 Task: For heading Arial black with underline.  font size for heading18,  'Change the font style of data to'Calibri.  and font size to 9,  Change the alignment of both headline & data to Align center.  In the sheet   Precision Sales templetes book
Action: Mouse moved to (84, 133)
Screenshot: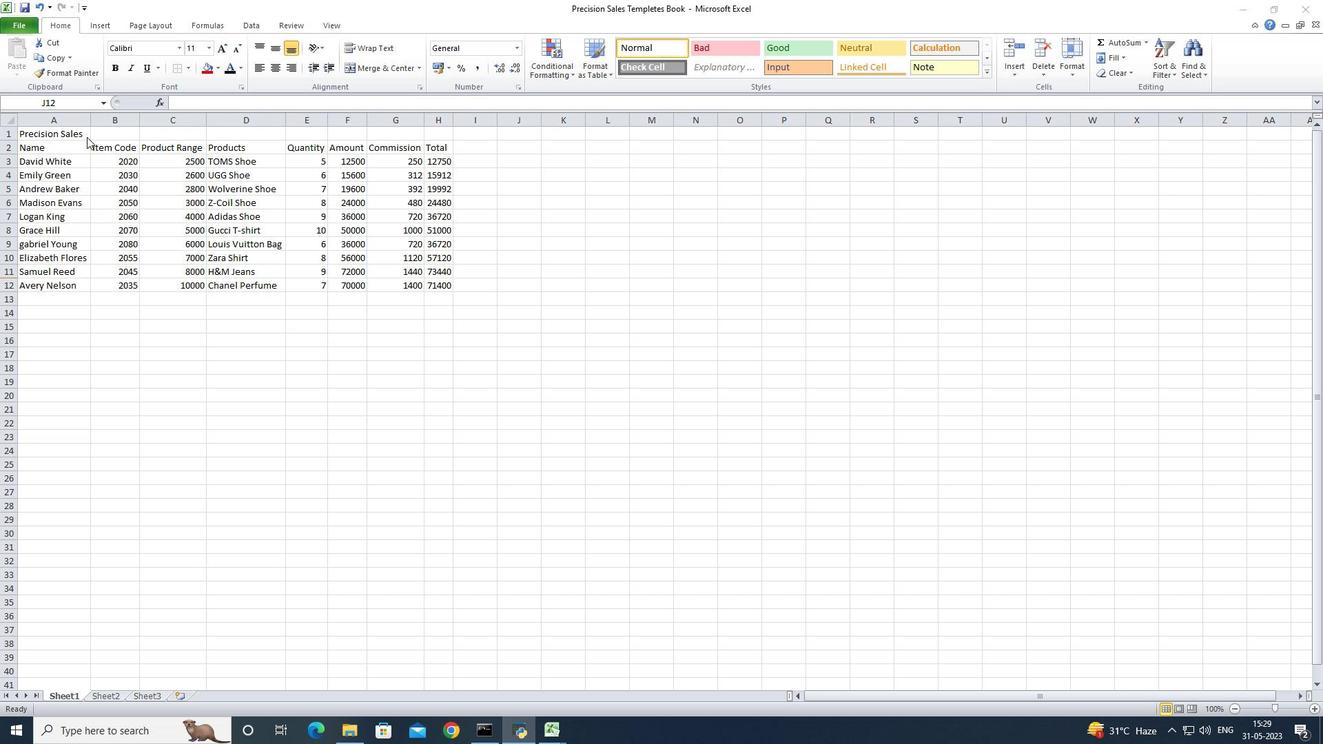 
Action: Mouse pressed left at (84, 133)
Screenshot: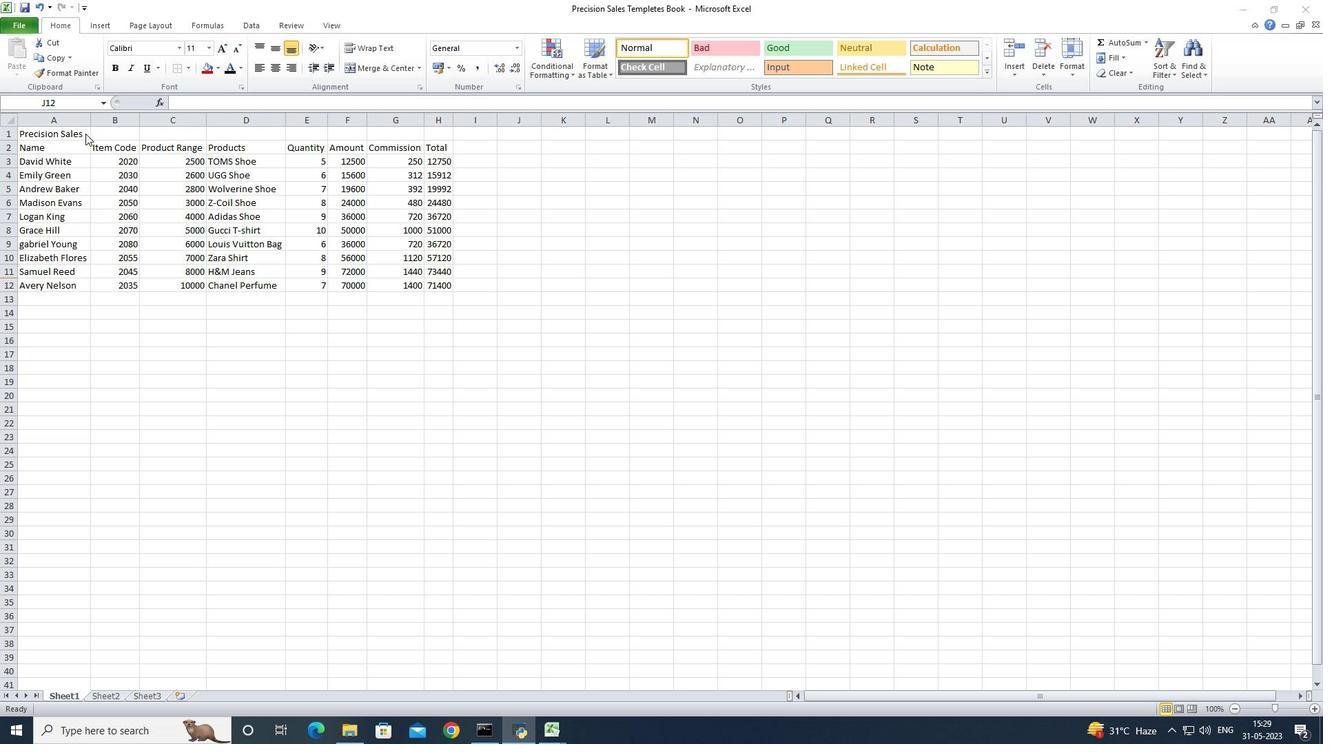 
Action: Mouse moved to (82, 133)
Screenshot: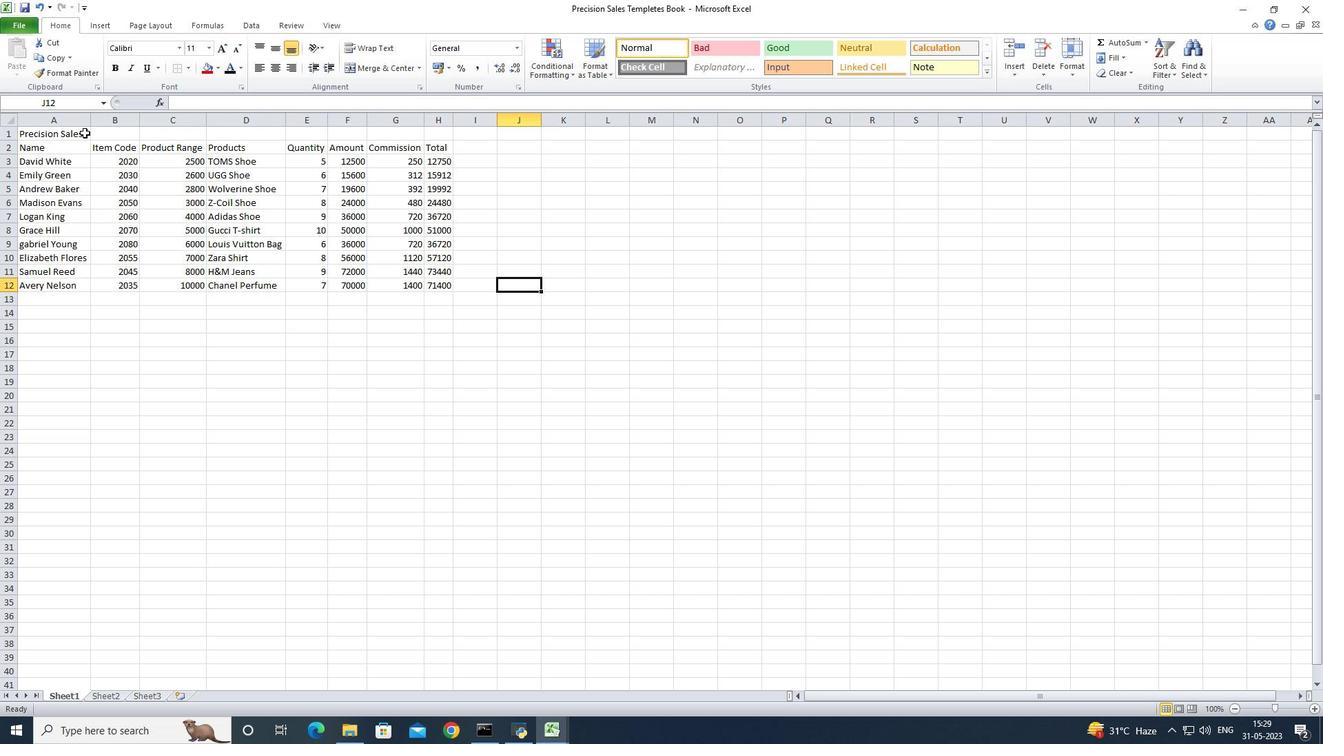 
Action: Mouse pressed left at (82, 133)
Screenshot: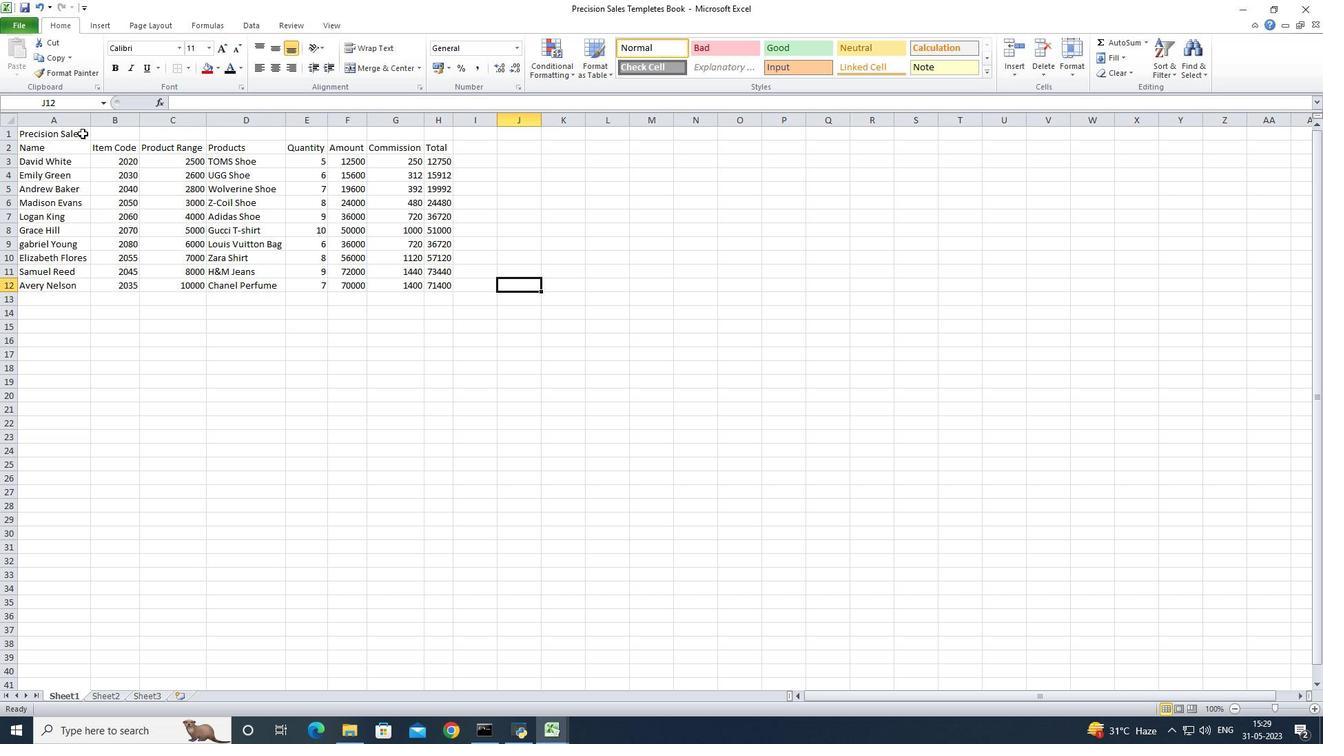 
Action: Mouse pressed left at (82, 133)
Screenshot: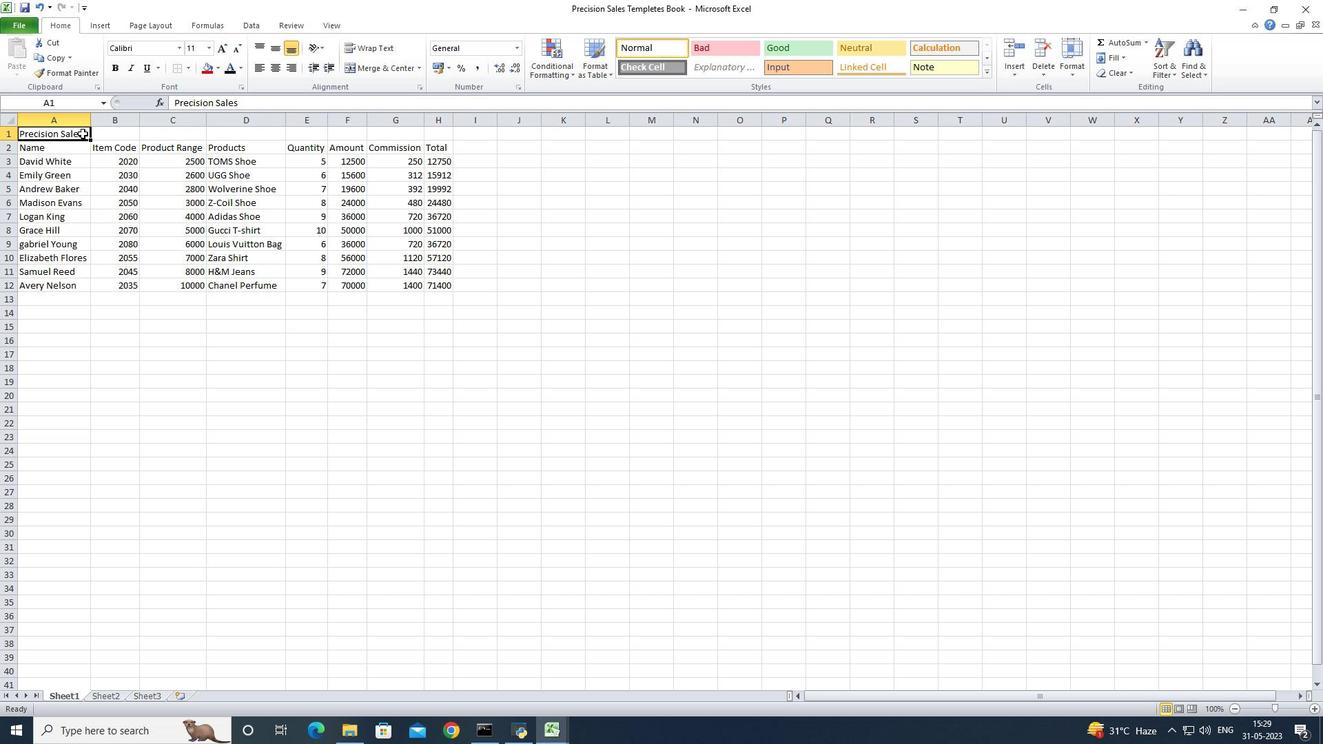 
Action: Mouse moved to (106, 136)
Screenshot: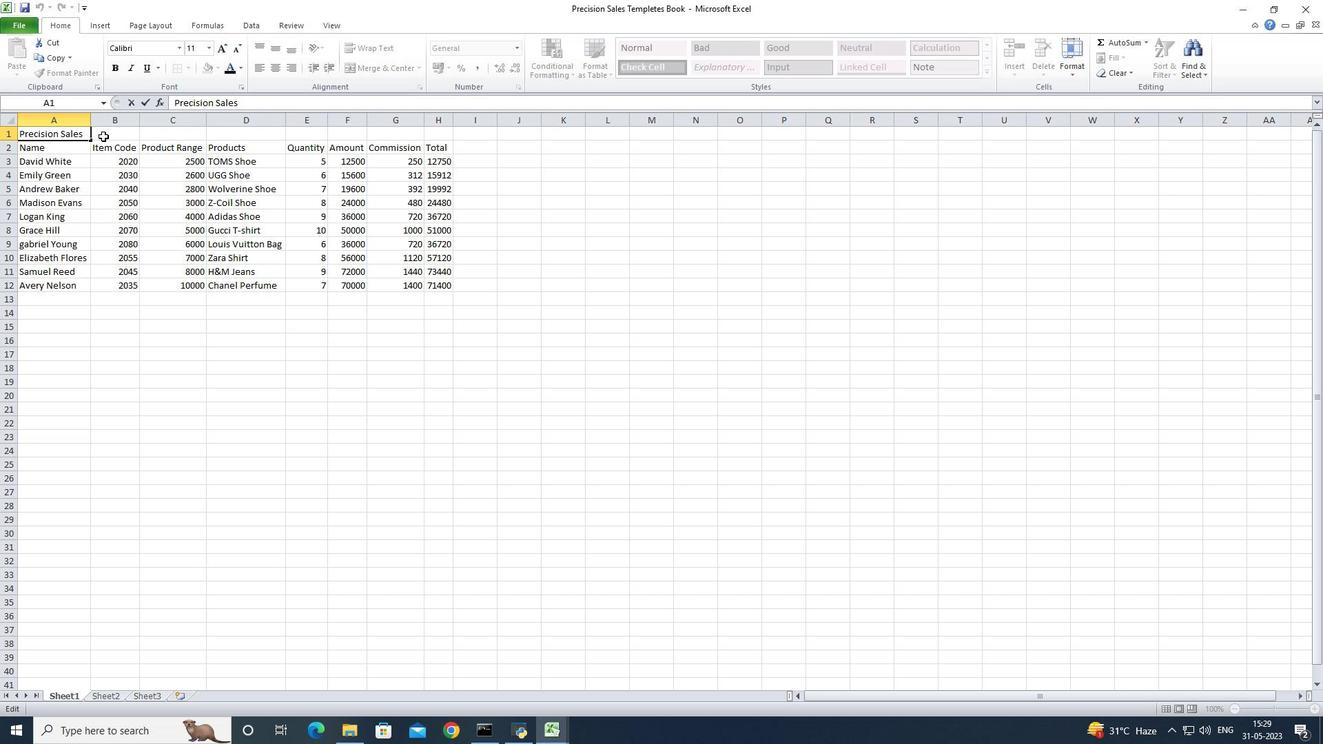 
Action: Mouse pressed left at (106, 136)
Screenshot: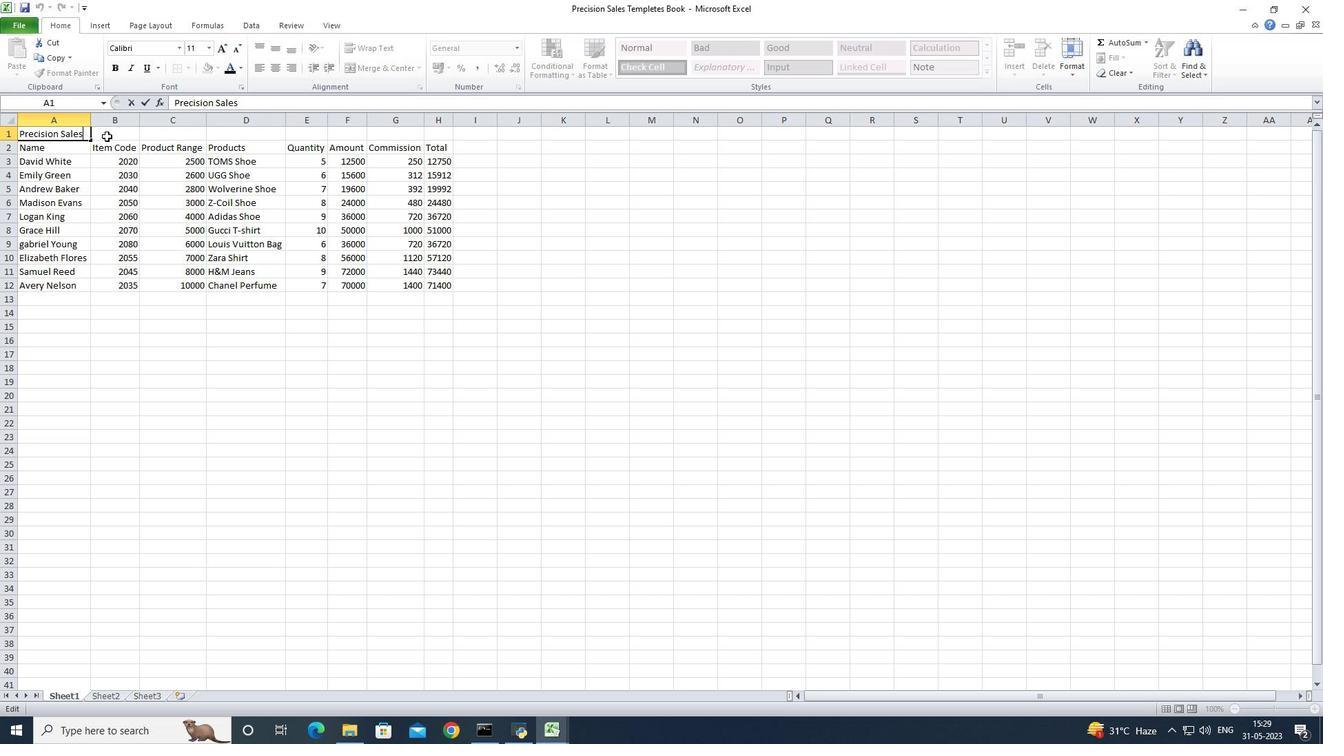 
Action: Mouse moved to (79, 135)
Screenshot: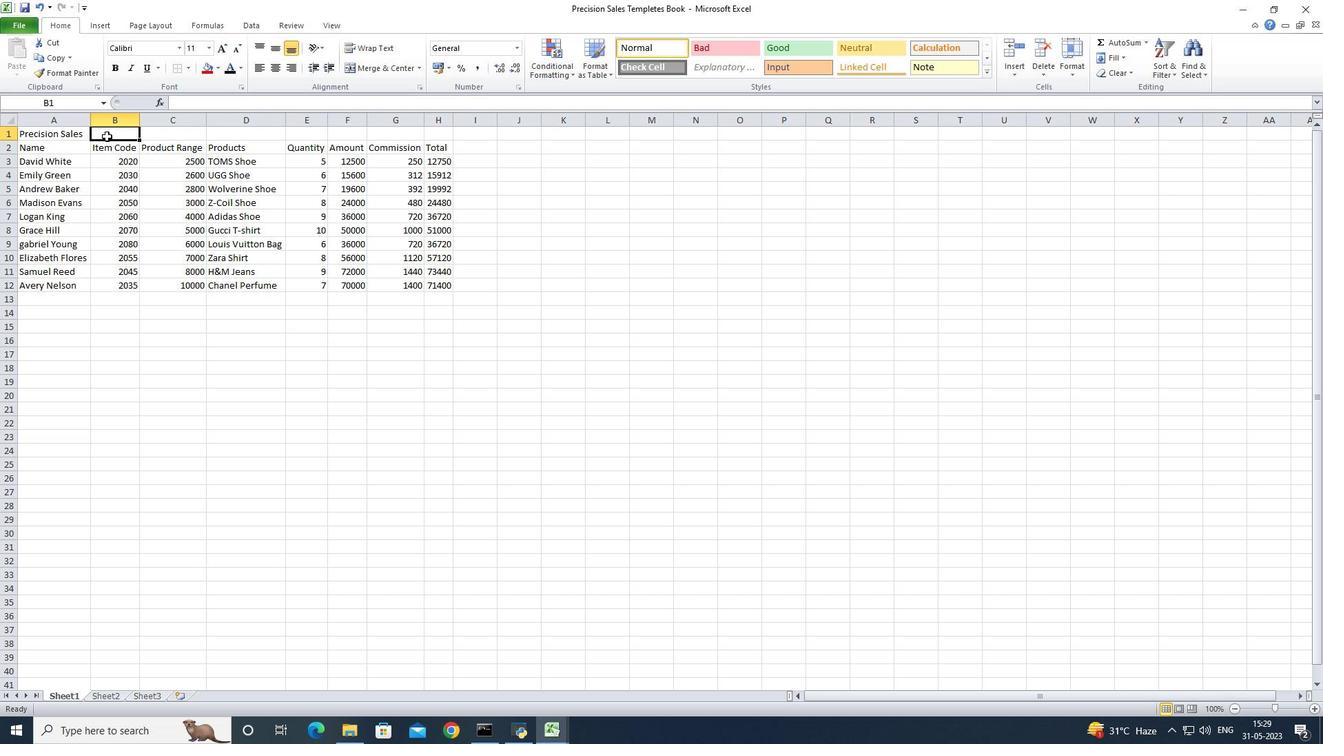 
Action: Mouse pressed left at (79, 135)
Screenshot: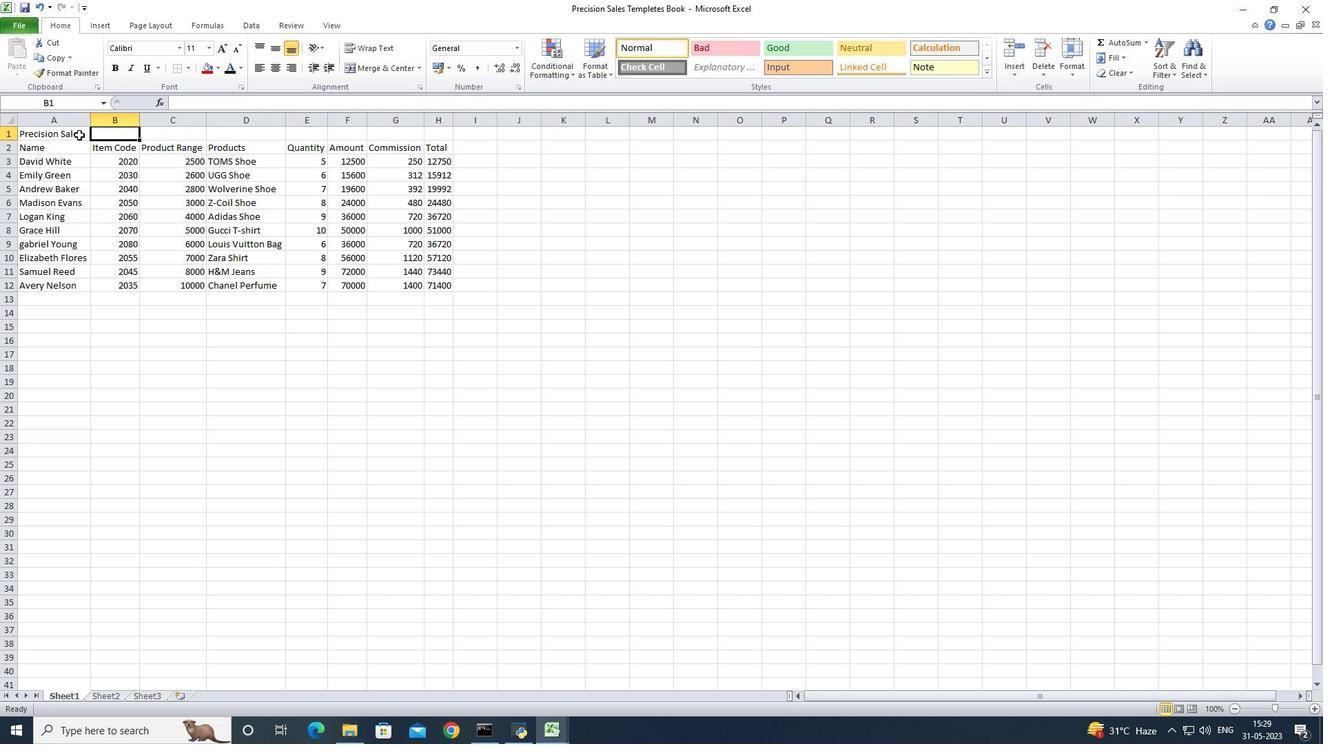 
Action: Mouse moved to (355, 67)
Screenshot: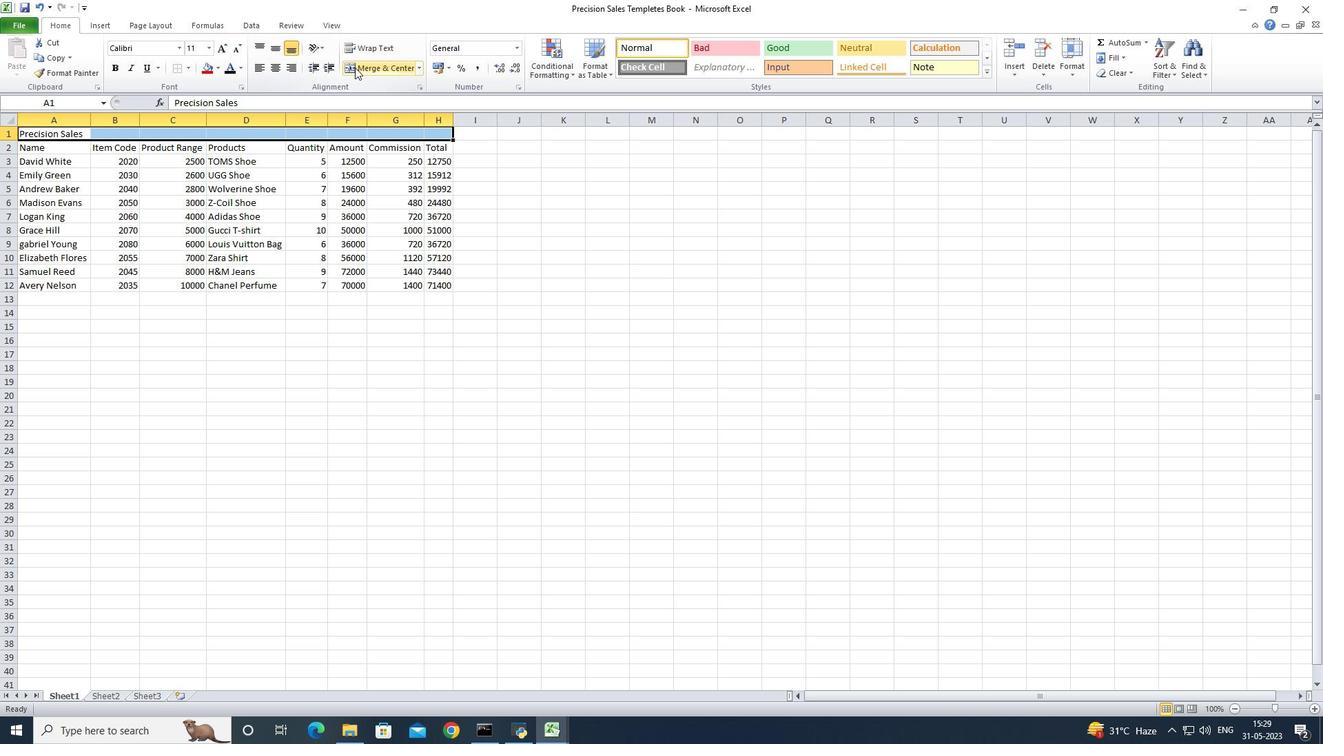 
Action: Mouse pressed left at (355, 67)
Screenshot: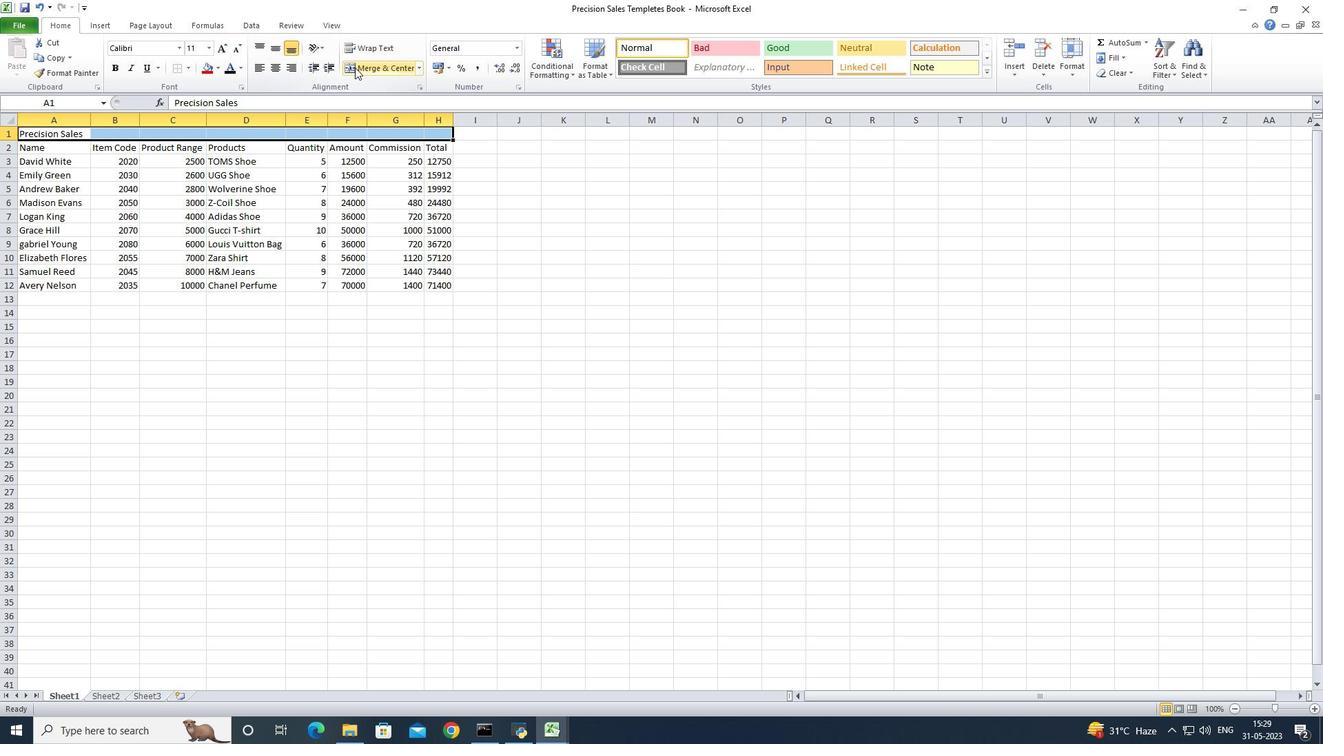 
Action: Mouse moved to (177, 46)
Screenshot: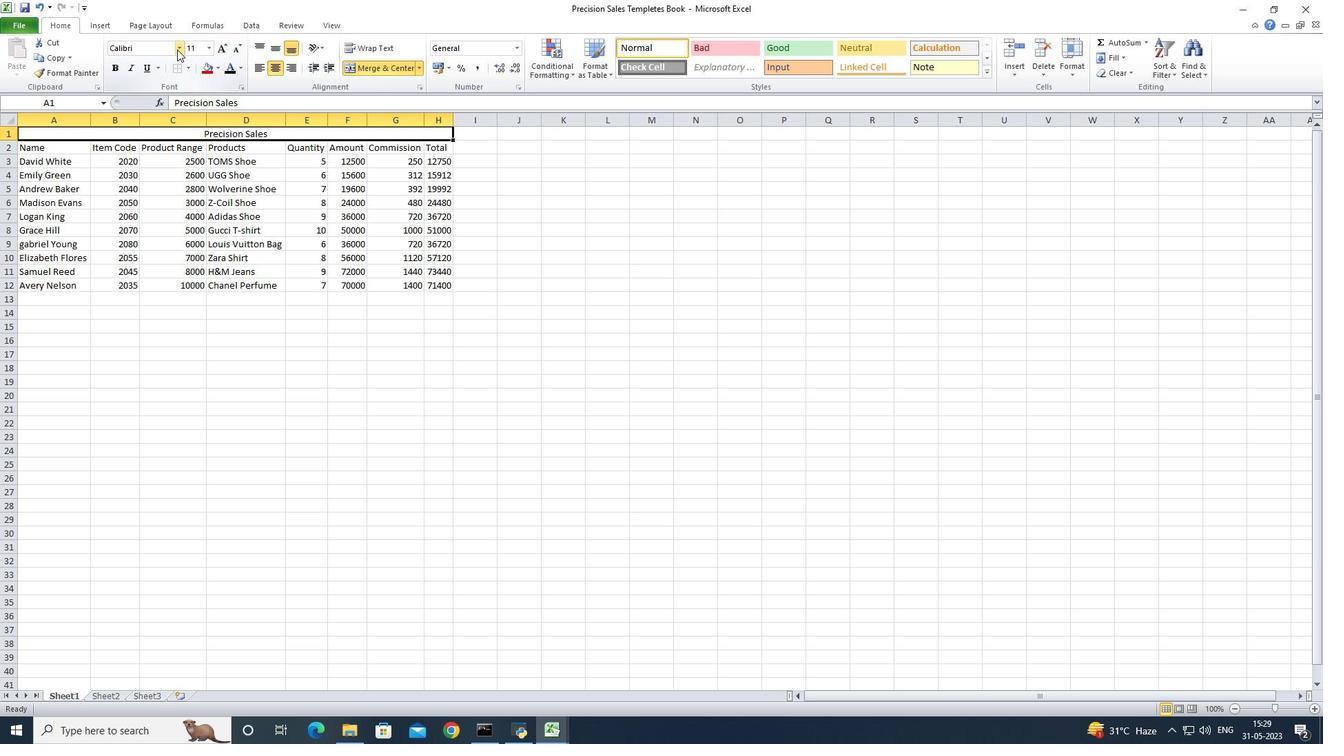 
Action: Mouse pressed left at (177, 46)
Screenshot: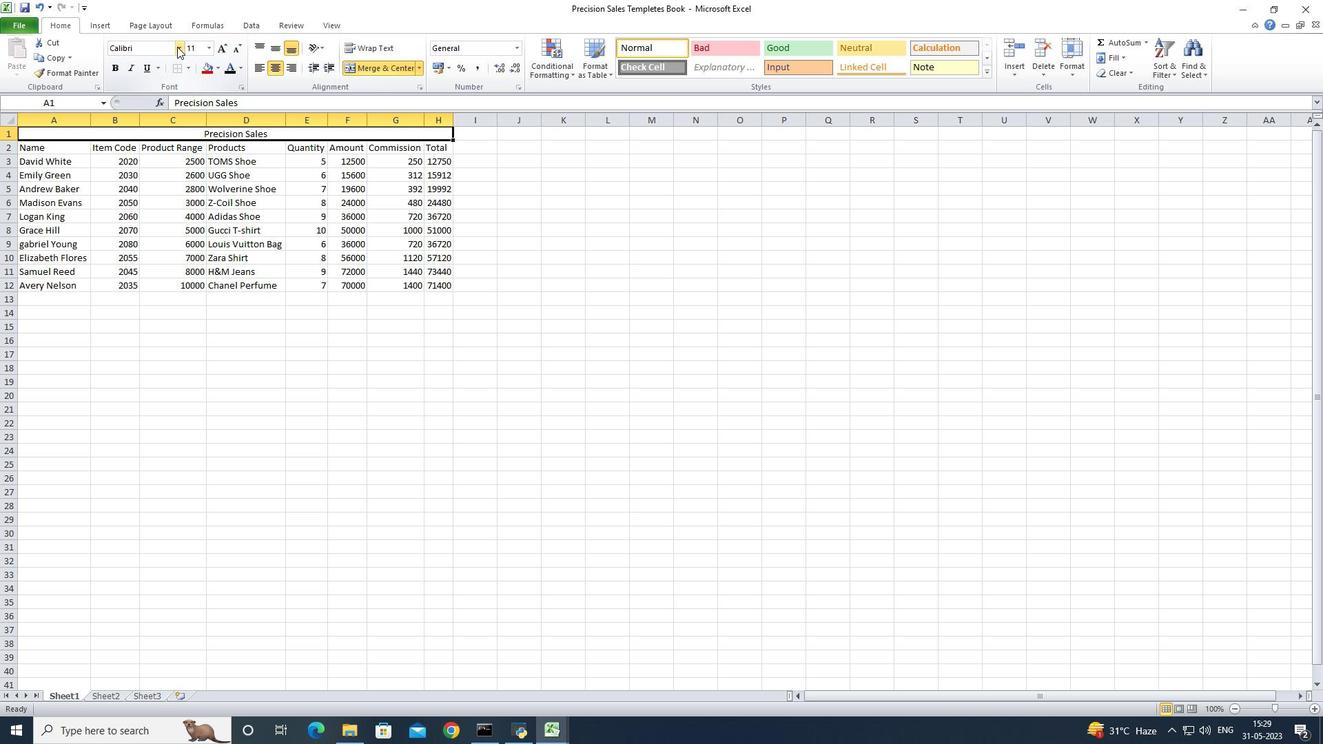 
Action: Mouse moved to (151, 179)
Screenshot: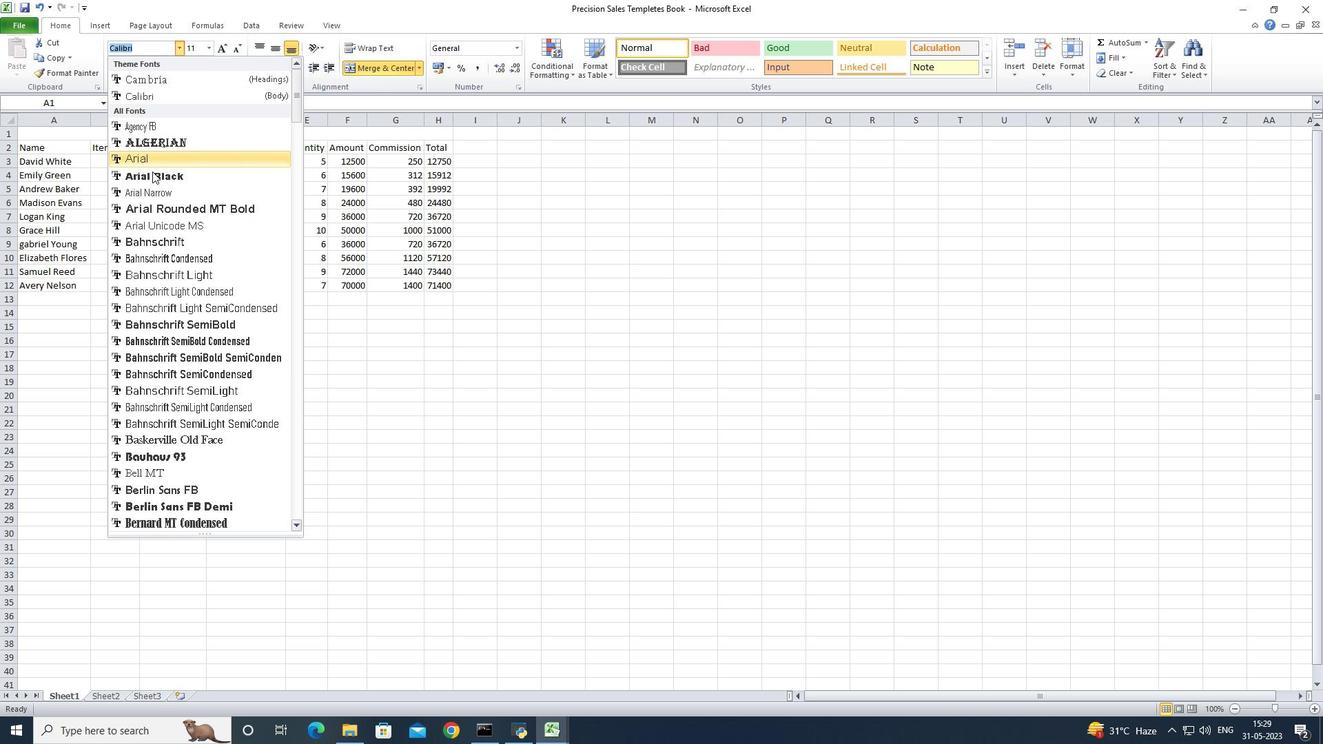 
Action: Mouse pressed left at (151, 179)
Screenshot: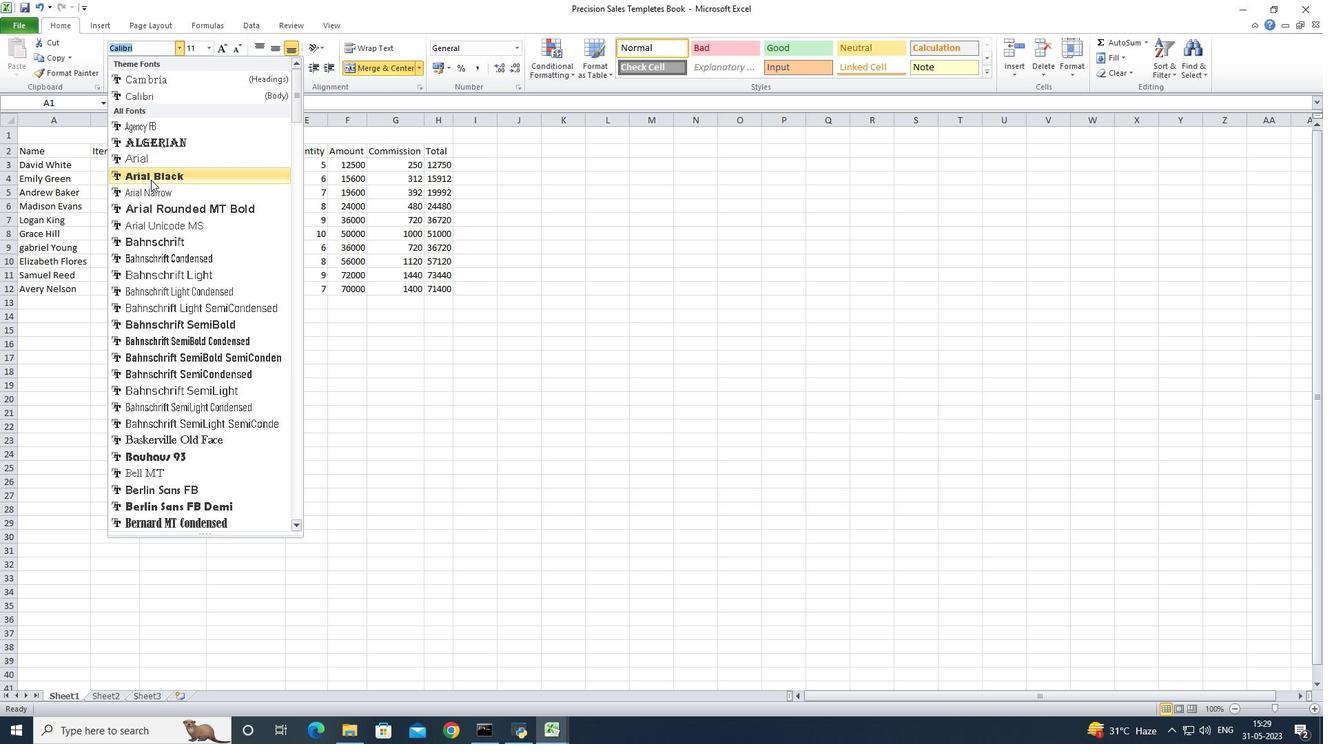
Action: Mouse moved to (151, 71)
Screenshot: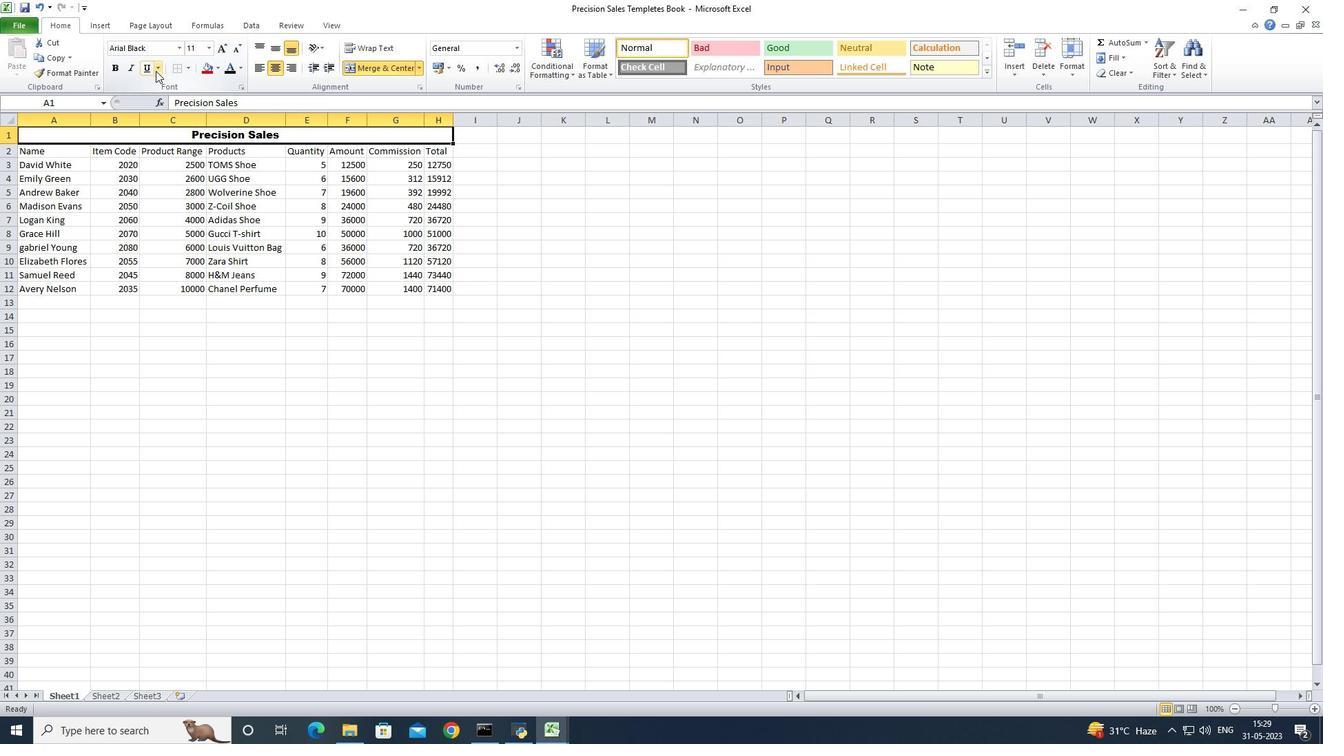 
Action: Mouse pressed left at (151, 71)
Screenshot: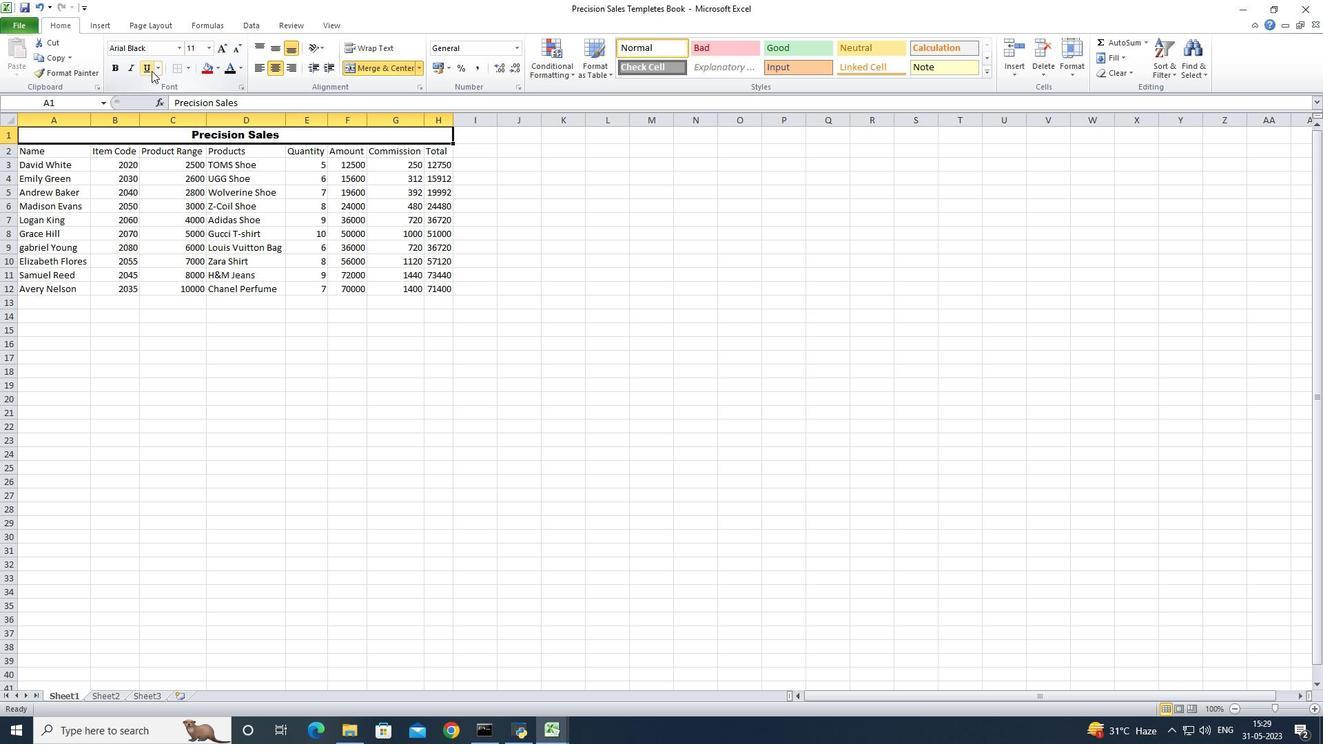 
Action: Mouse moved to (208, 49)
Screenshot: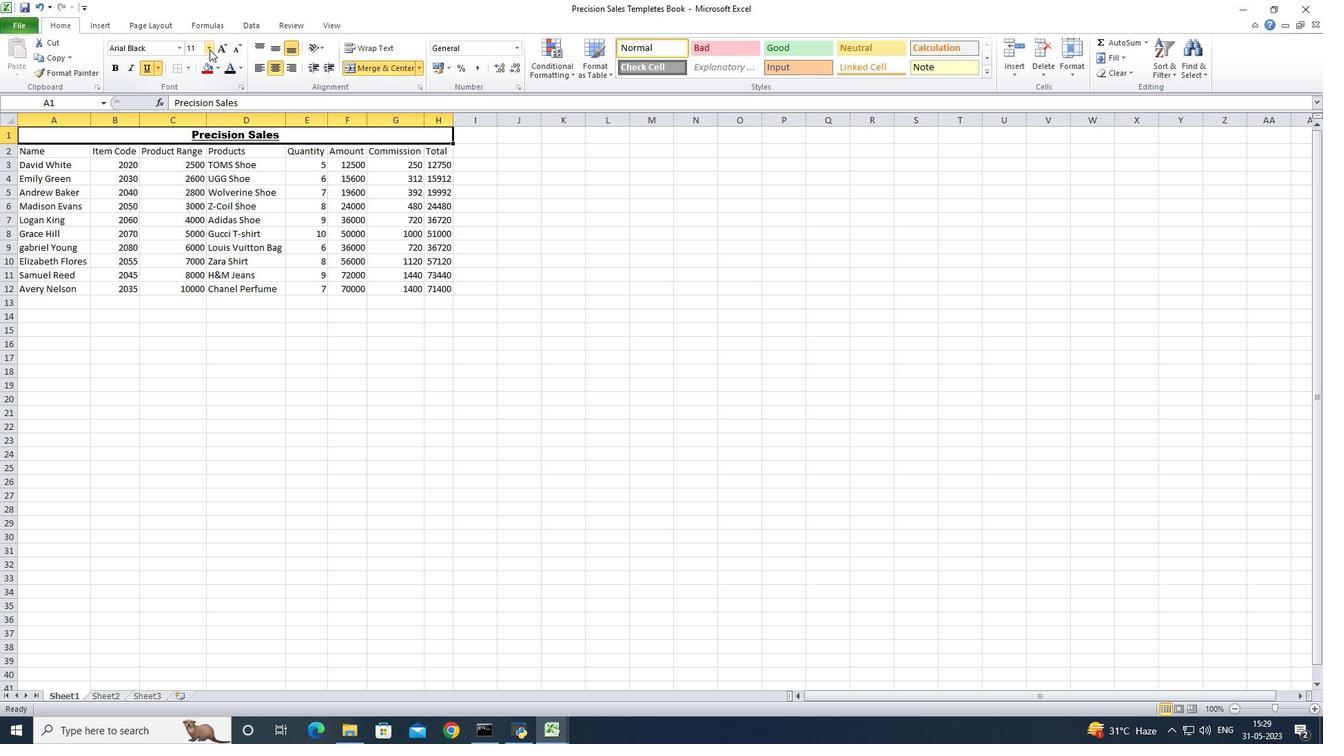 
Action: Mouse pressed left at (208, 49)
Screenshot: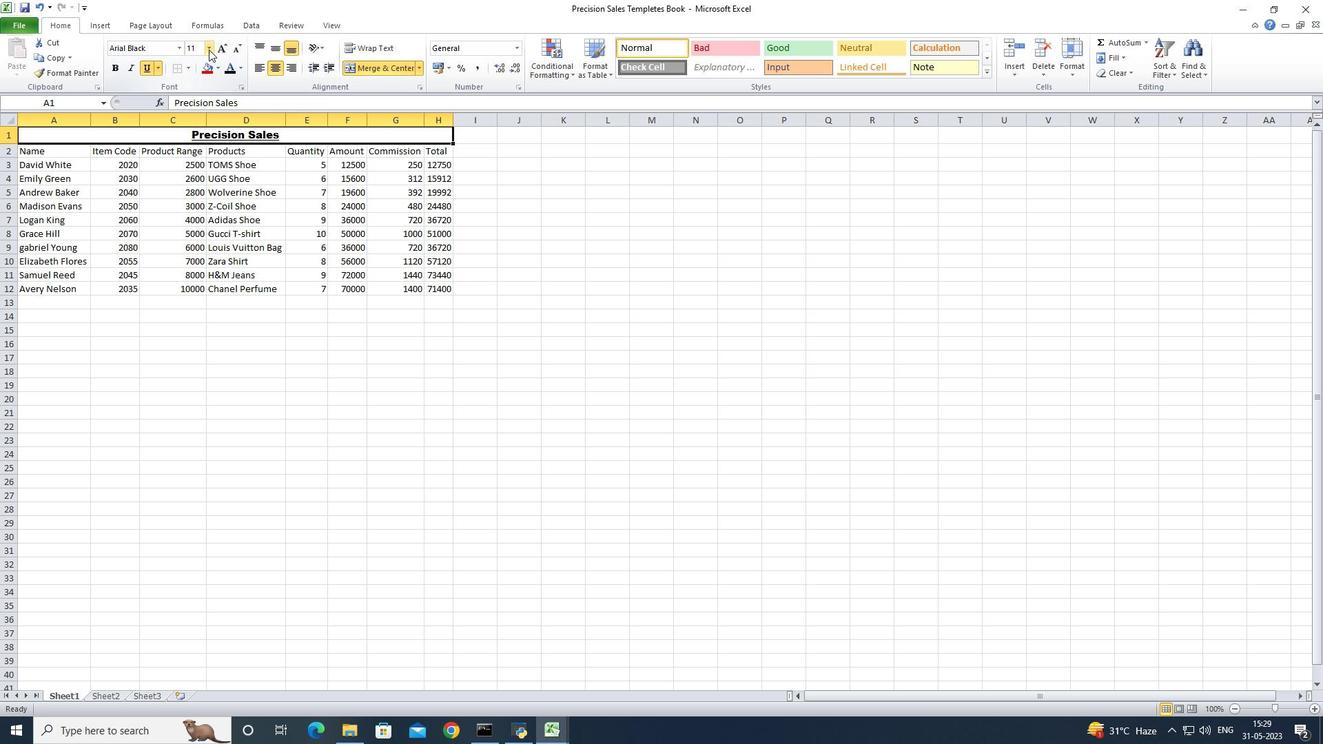 
Action: Mouse moved to (195, 143)
Screenshot: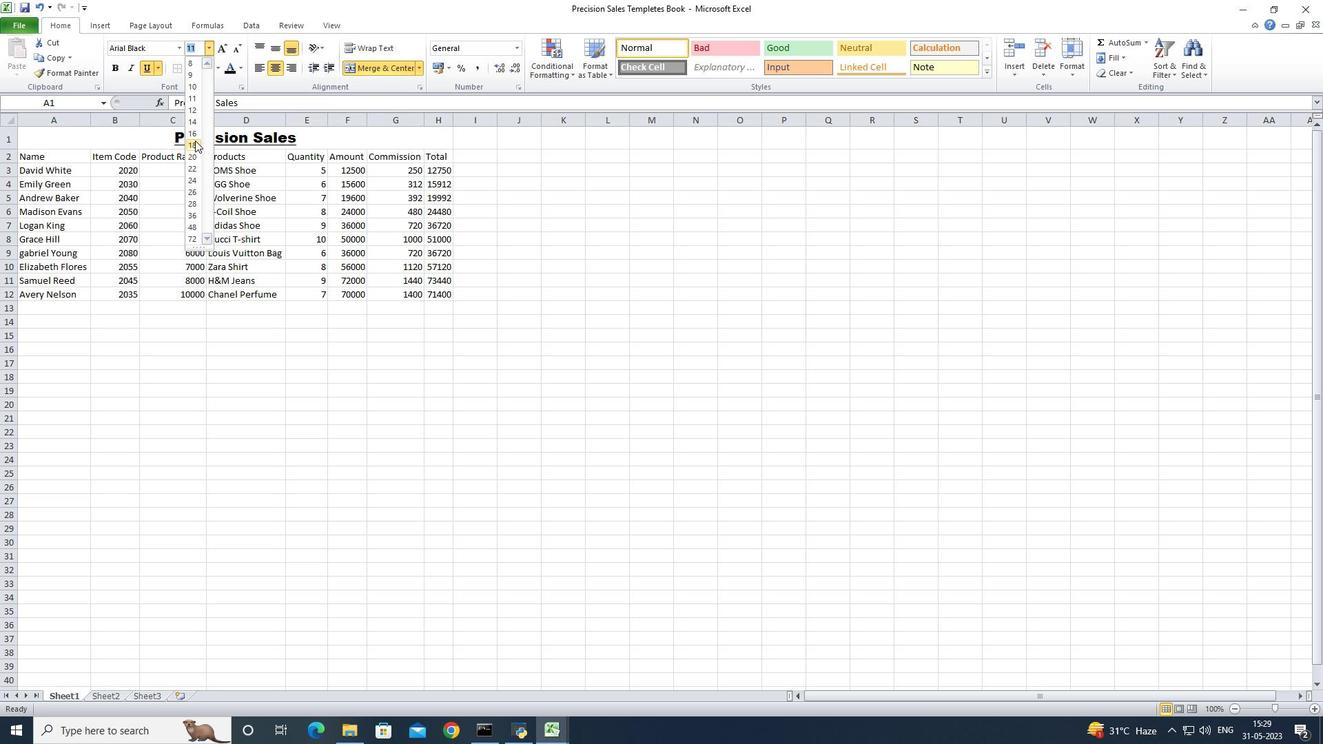 
Action: Mouse pressed left at (195, 143)
Screenshot: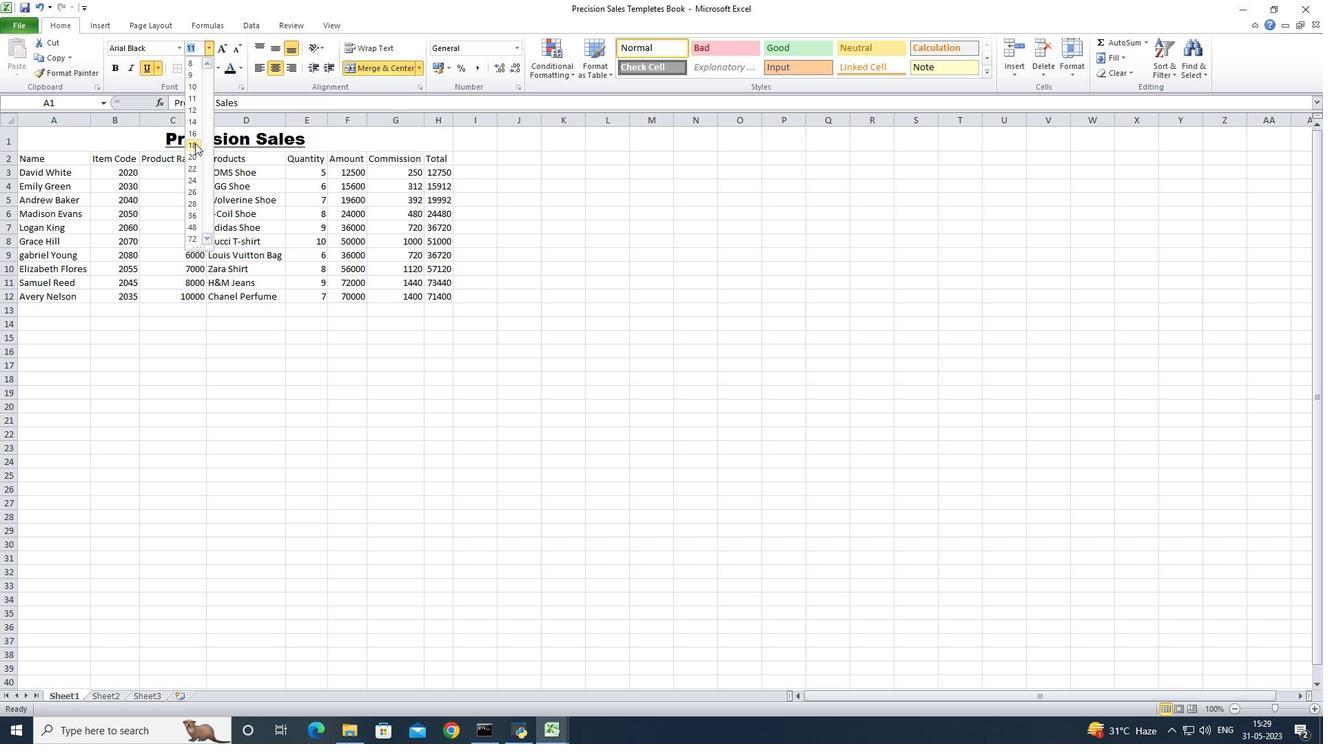 
Action: Mouse moved to (66, 158)
Screenshot: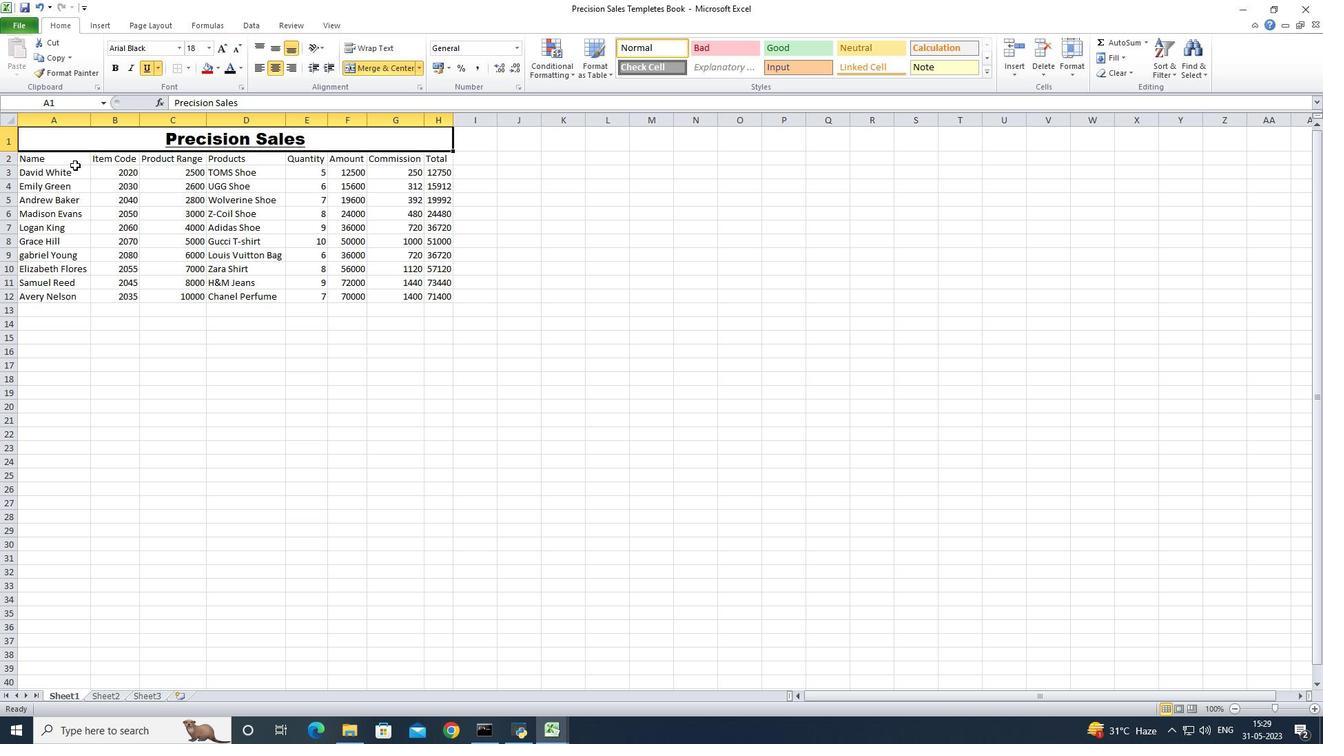 
Action: Mouse pressed left at (66, 158)
Screenshot: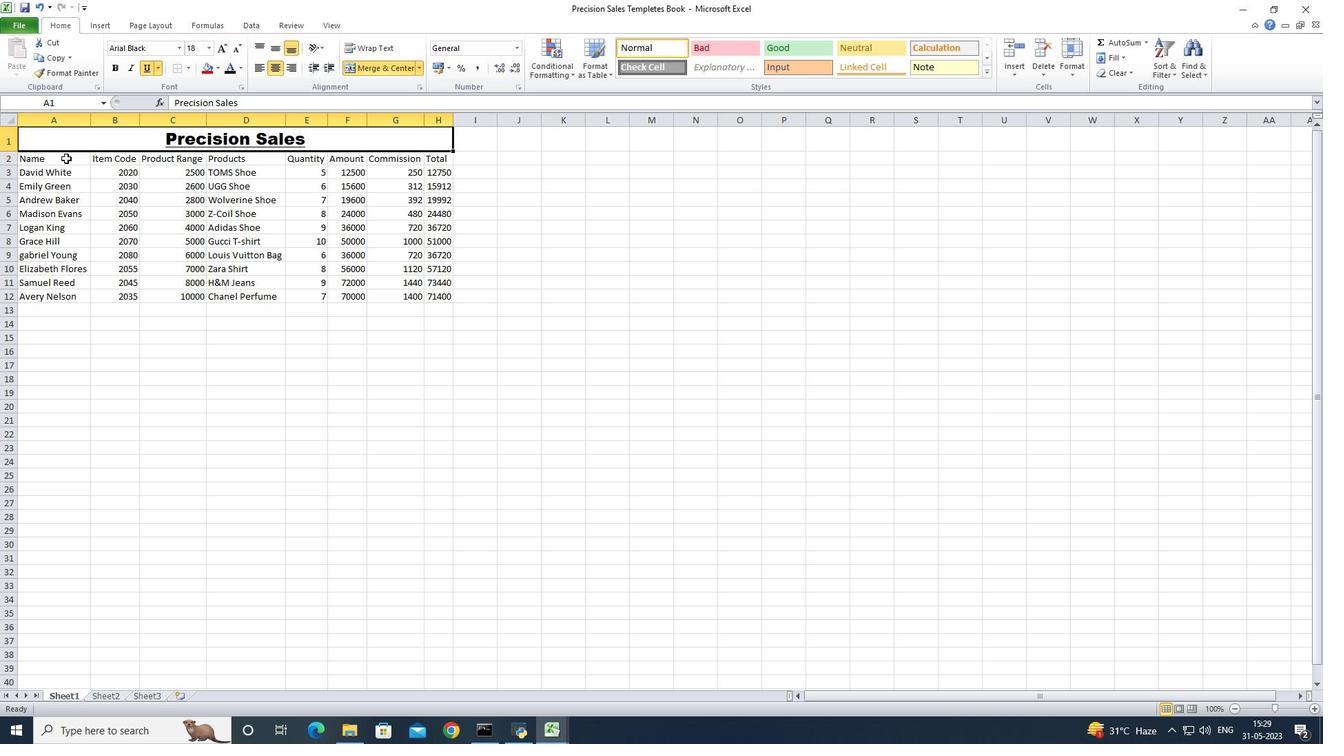
Action: Mouse moved to (179, 47)
Screenshot: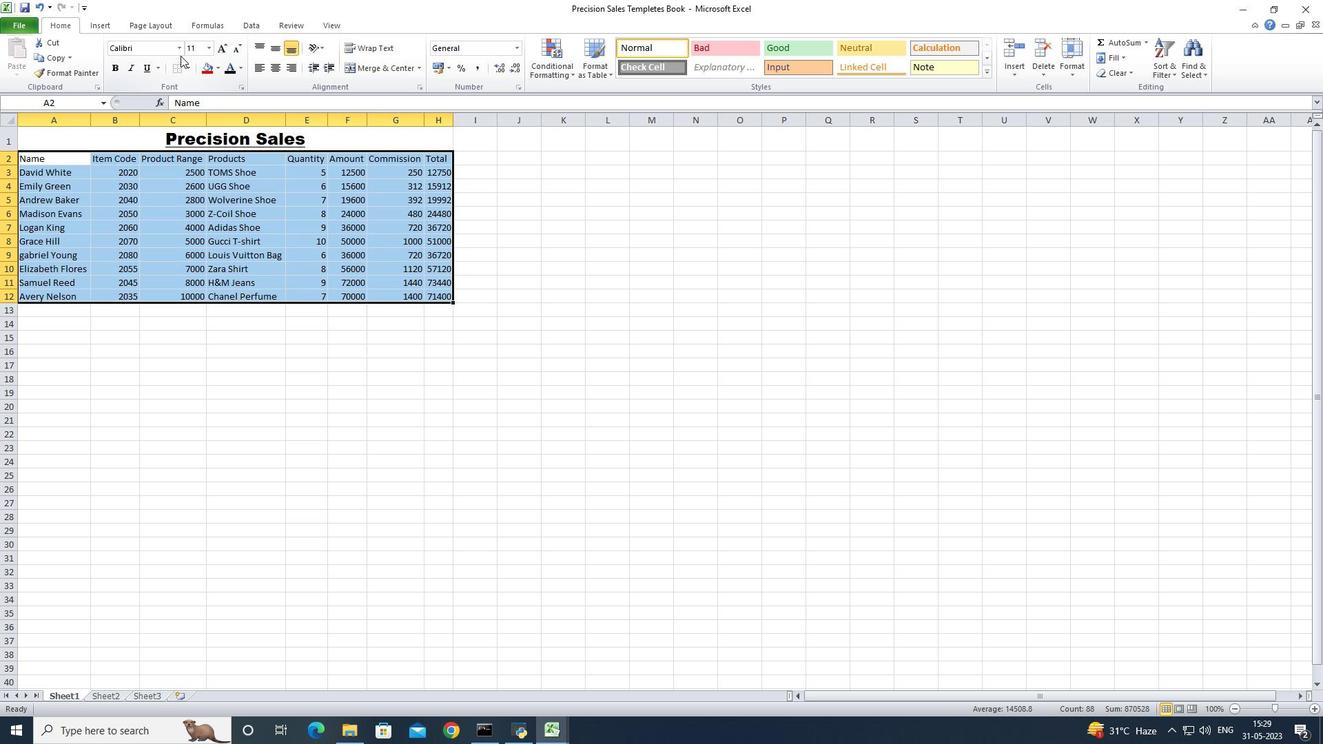 
Action: Mouse pressed left at (179, 47)
Screenshot: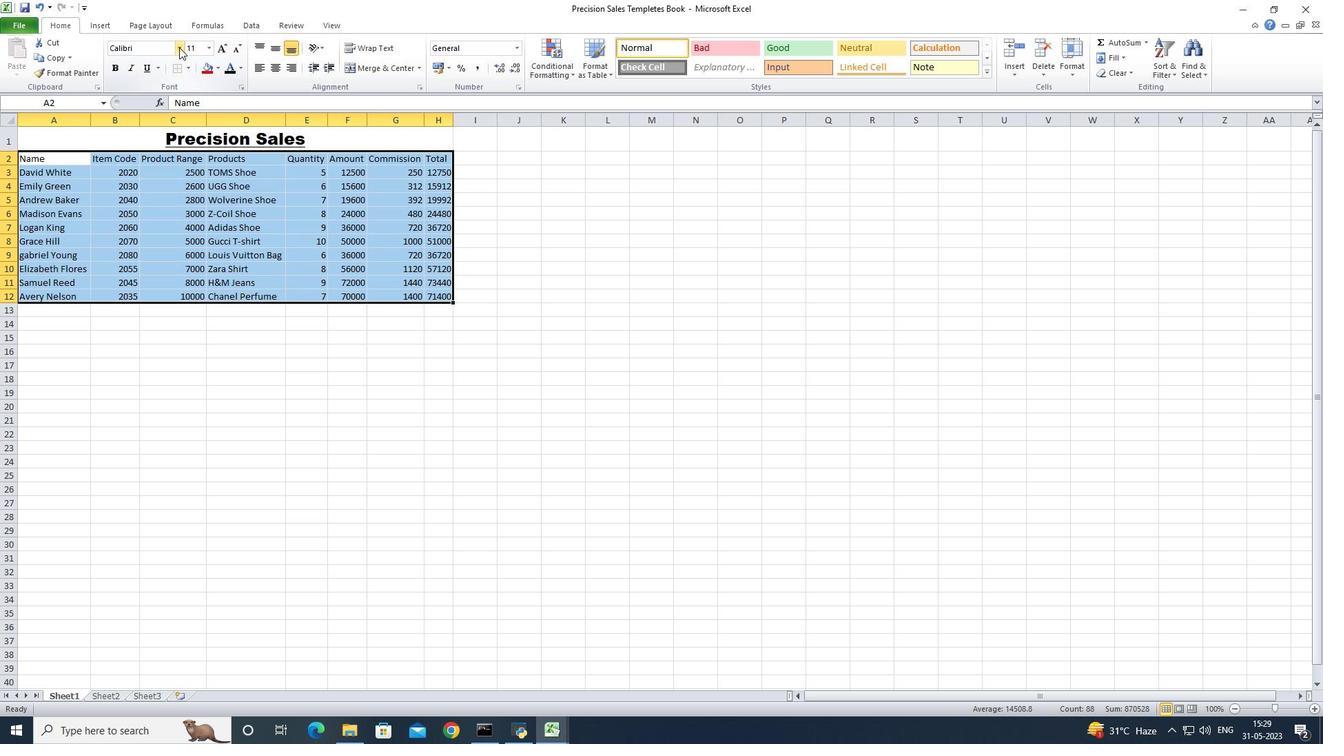
Action: Mouse moved to (161, 96)
Screenshot: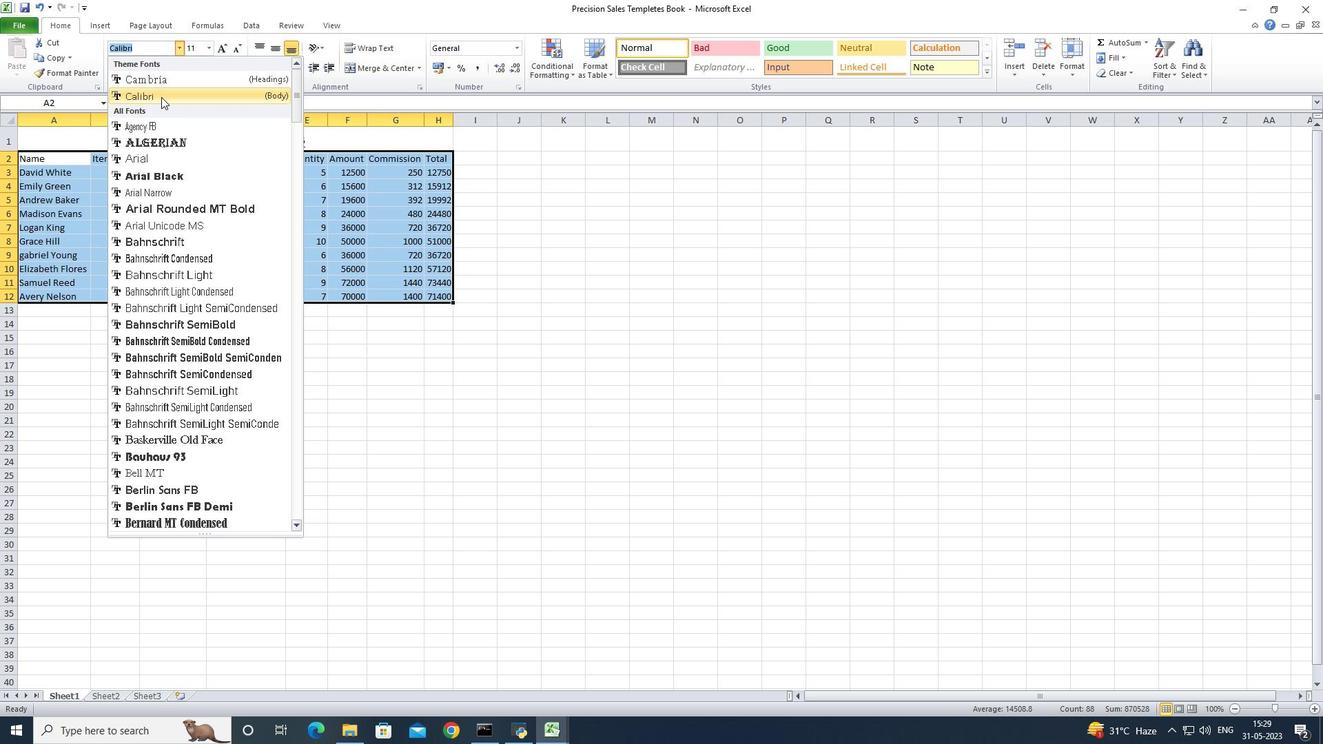 
Action: Mouse pressed left at (161, 96)
Screenshot: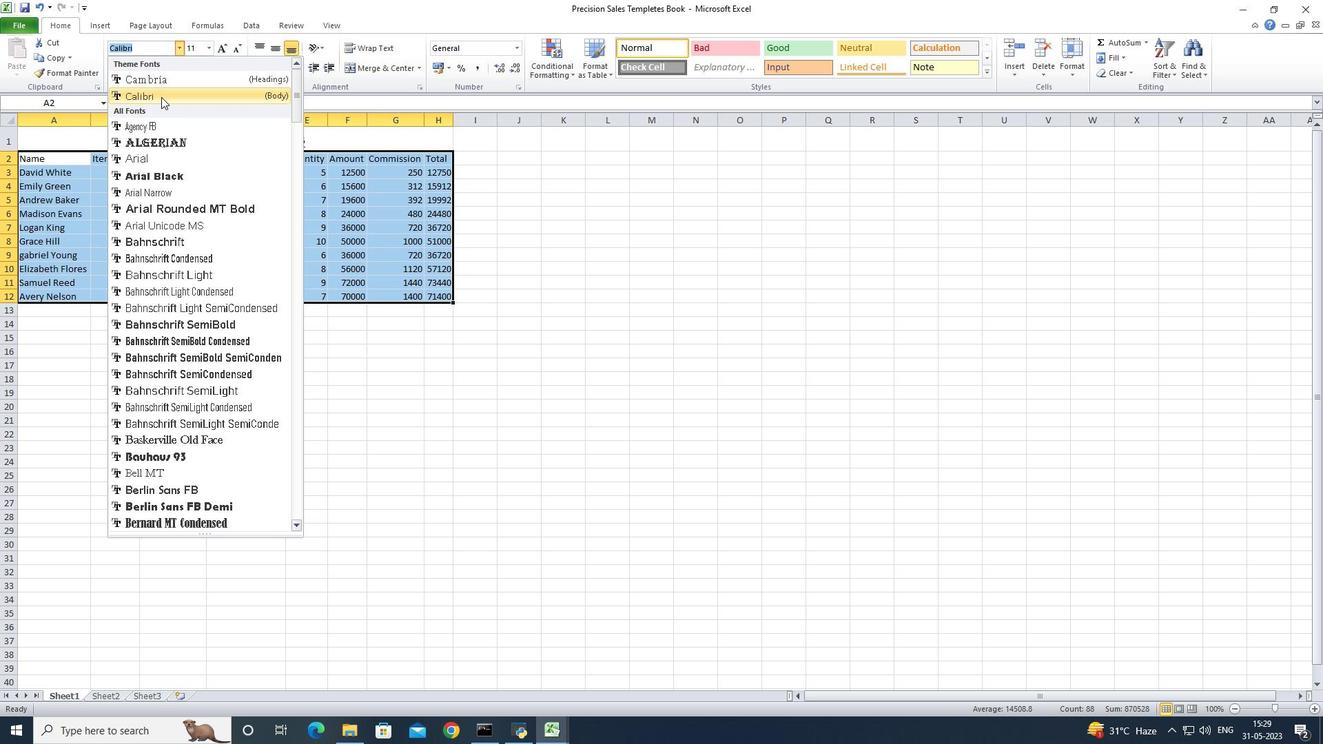 
Action: Mouse moved to (213, 48)
Screenshot: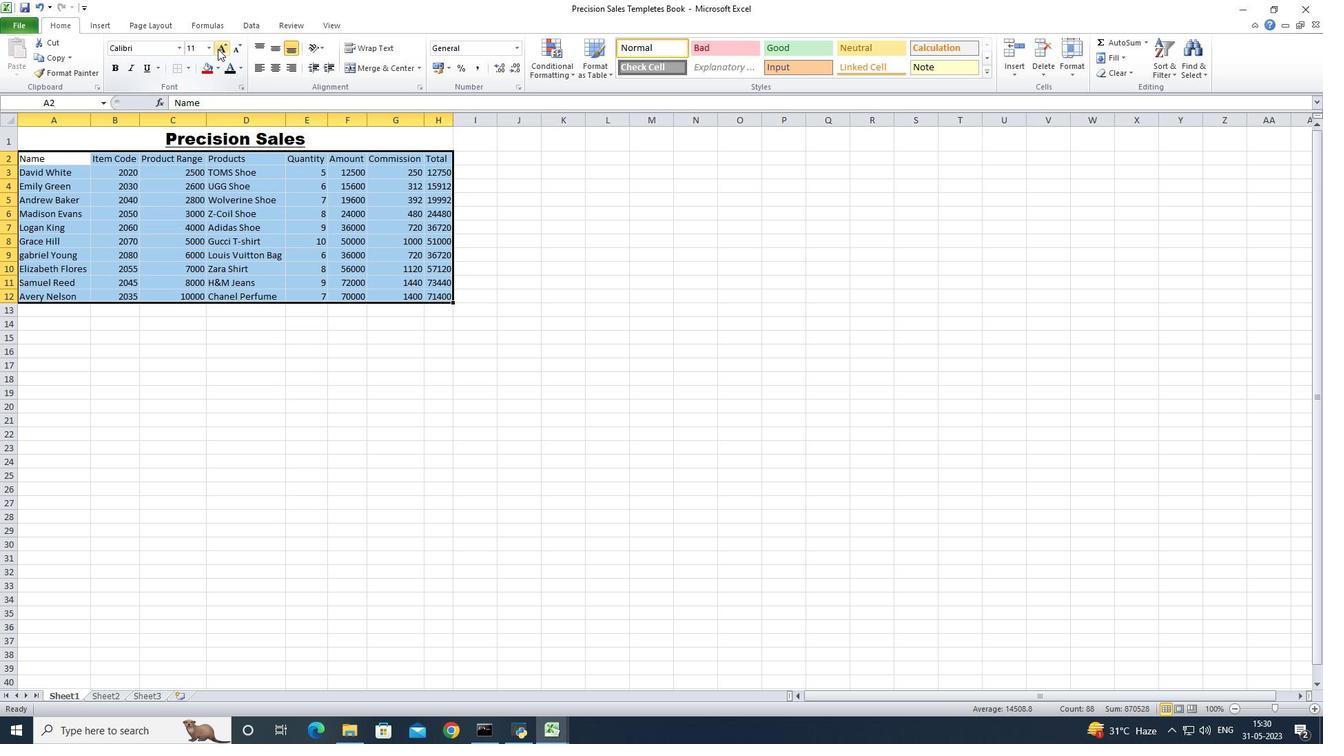 
Action: Mouse pressed left at (213, 48)
Screenshot: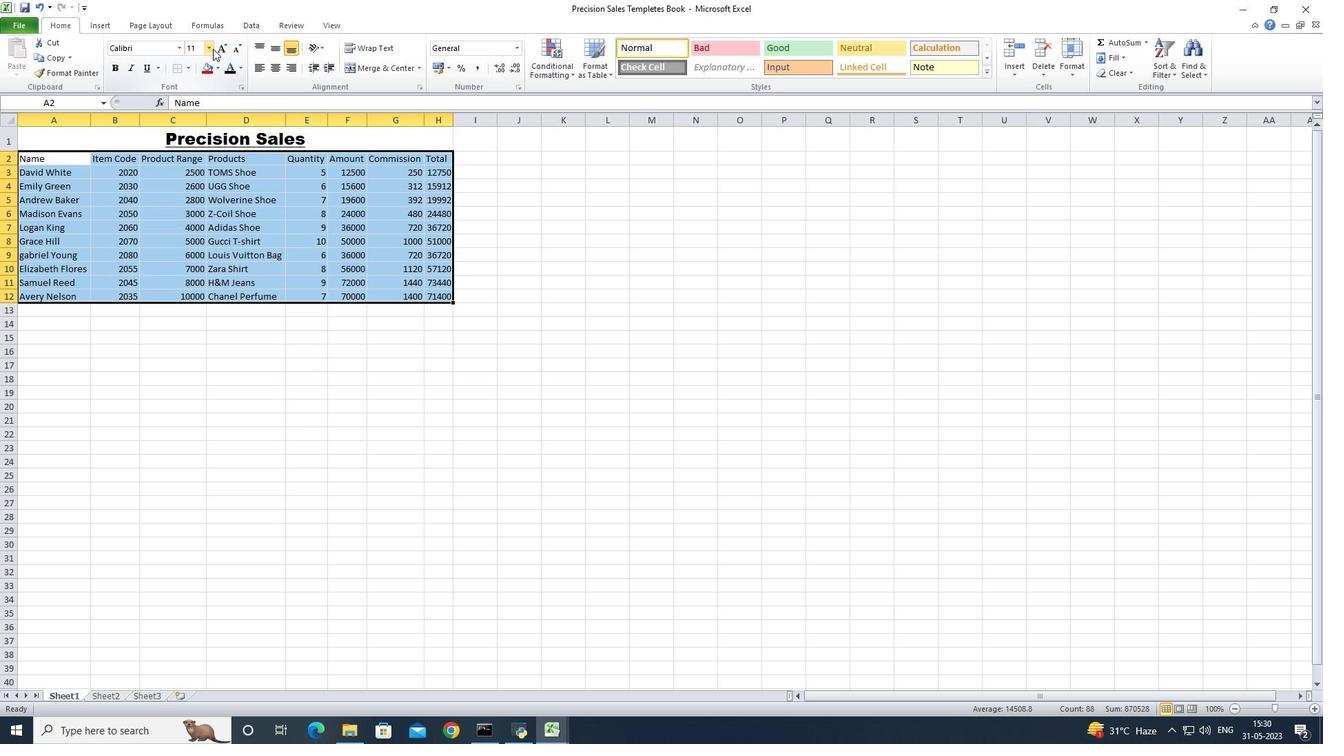 
Action: Mouse moved to (193, 74)
Screenshot: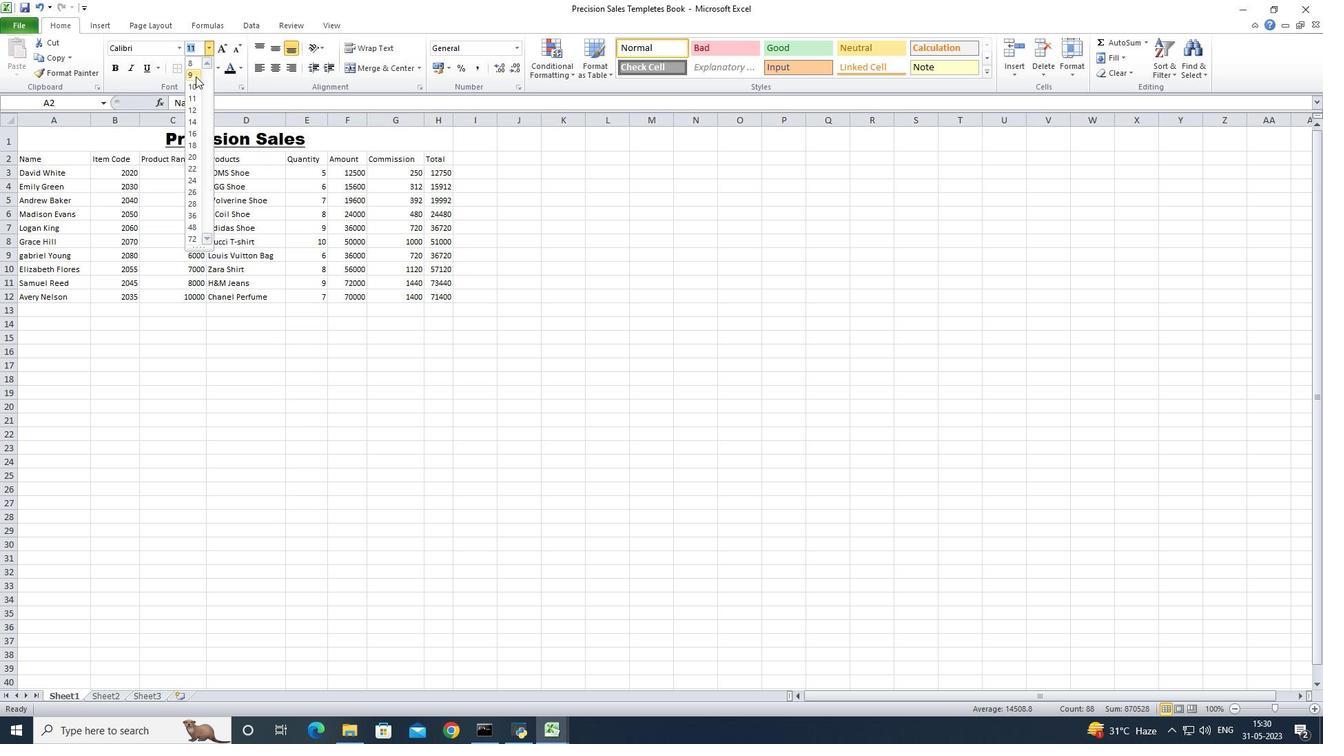 
Action: Mouse pressed left at (193, 74)
Screenshot: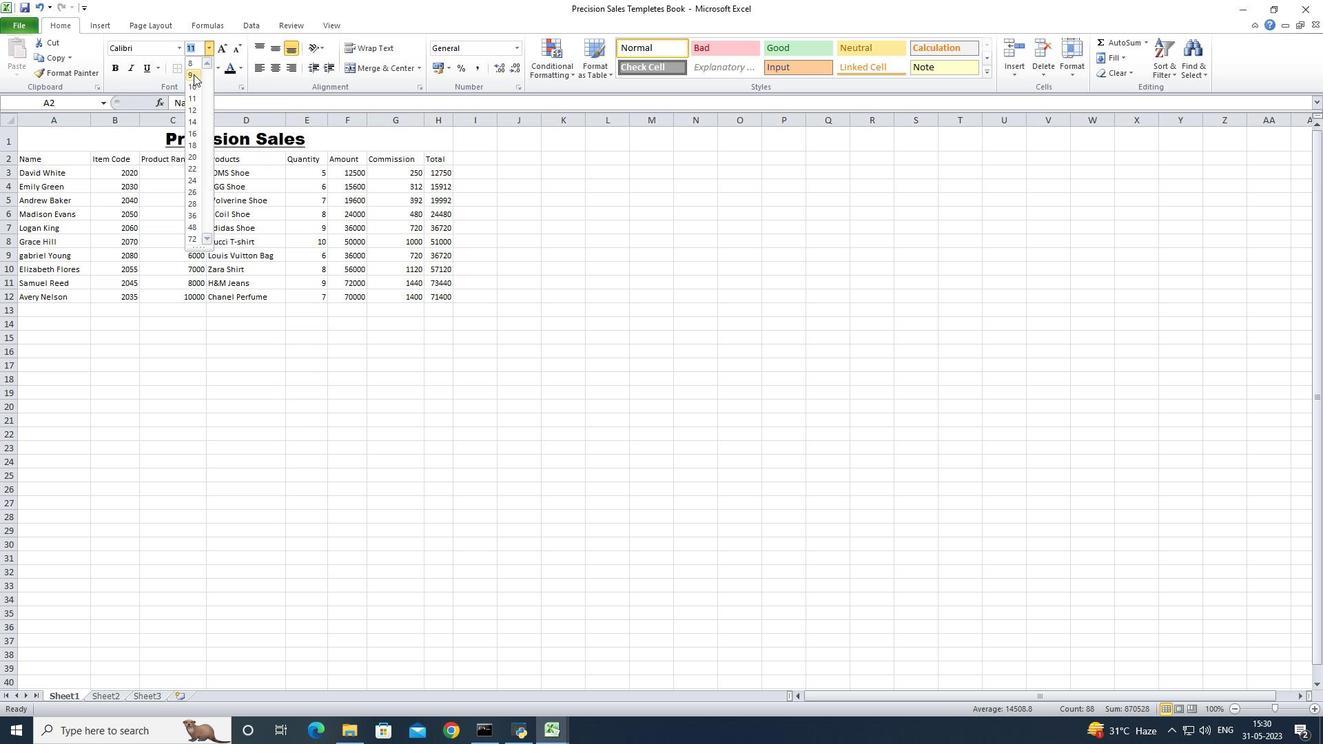 
Action: Mouse moved to (128, 133)
Screenshot: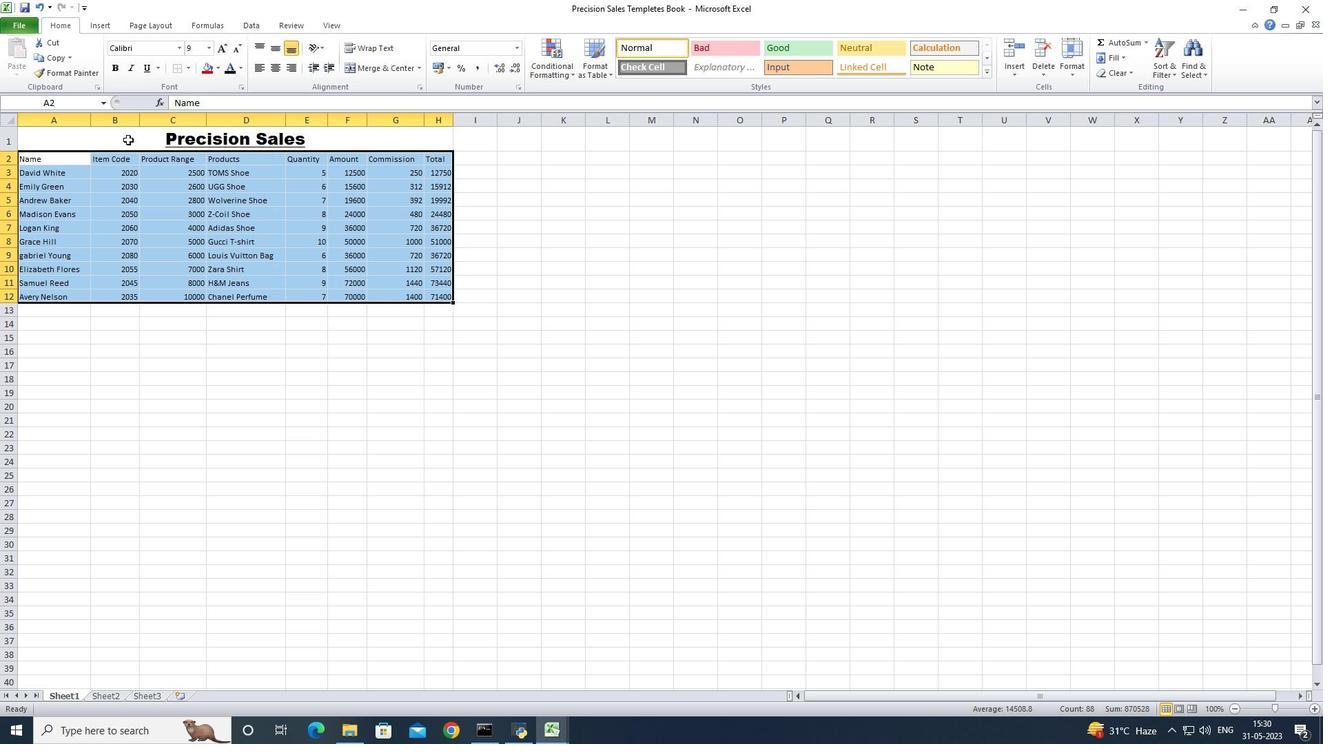 
Action: Mouse pressed left at (128, 133)
Screenshot: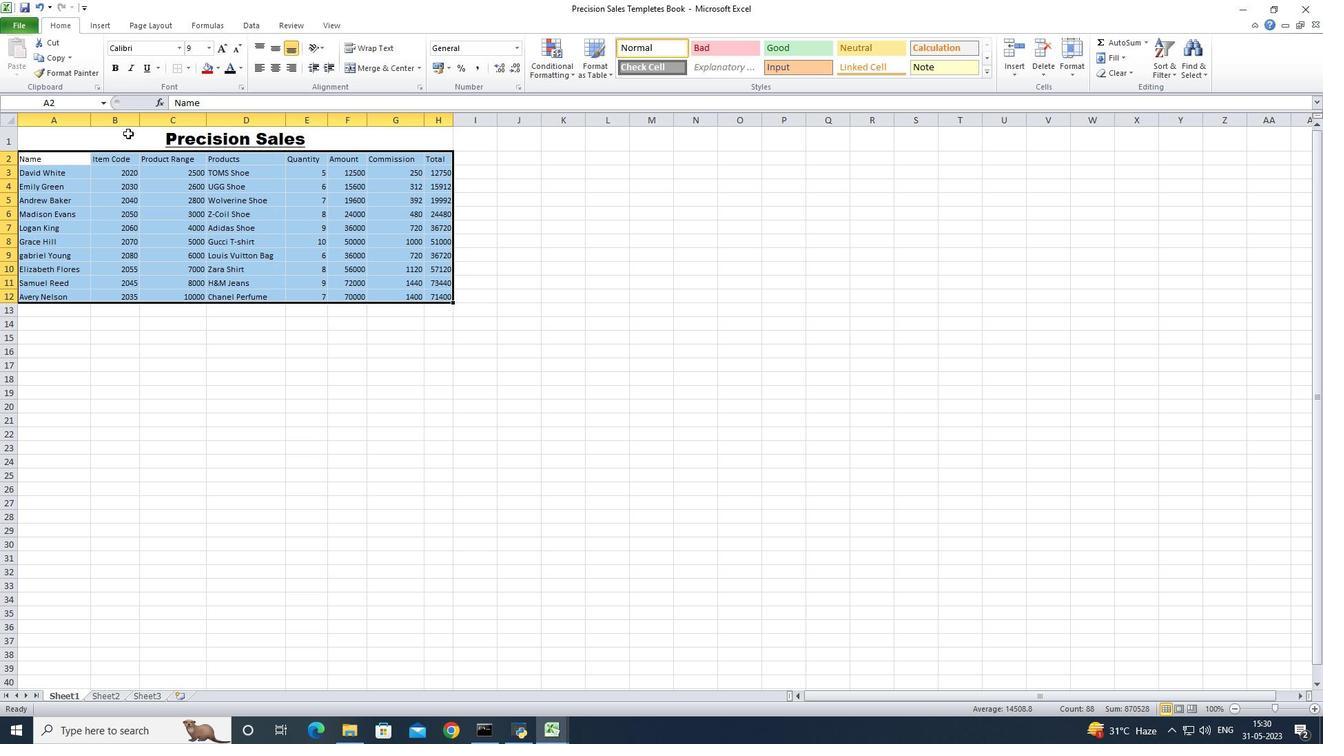 
Action: Mouse moved to (278, 69)
Screenshot: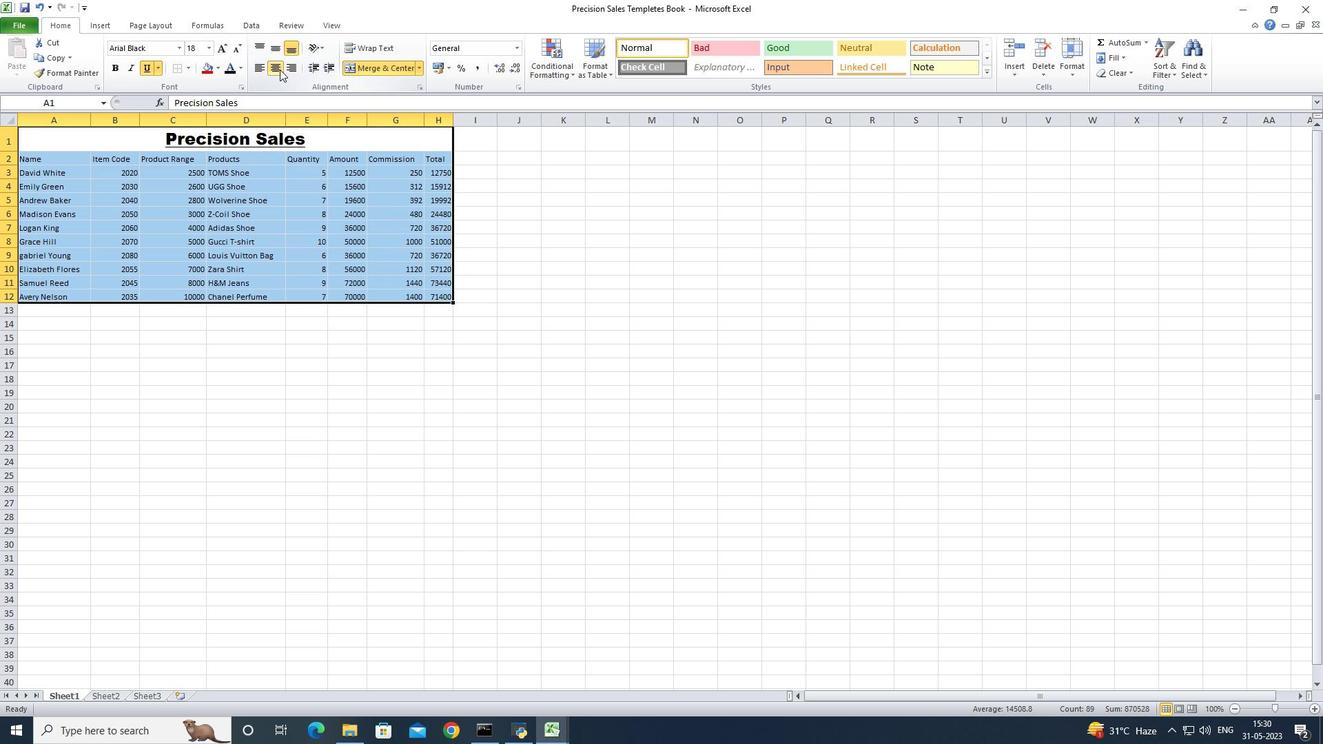 
Action: Mouse pressed left at (278, 69)
Screenshot: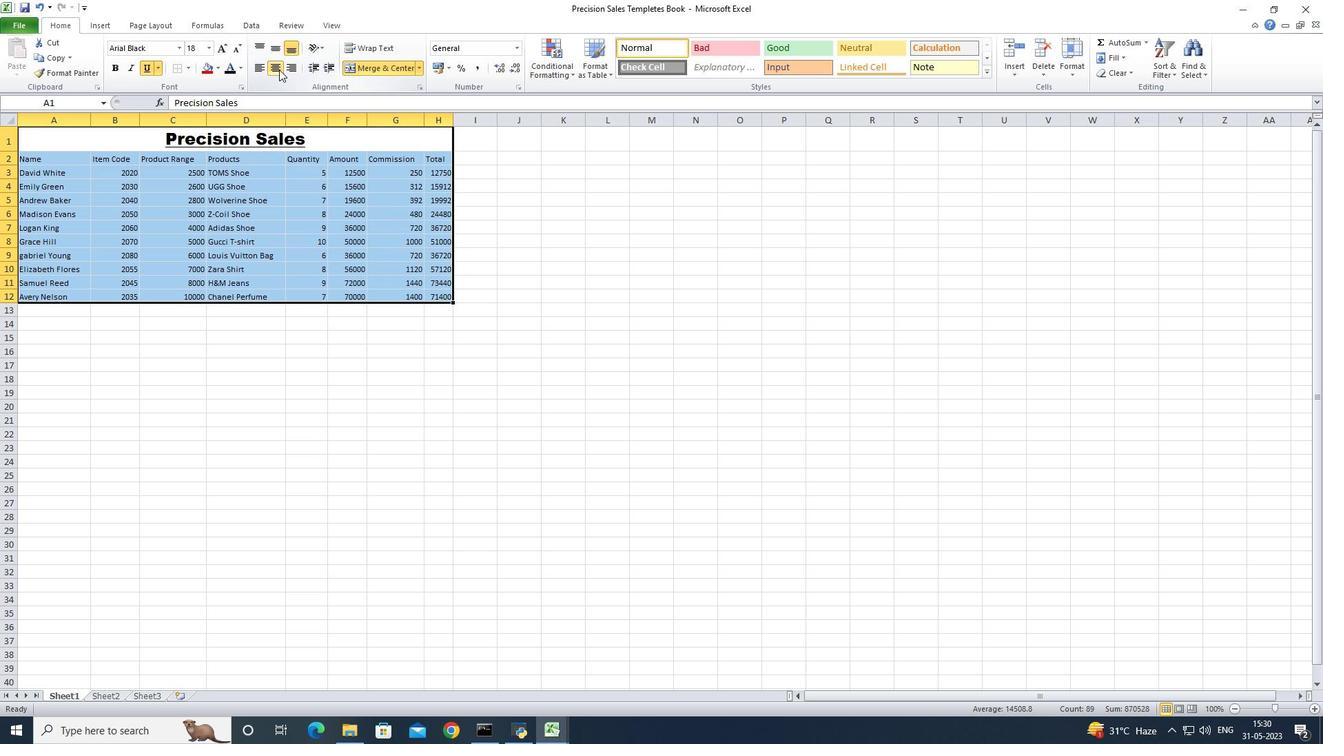 
Action: Mouse pressed left at (278, 69)
Screenshot: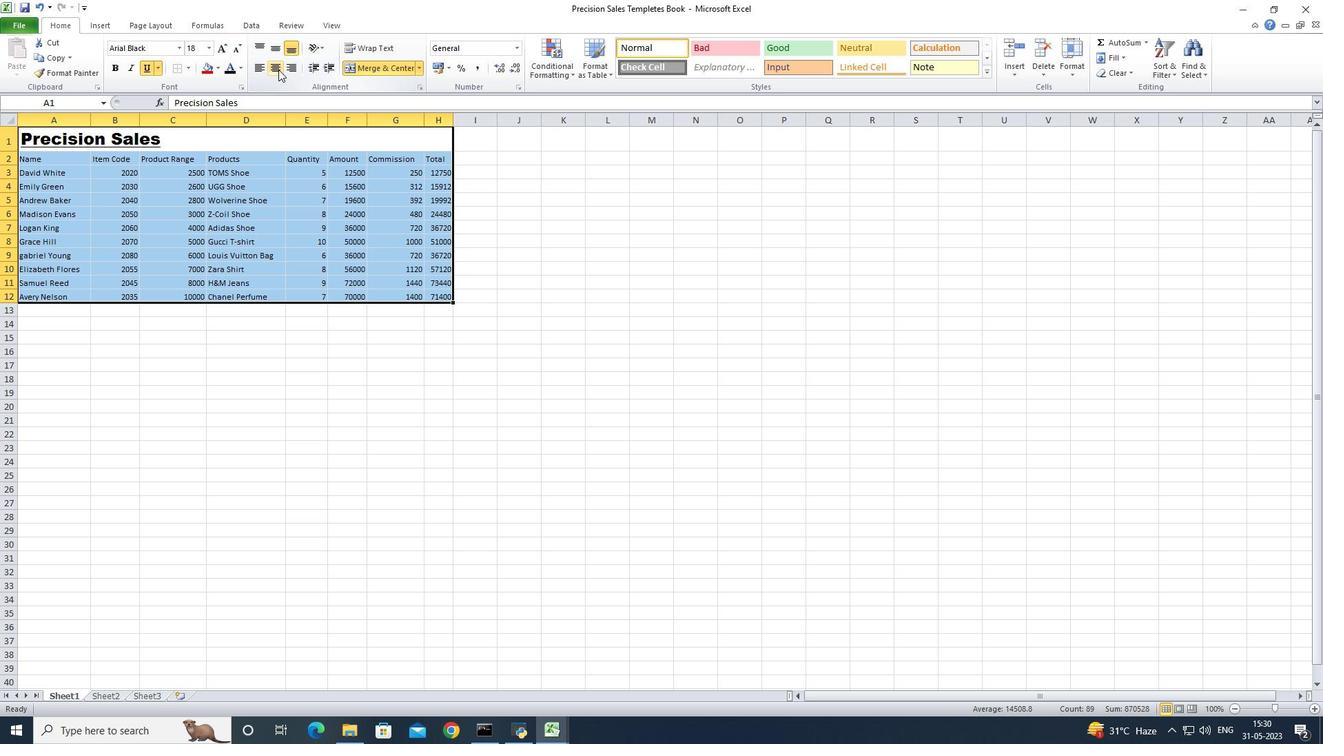 
Action: Mouse moved to (235, 316)
Screenshot: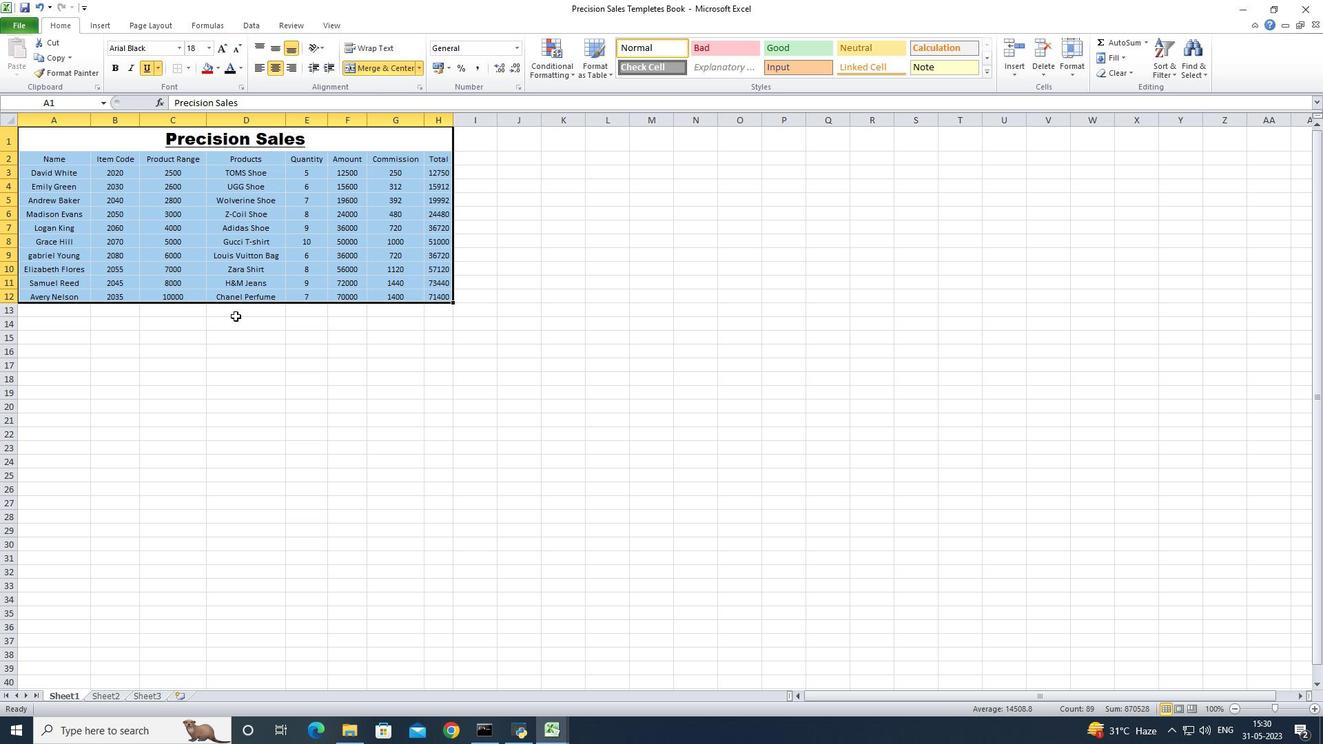
Action: Mouse pressed left at (235, 316)
Screenshot: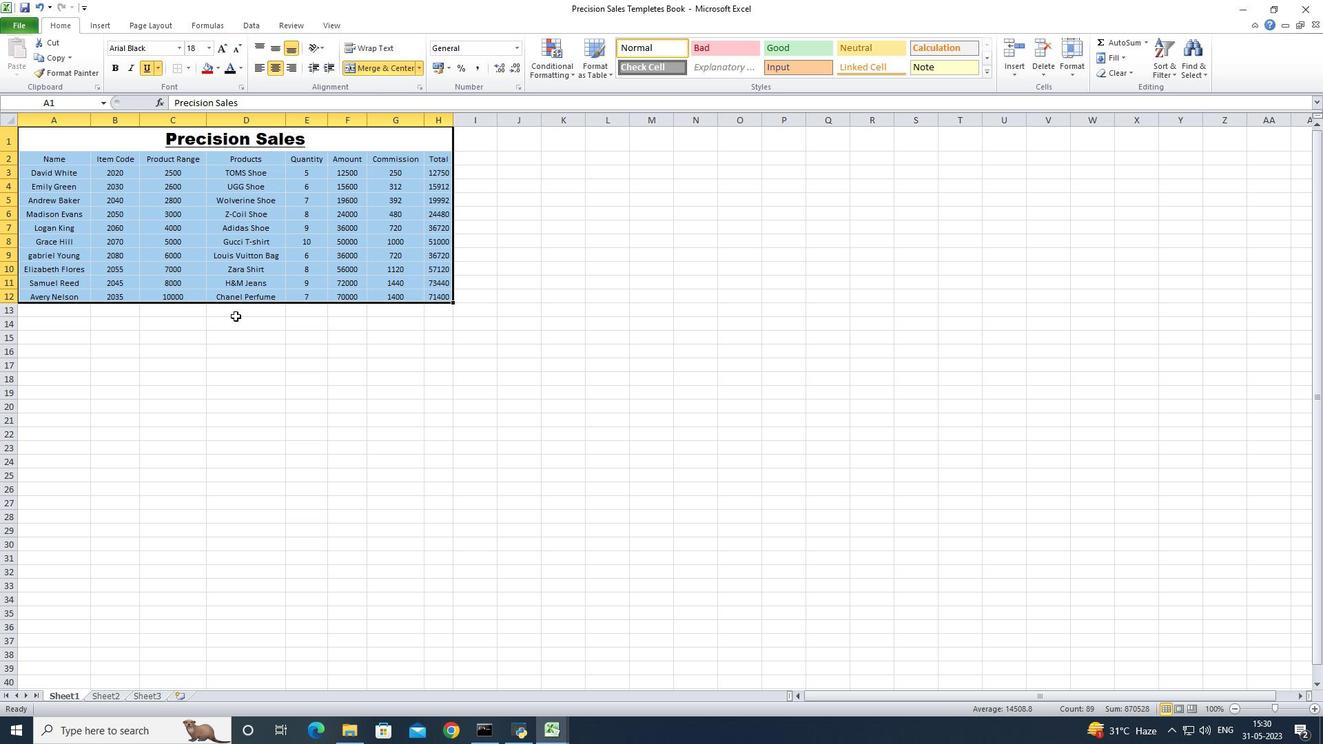 
Action: Mouse moved to (479, 286)
Screenshot: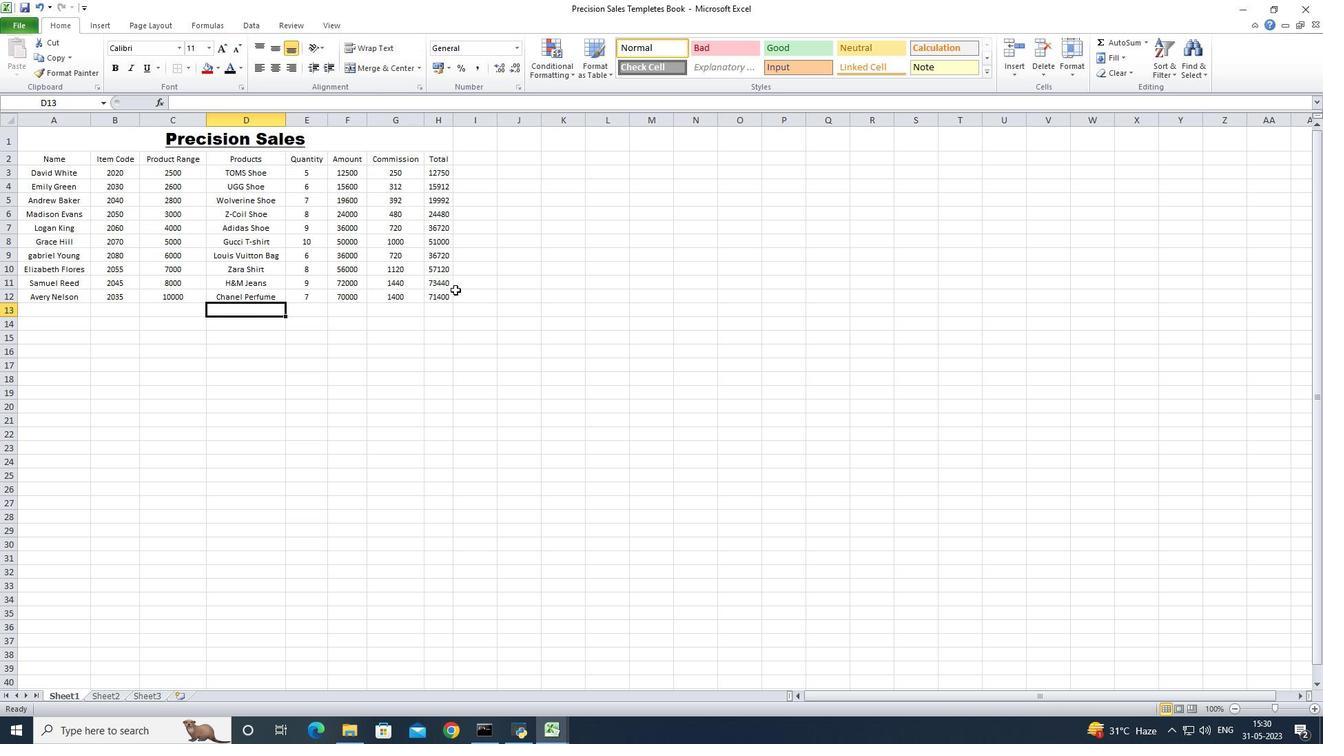 
Action: Mouse pressed left at (479, 286)
Screenshot: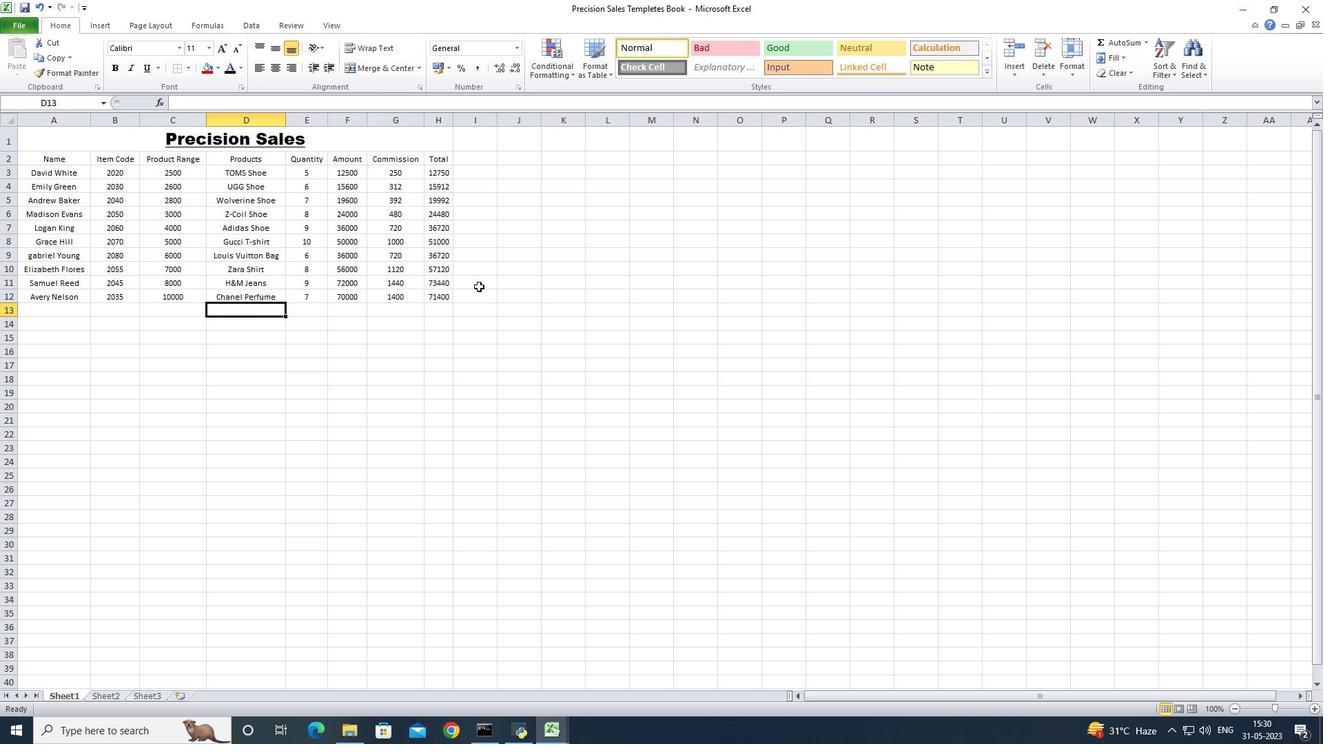 
Action: Mouse moved to (91, 124)
Screenshot: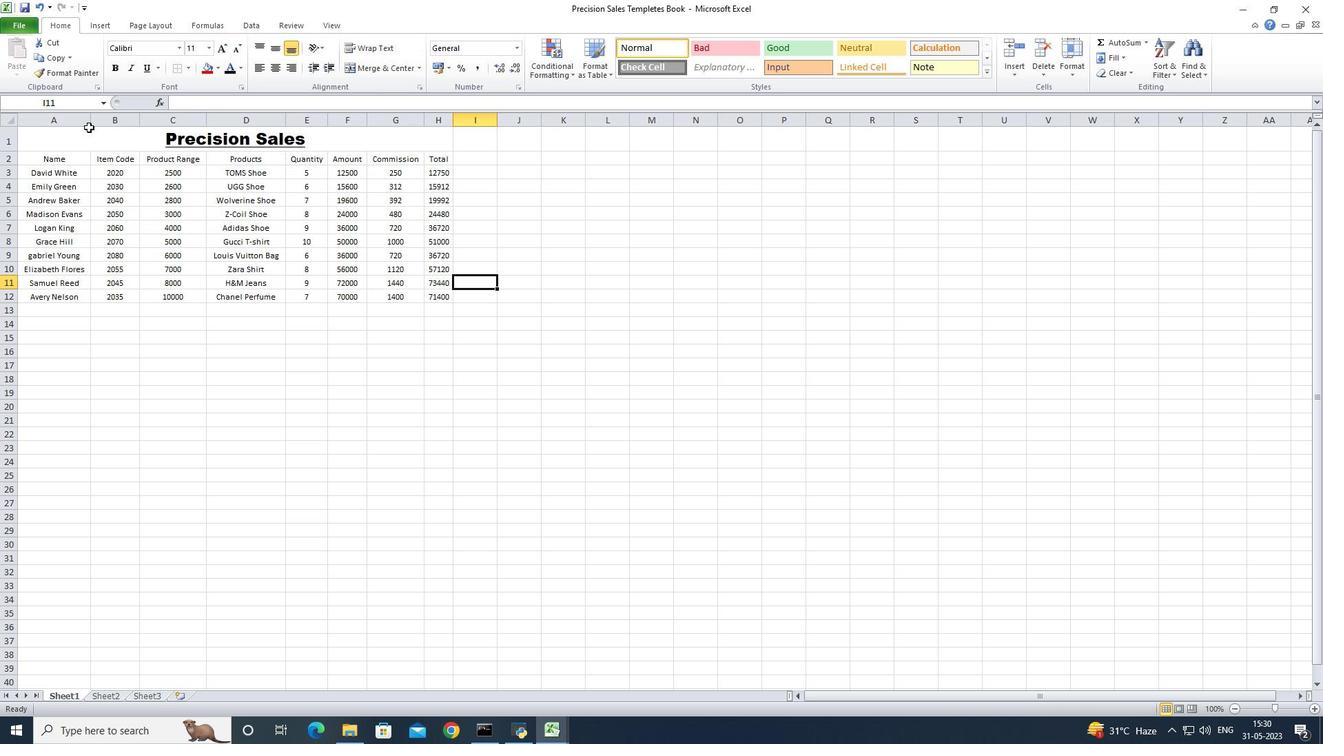 
Action: Mouse pressed left at (91, 124)
Screenshot: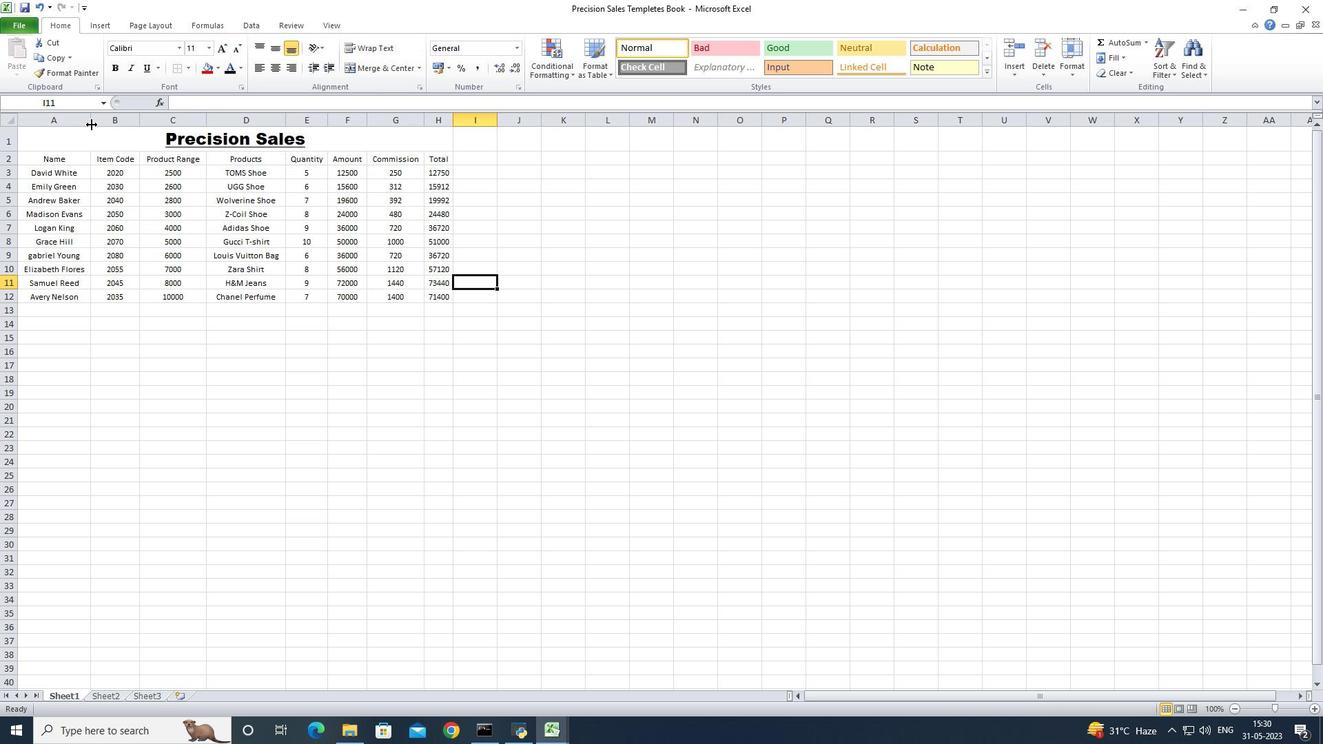 
Action: Mouse pressed left at (91, 124)
Screenshot: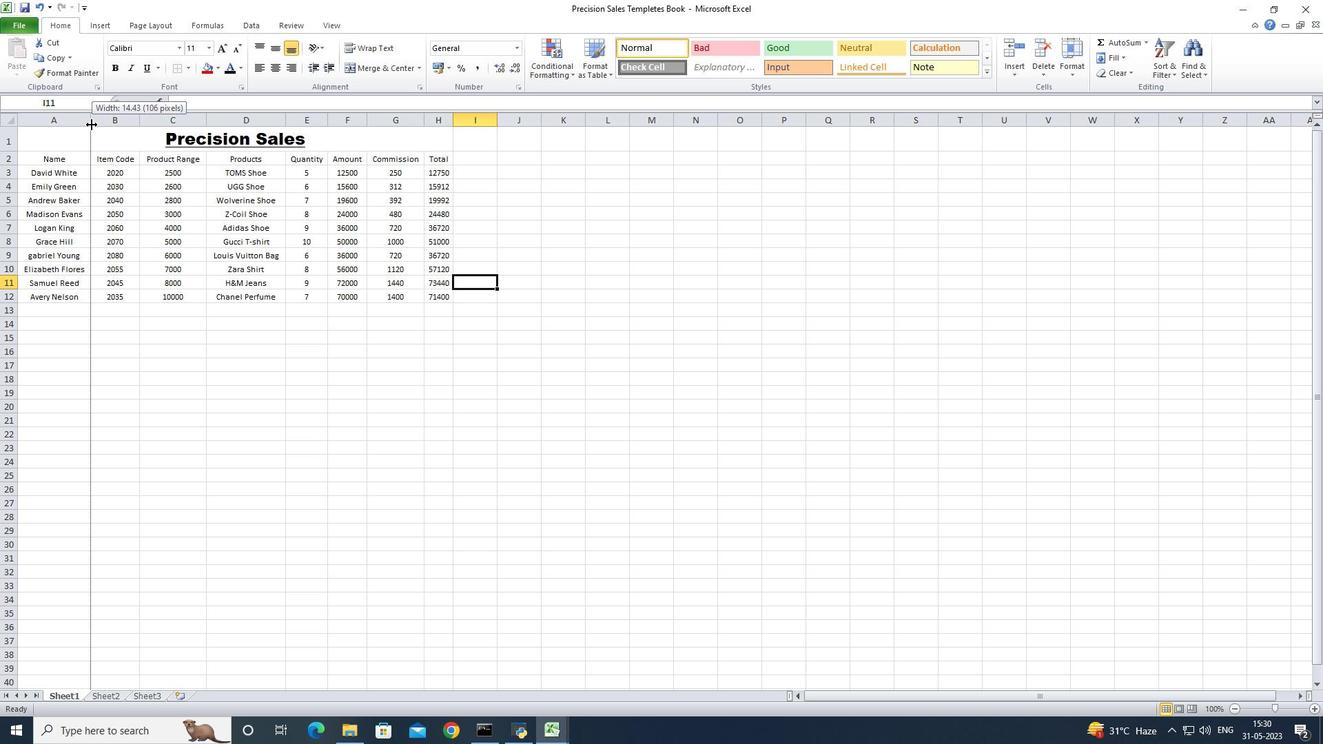 
Action: Mouse moved to (135, 123)
Screenshot: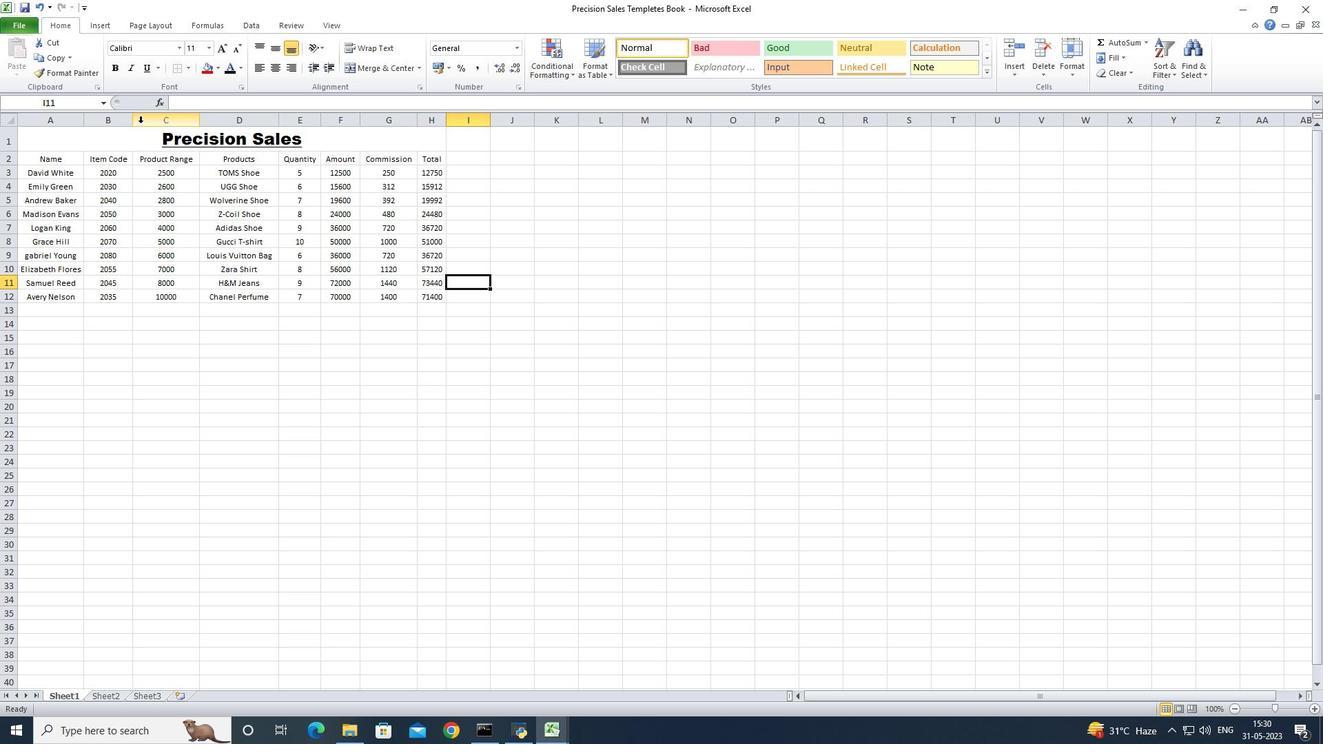 
Action: Mouse pressed left at (135, 123)
Screenshot: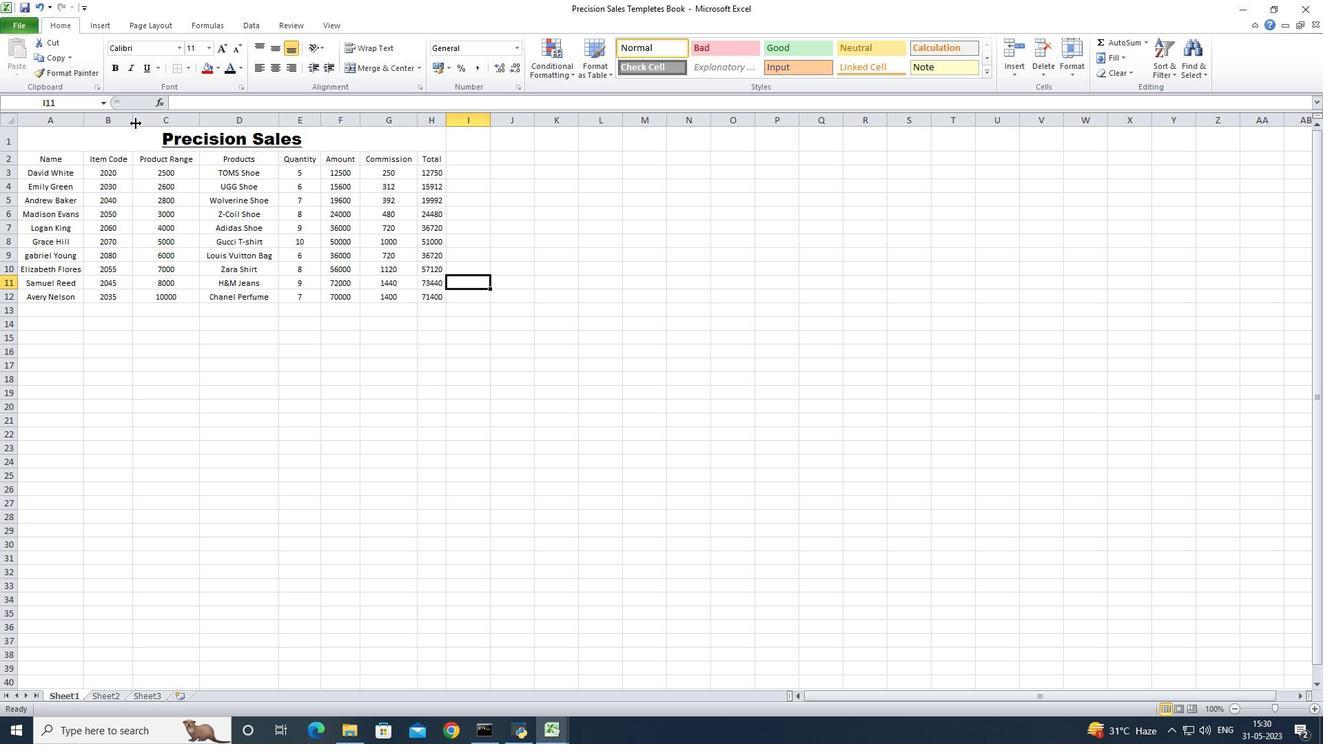
Action: Mouse pressed left at (135, 123)
Screenshot: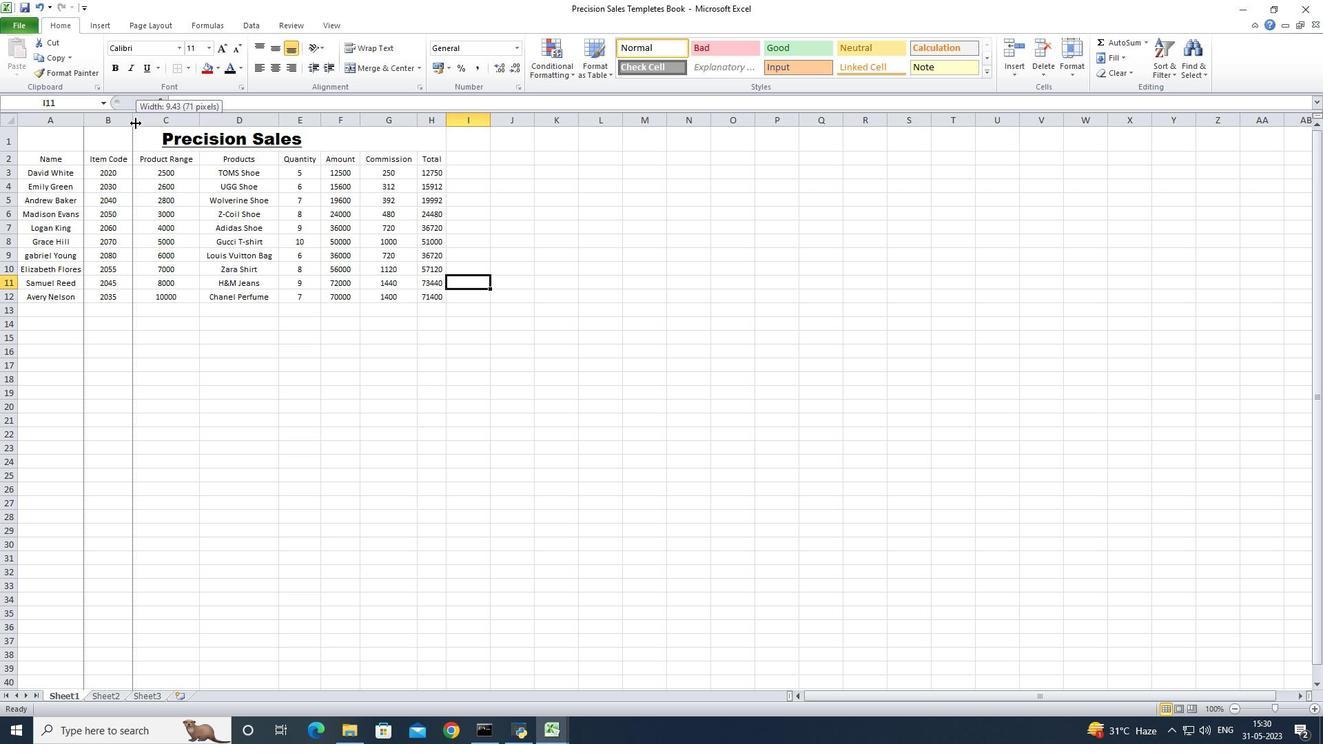 
Action: Mouse moved to (194, 121)
Screenshot: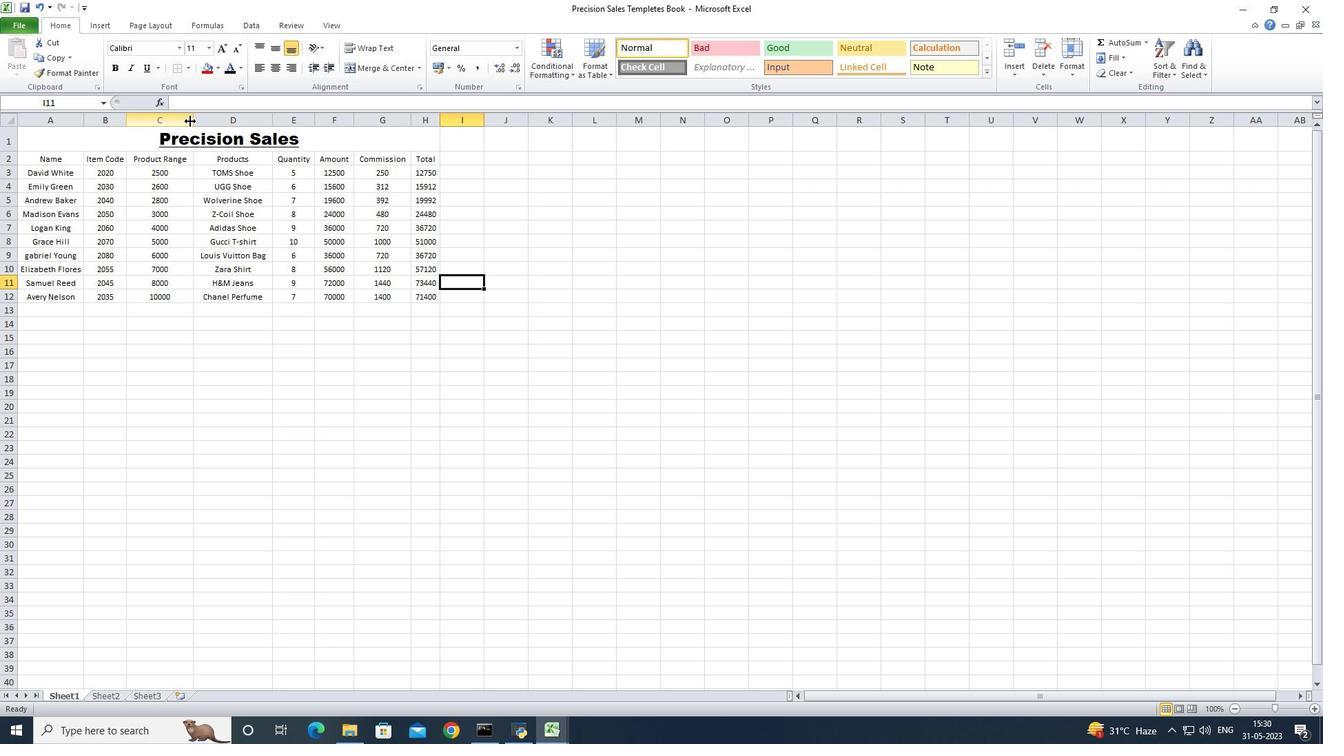 
Action: Mouse pressed left at (194, 121)
Screenshot: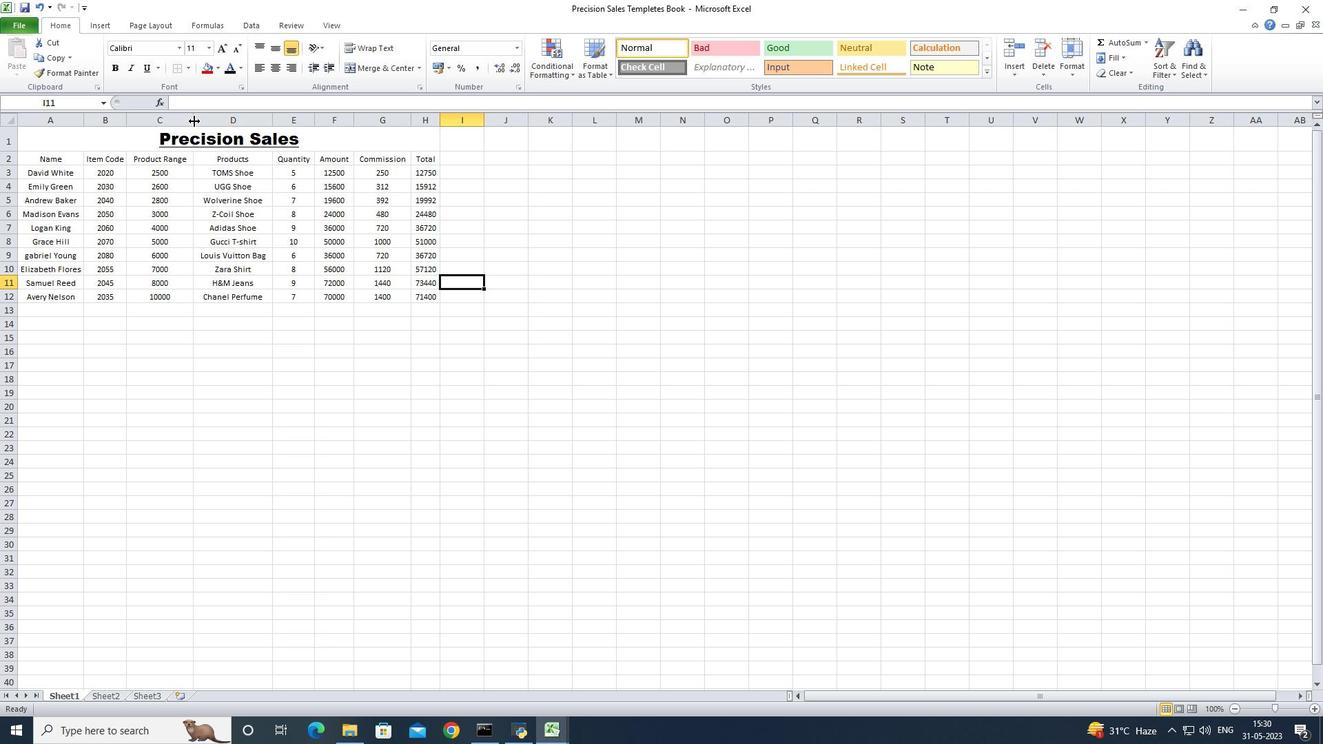 
Action: Mouse pressed left at (194, 121)
Screenshot: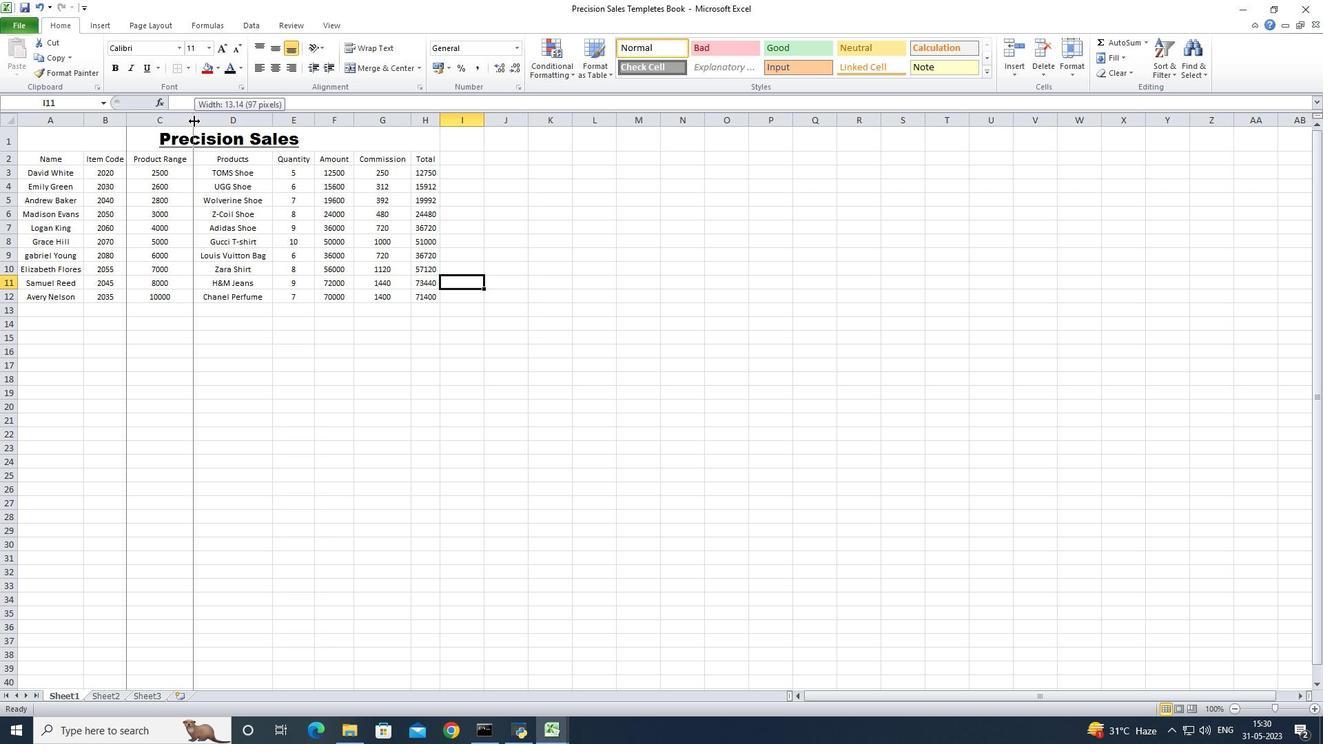 
Action: Mouse moved to (261, 123)
Screenshot: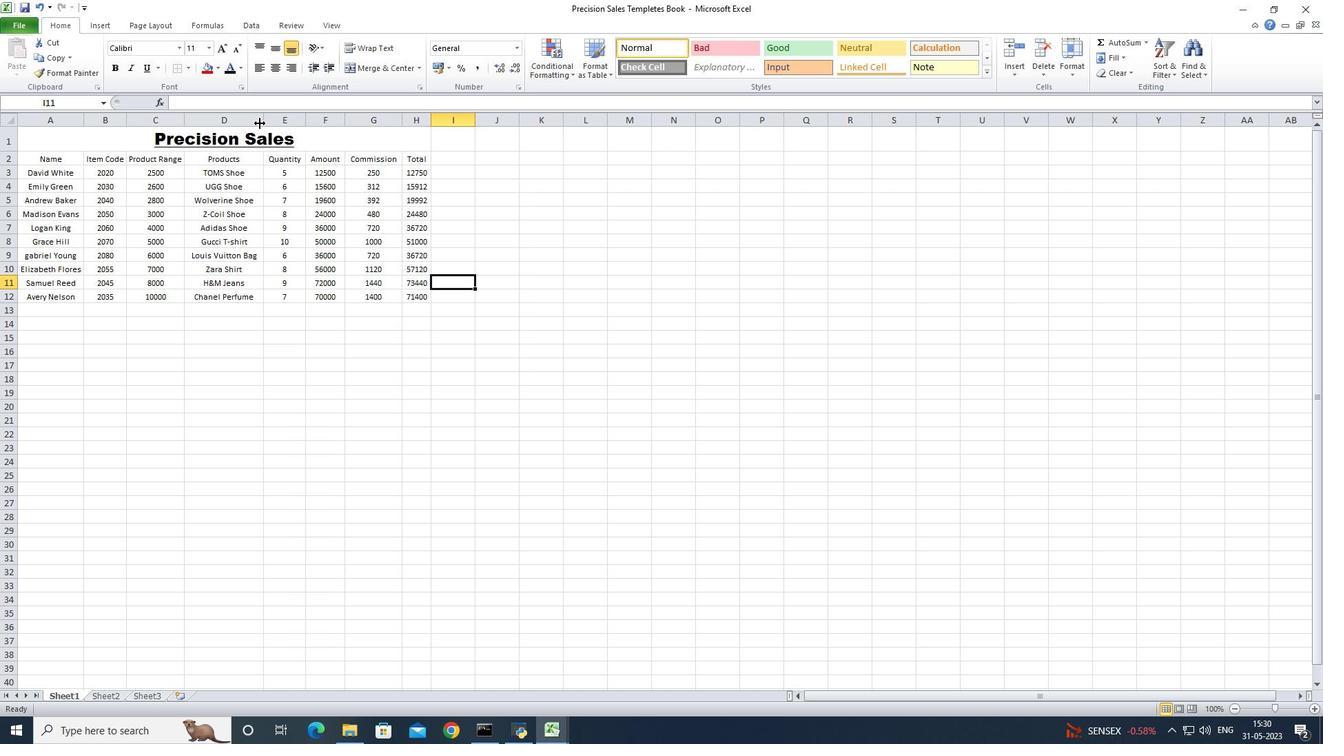 
Action: Mouse pressed left at (261, 123)
Screenshot: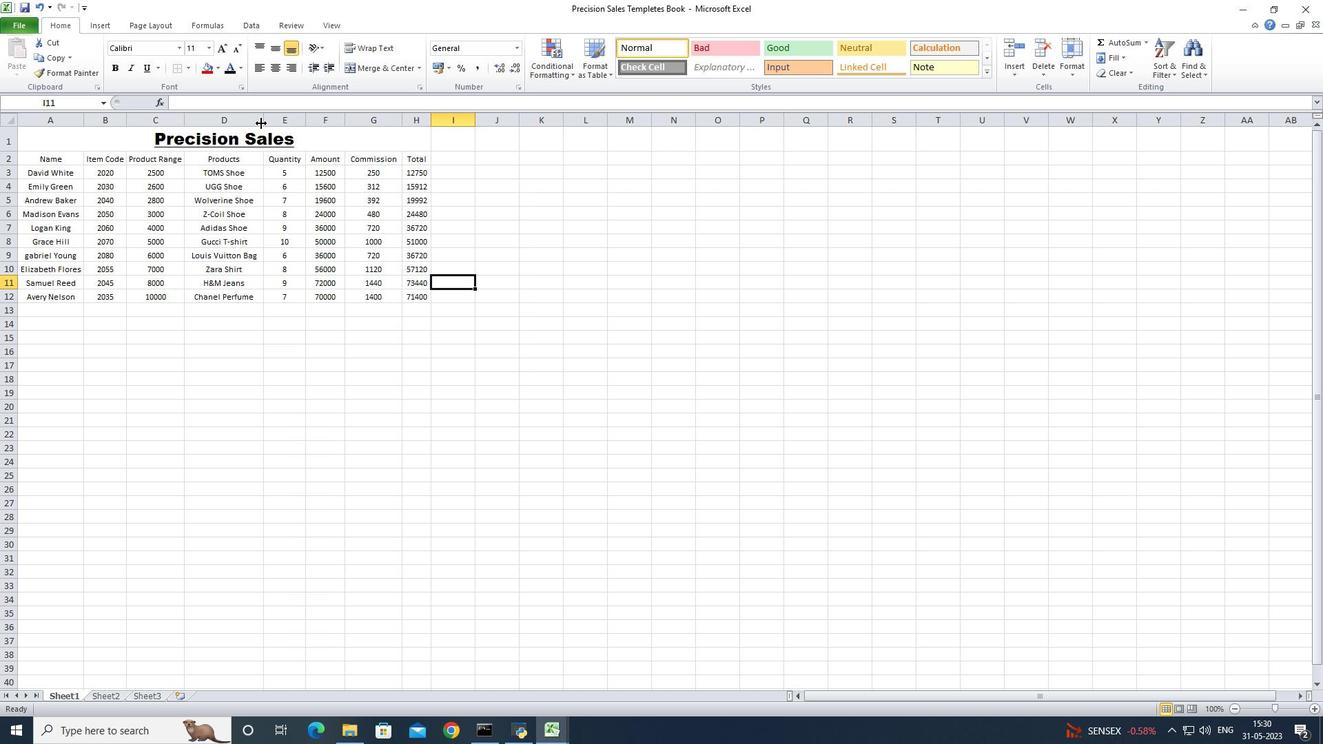 
Action: Mouse pressed left at (261, 123)
Screenshot: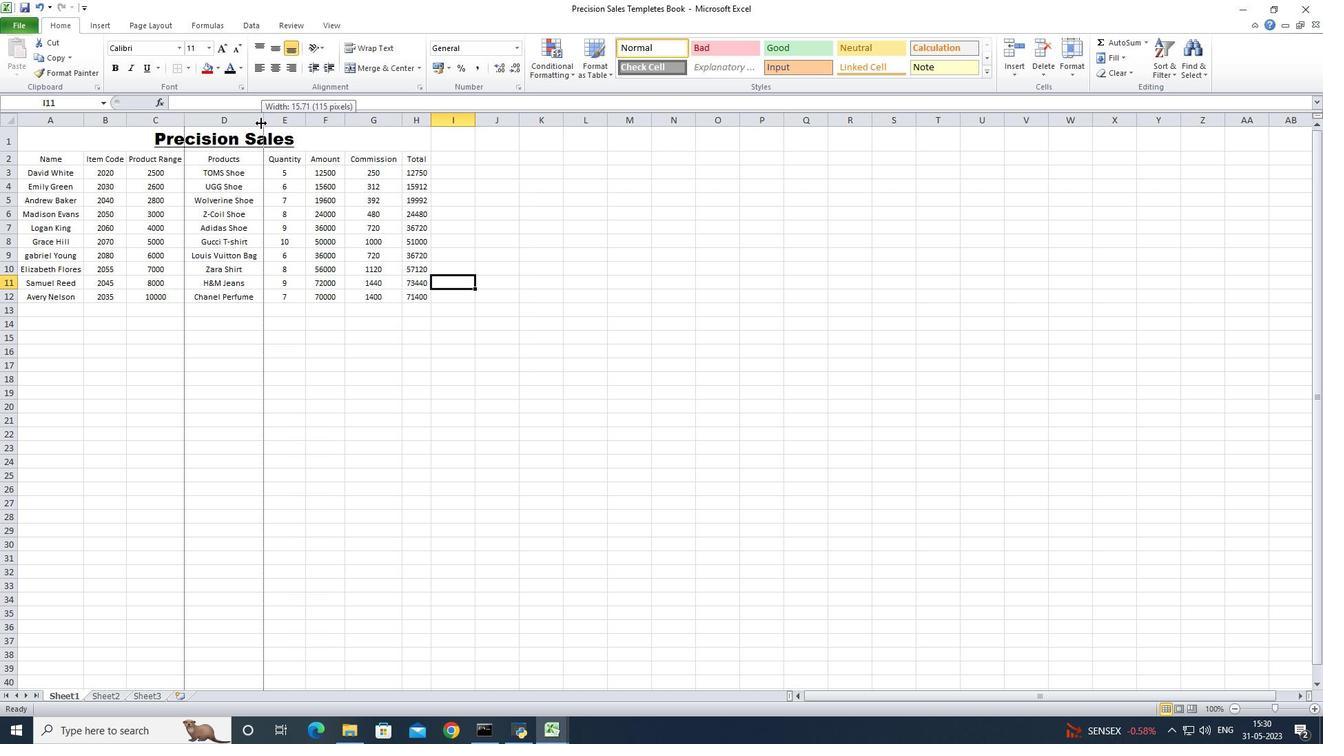 
Action: Mouse moved to (295, 124)
Screenshot: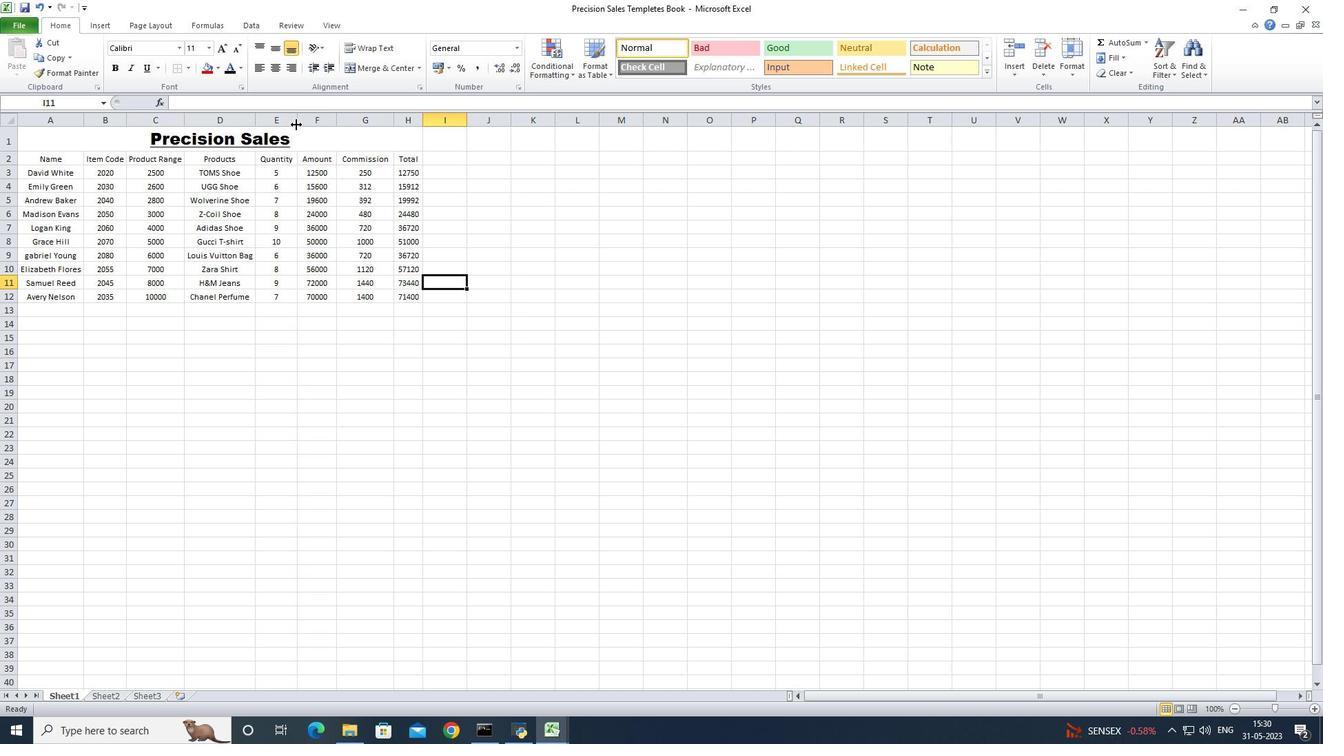
Action: Mouse pressed left at (295, 124)
Screenshot: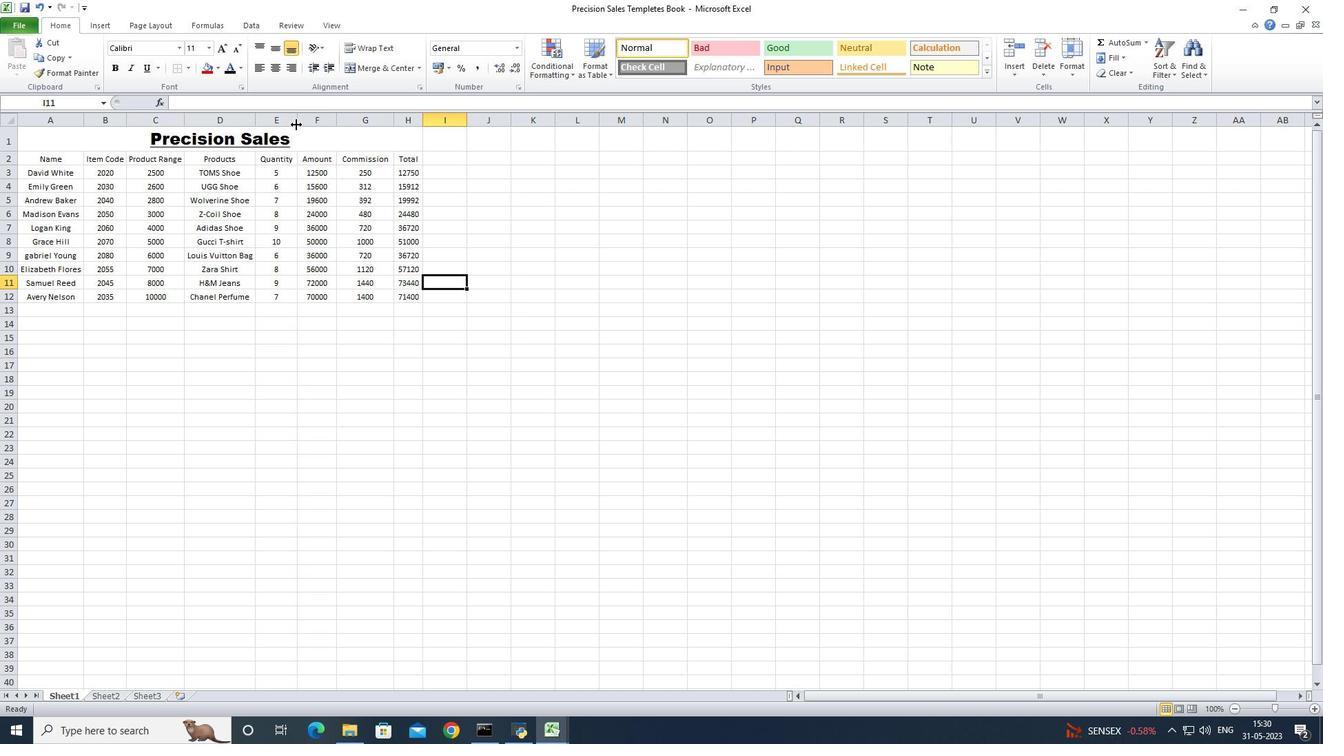 
Action: Mouse pressed left at (295, 124)
Screenshot: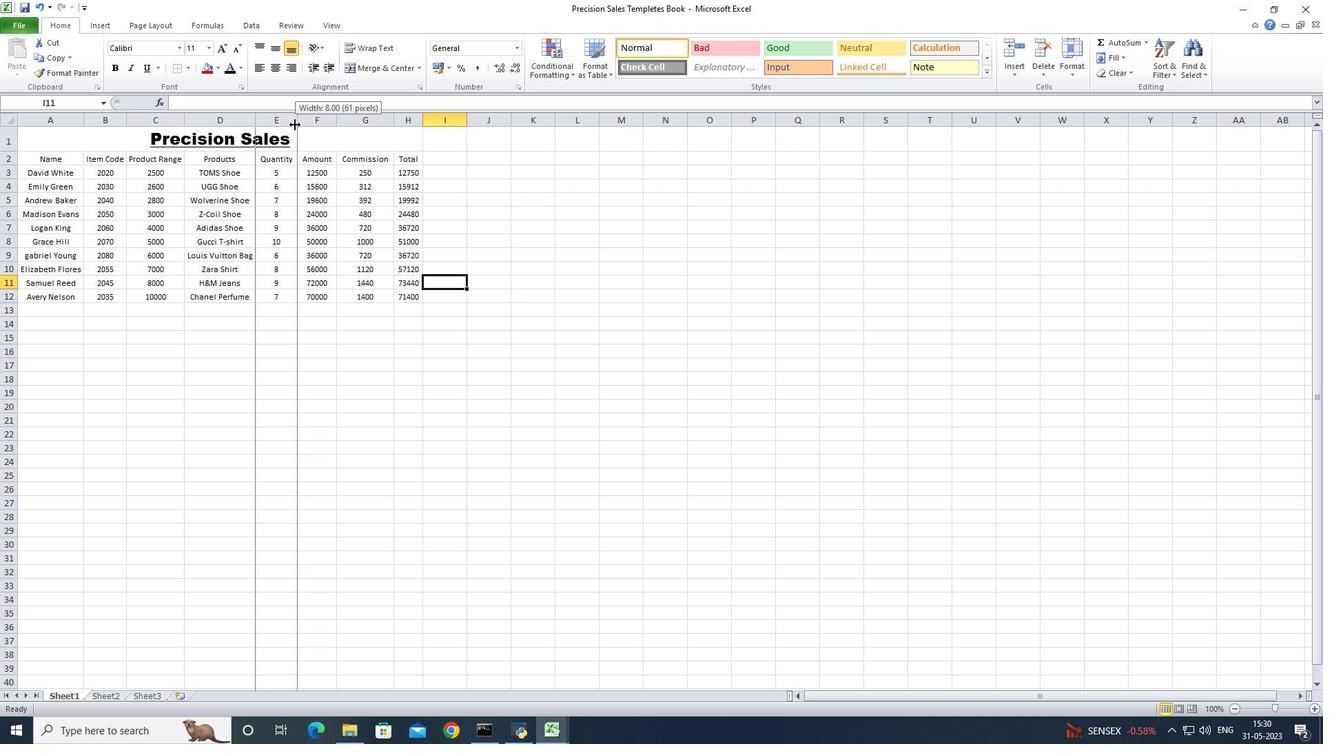 
Action: Mouse moved to (328, 125)
Screenshot: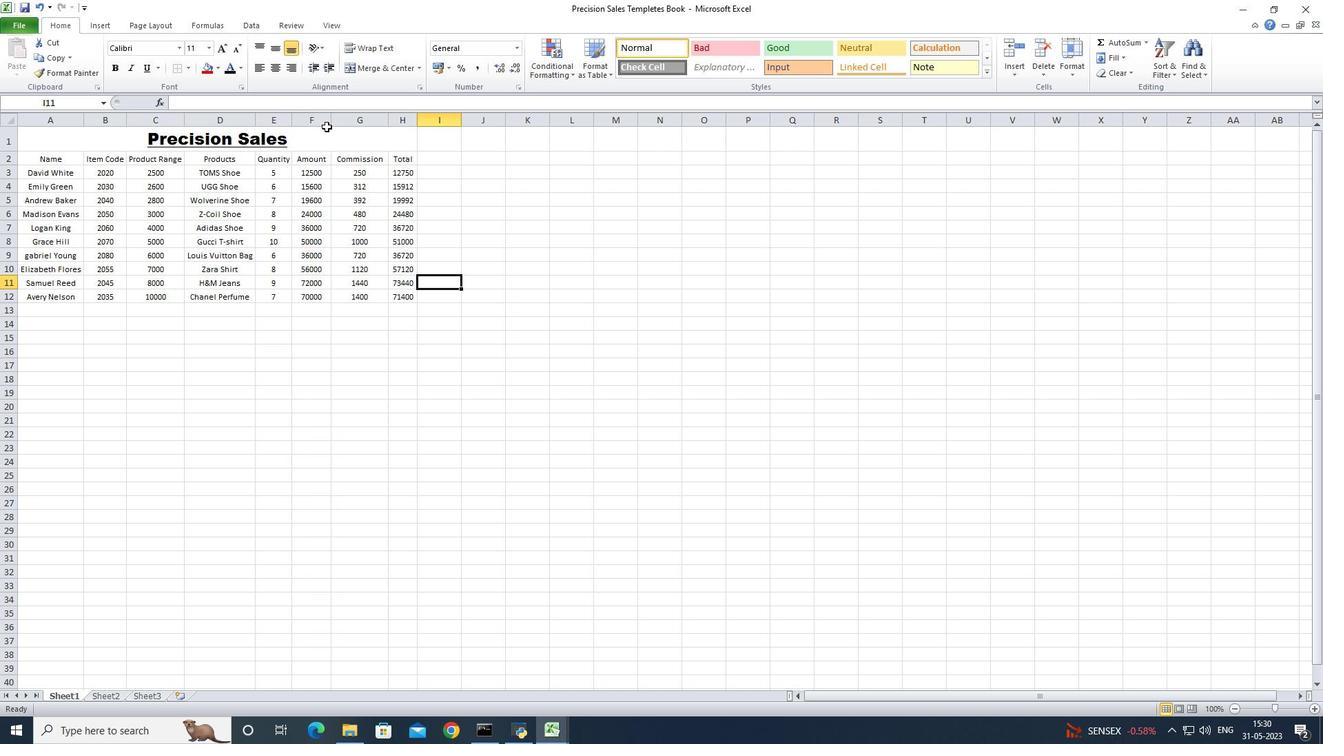 
Action: Mouse pressed left at (328, 125)
Screenshot: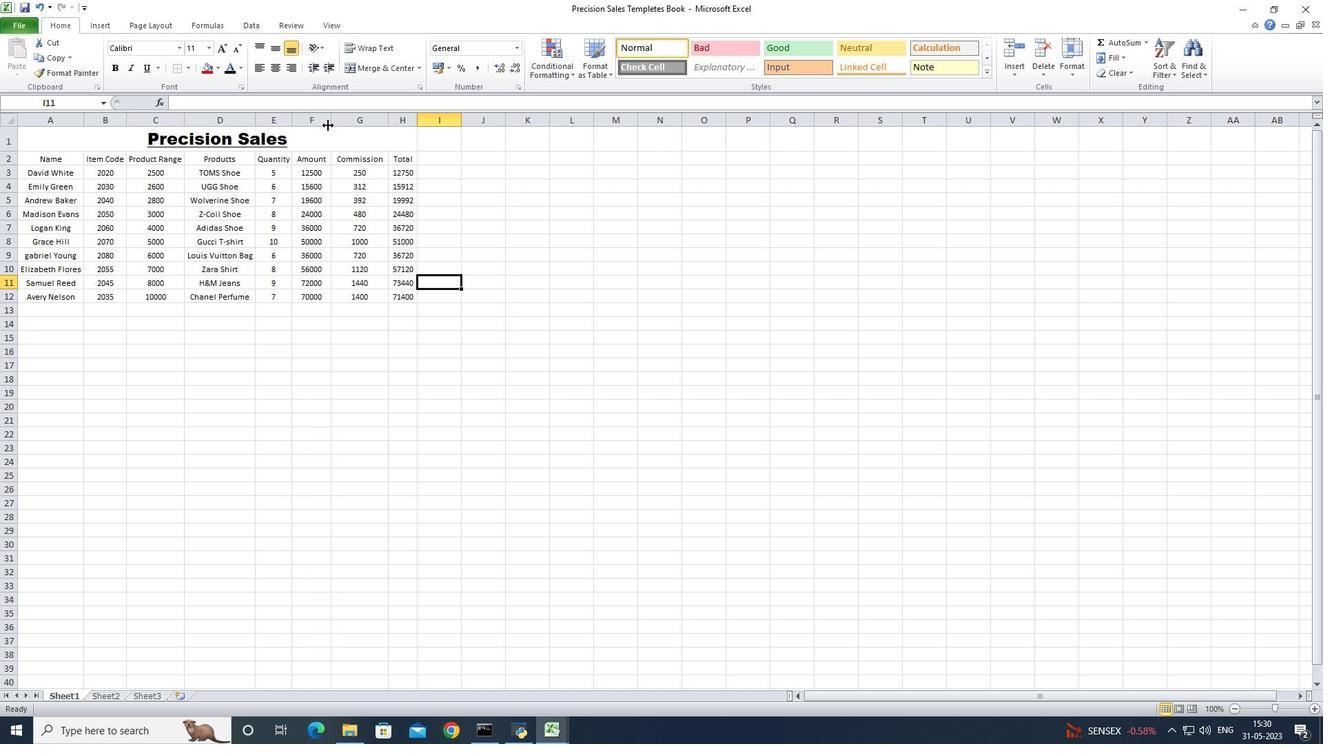 
Action: Mouse pressed left at (328, 125)
Screenshot: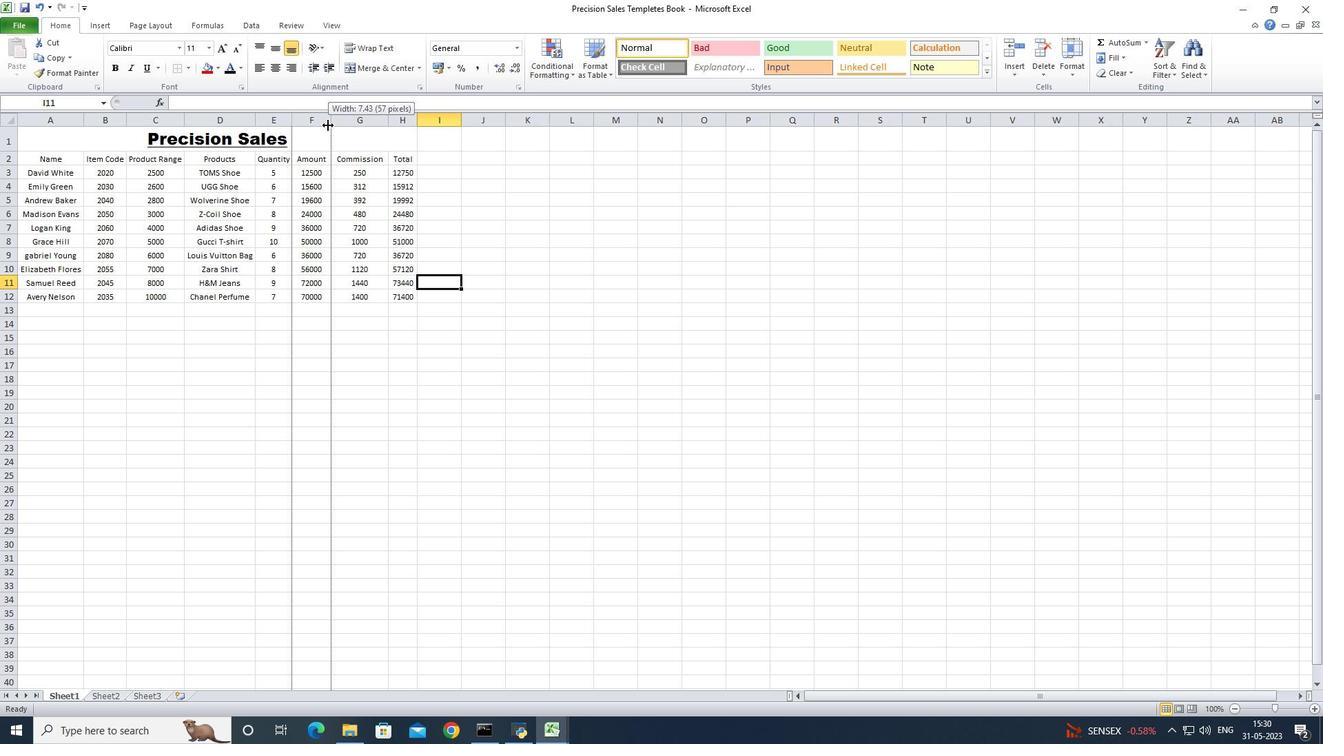 
Action: Mouse moved to (378, 125)
Screenshot: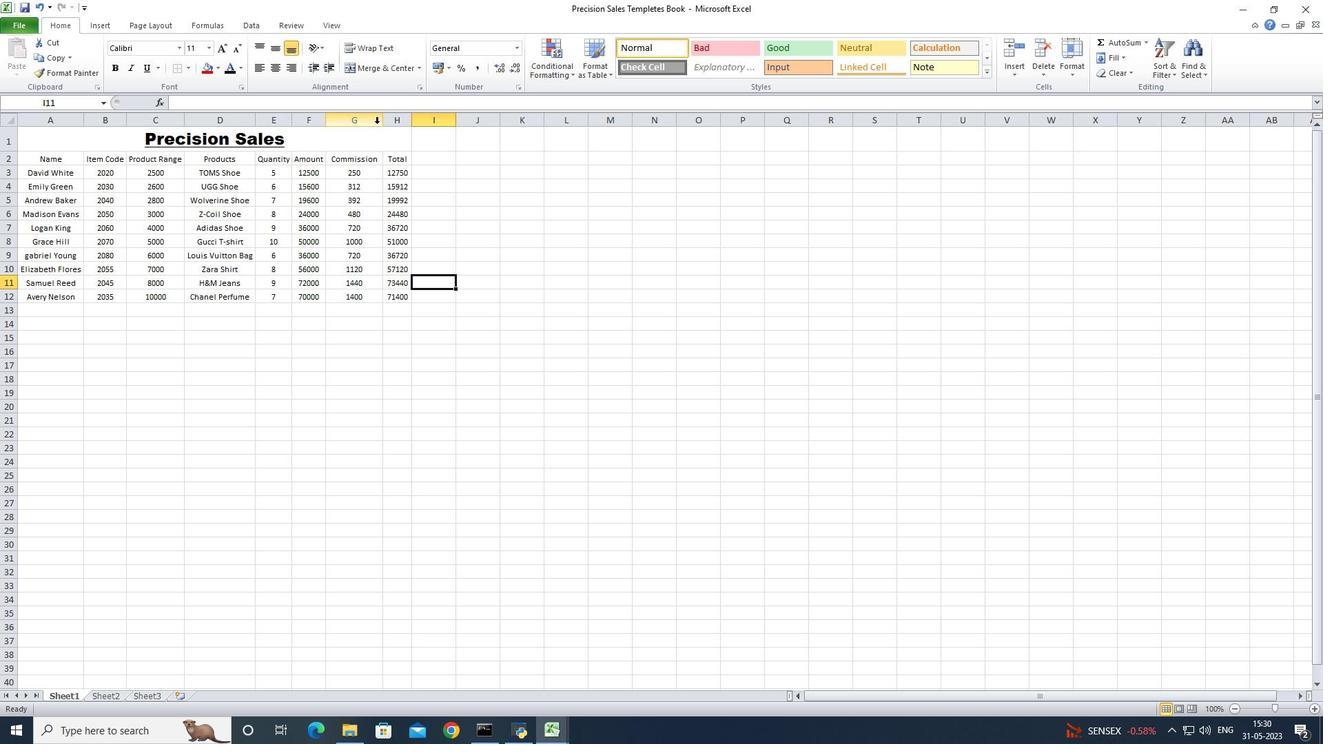 
Action: Mouse pressed left at (378, 125)
Screenshot: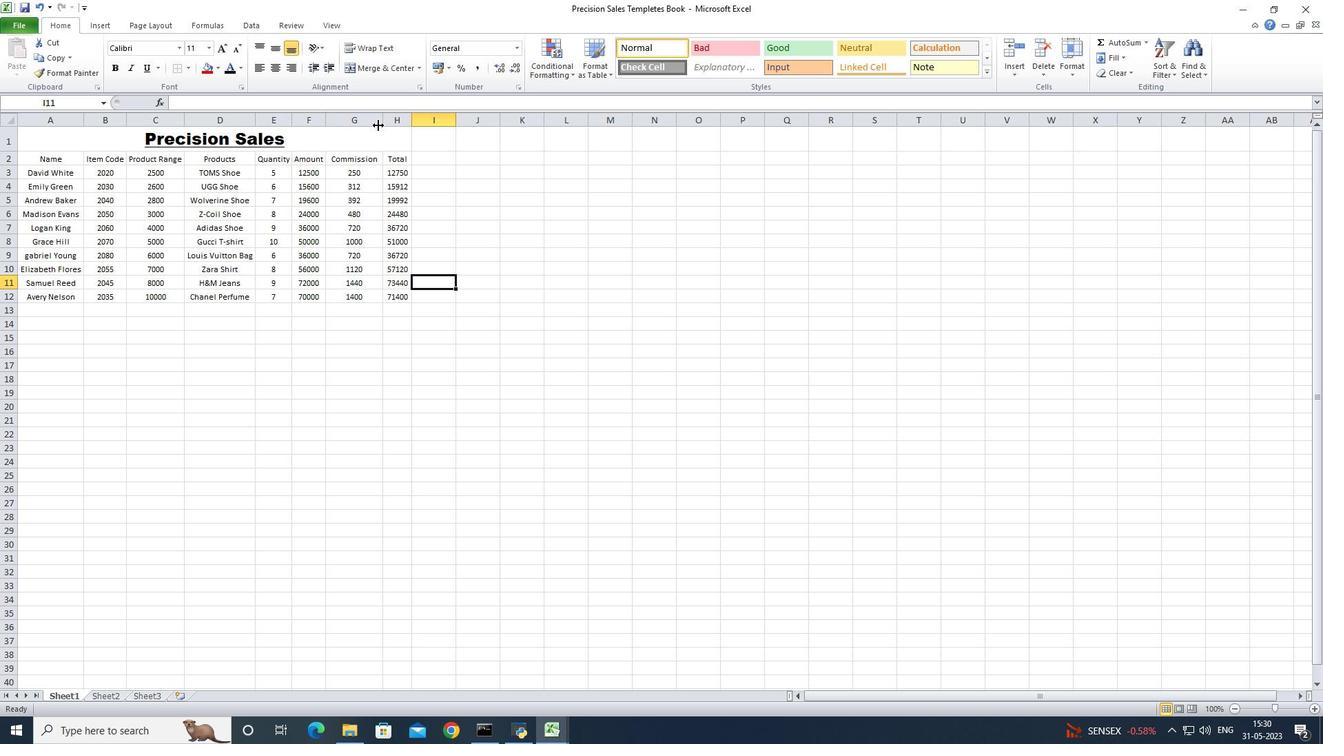 
Action: Mouse pressed left at (378, 125)
Screenshot: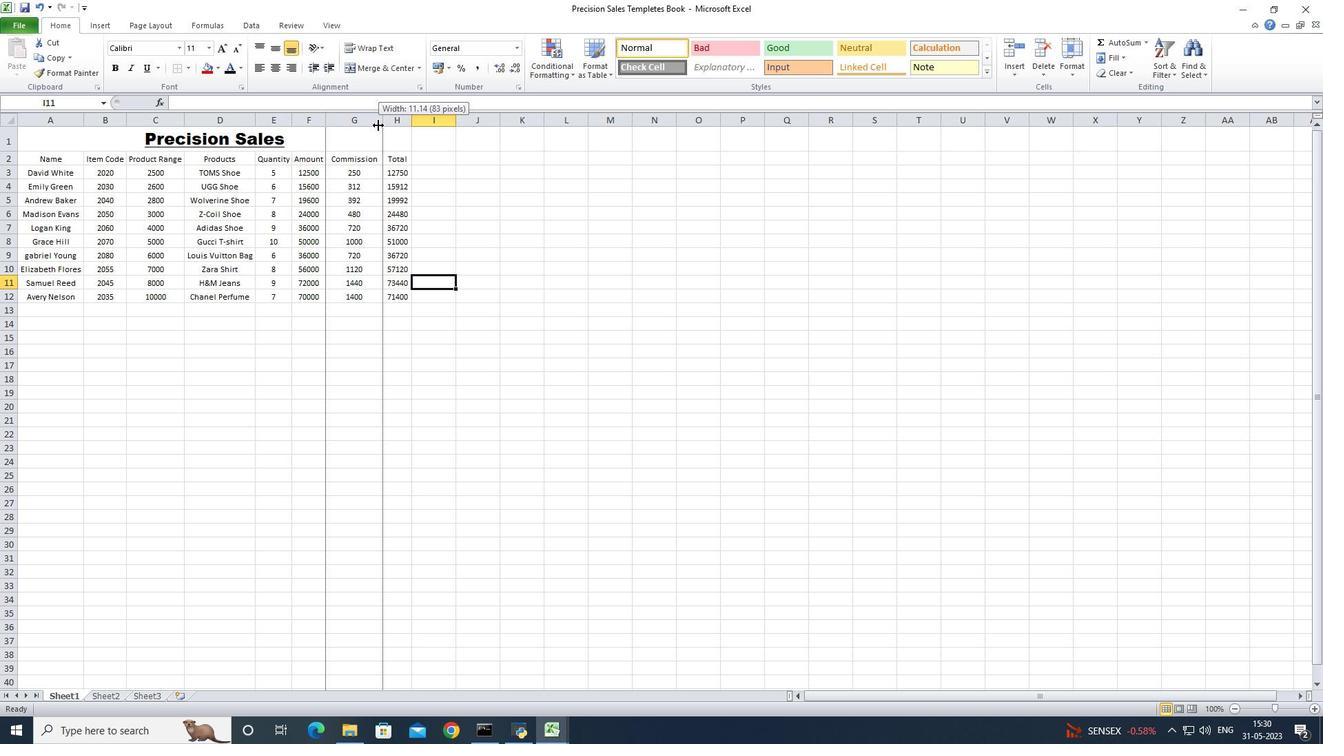 
Action: Mouse moved to (402, 124)
Screenshot: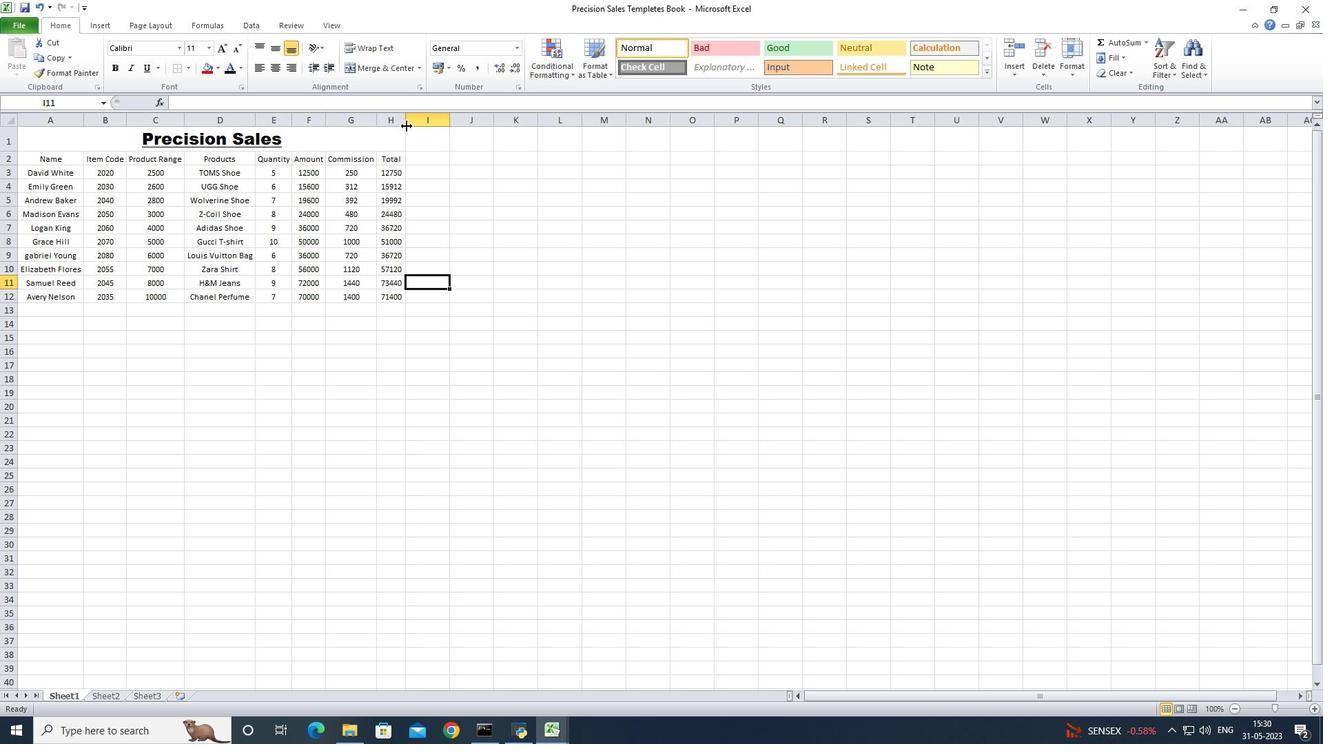 
Action: Mouse pressed left at (402, 124)
Screenshot: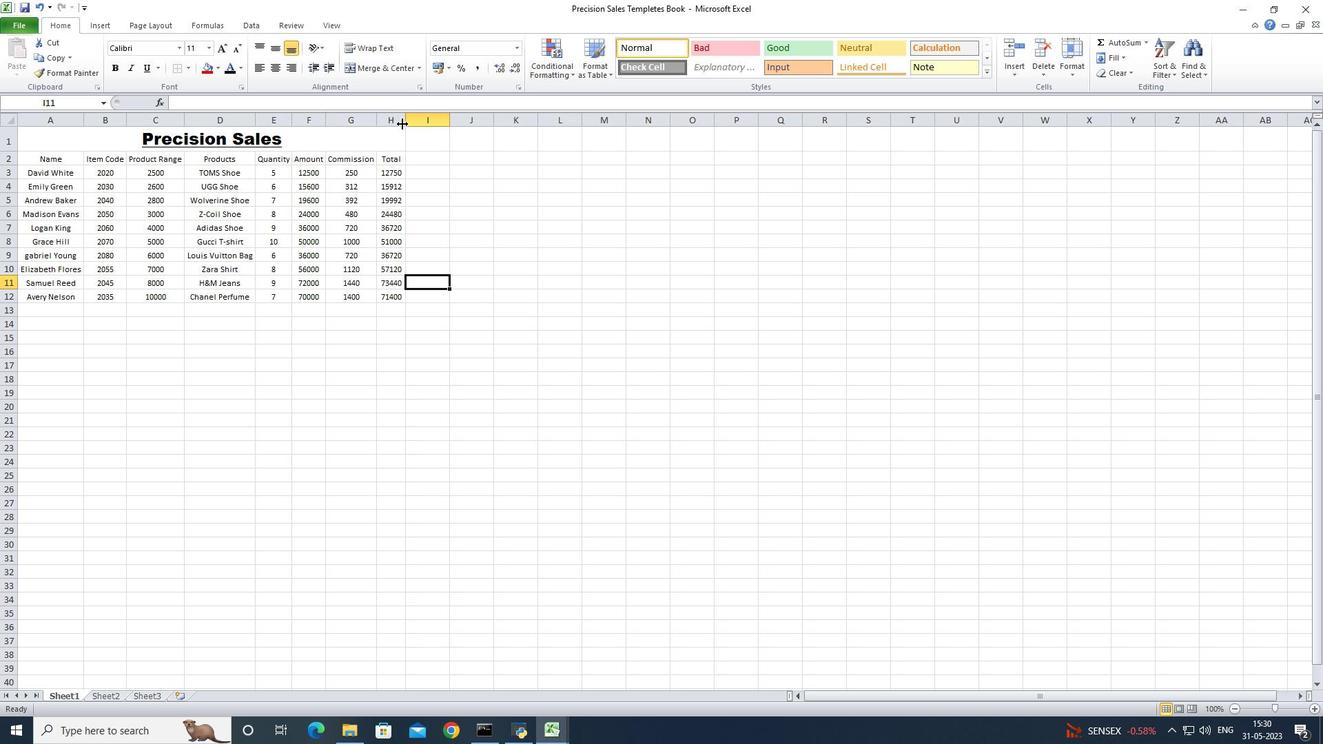 
Action: Mouse pressed left at (402, 124)
Screenshot: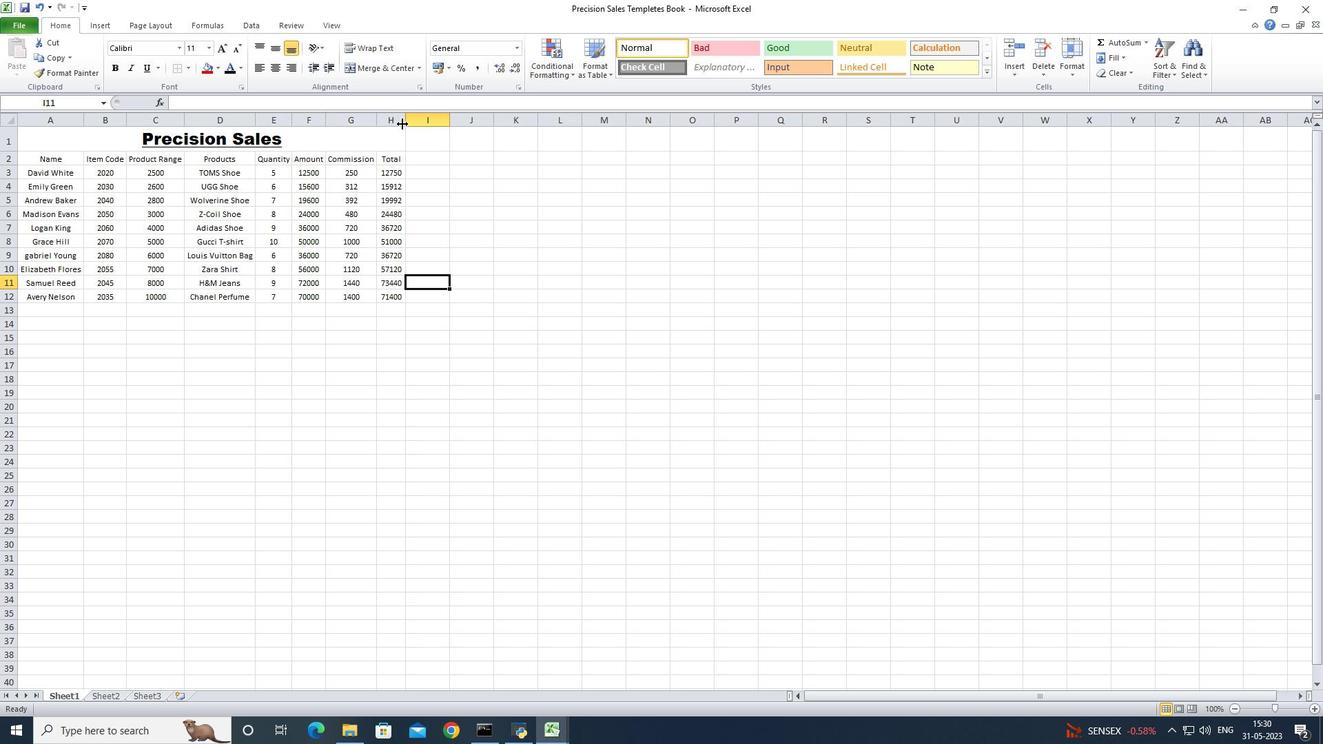 
Action: Mouse moved to (357, 347)
Screenshot: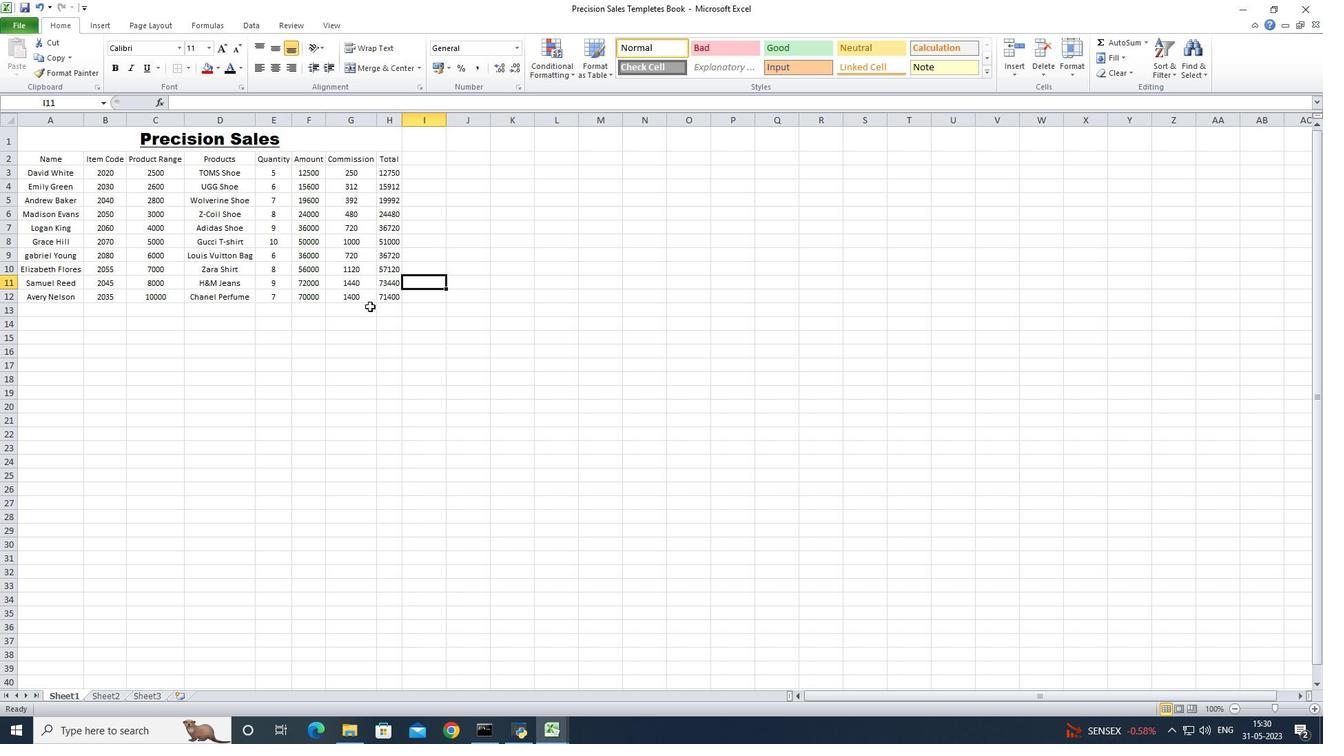 
Action: Mouse pressed left at (357, 347)
Screenshot: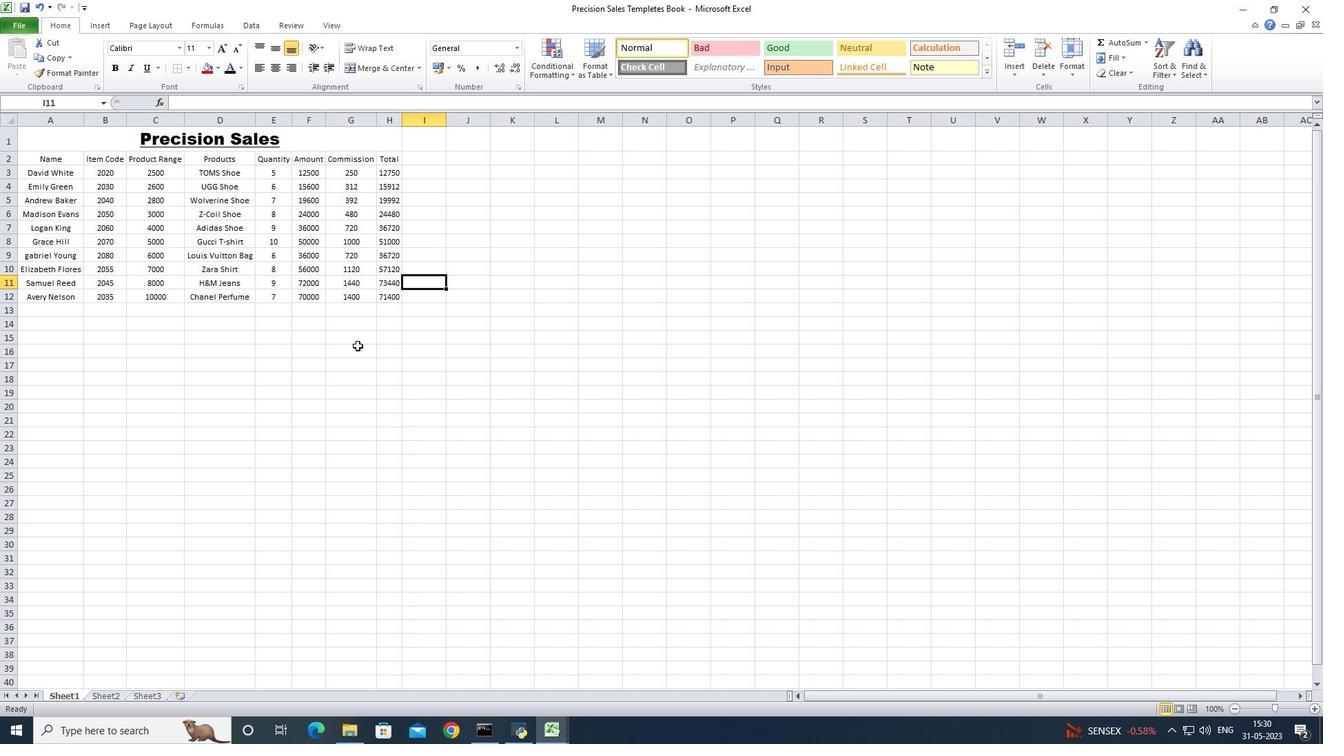 
Action: Mouse moved to (254, 346)
Screenshot: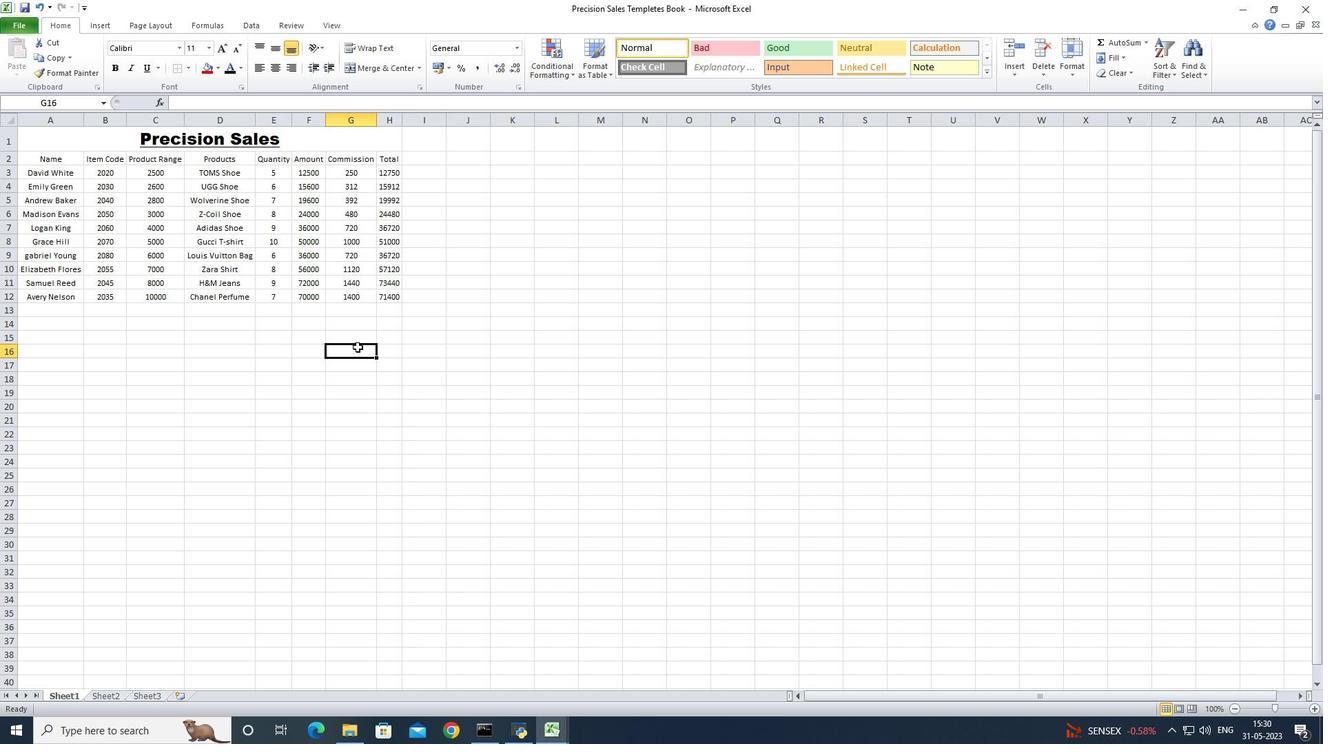 
Action: Mouse pressed left at (254, 346)
Screenshot: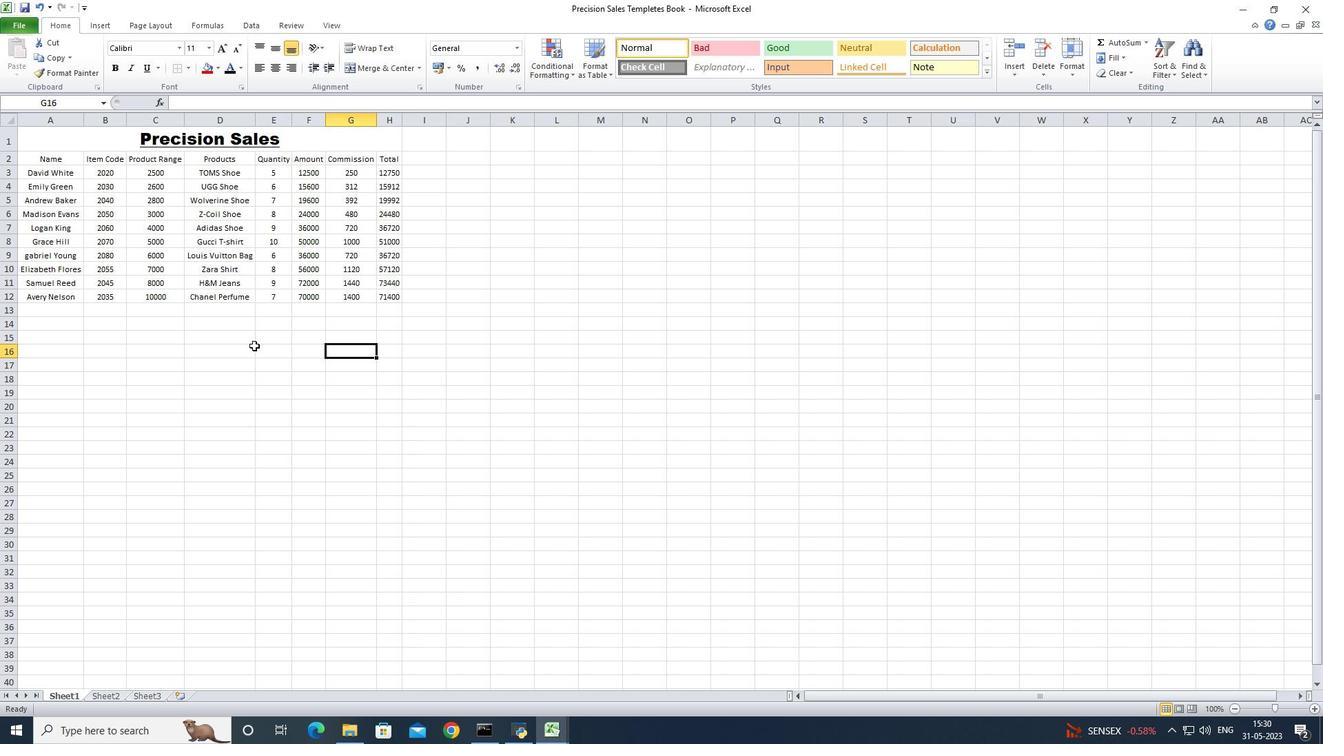 
Action: Mouse moved to (228, 228)
Screenshot: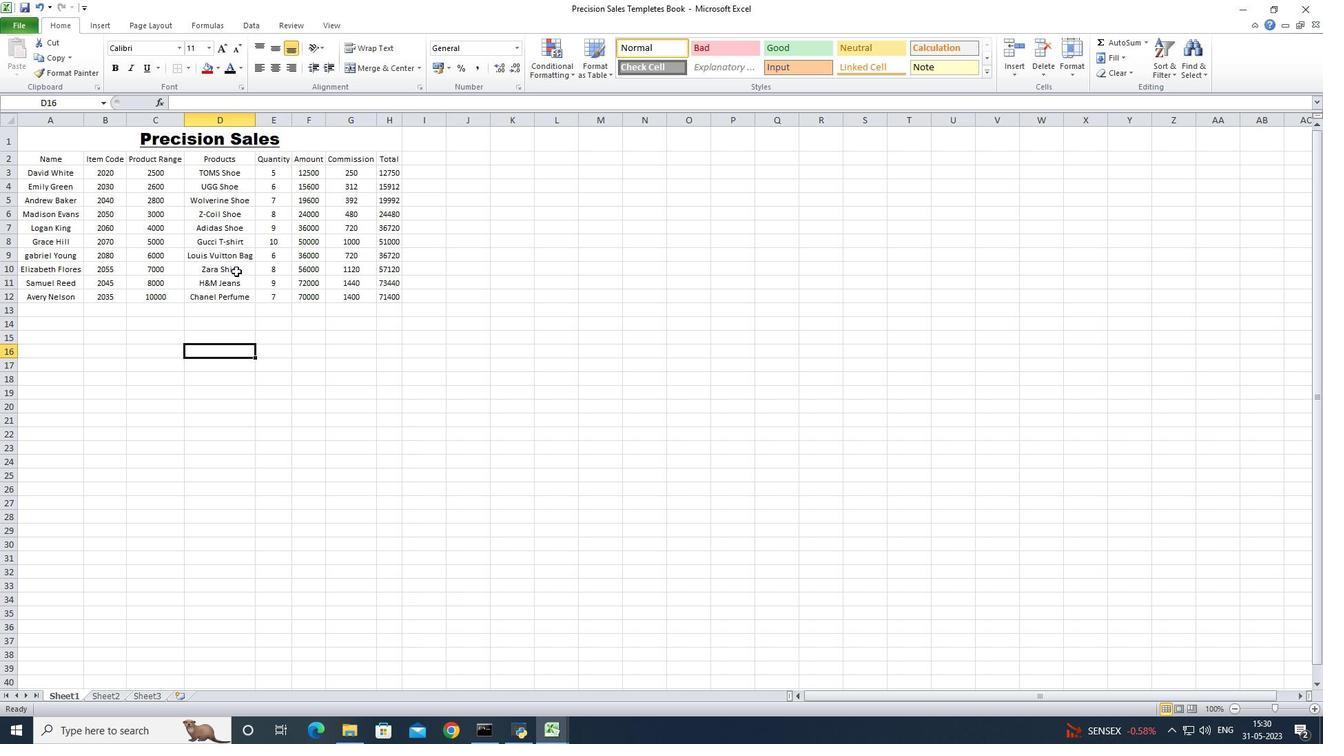 
Action: Key pressed ctrl+S
Screenshot: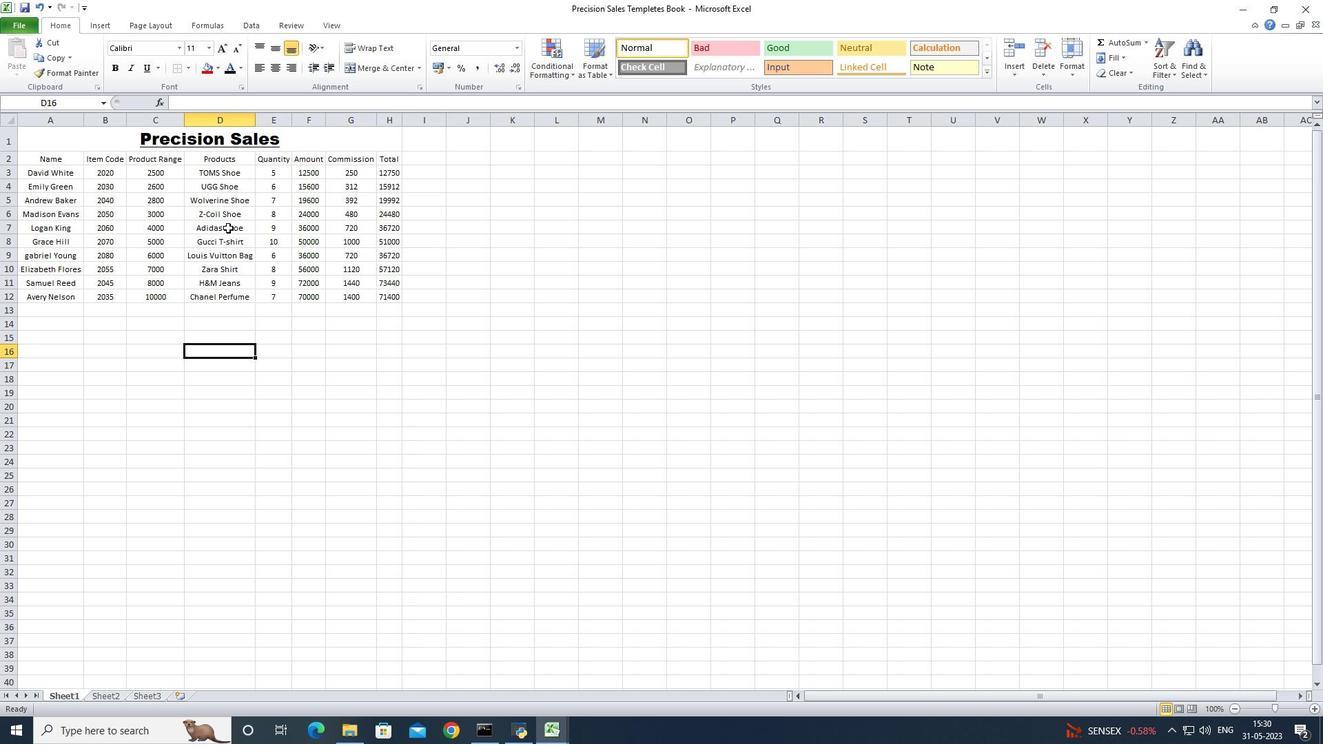 
Action: Mouse moved to (261, 243)
Screenshot: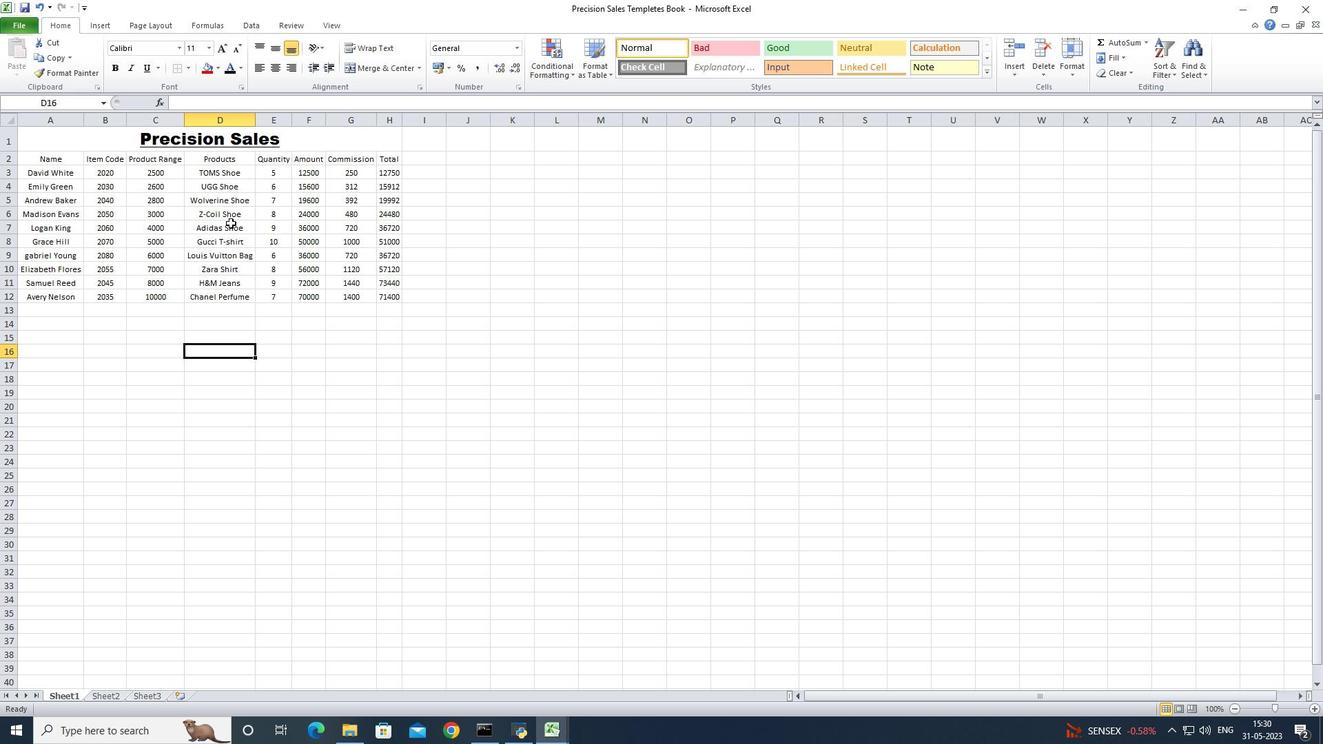 
